 Task: Open Card Project Procurement Management in Board Customer Relationship Building to Workspace HRIS Management and add a team member Softage.1@softage.net, a label Orange, a checklist Logistics, an attachment from Trello, a color Orange and finally, add a card description 'Conduct customer research for new customer journey mapping and optimization' and a comment 'Given the potential impact of this task on our company reputation, let us ensure that we approach it with a sense of professionalism and respect.'. Add a start date 'Jan 01, 1900' with a due date 'Jan 08, 1900'
Action: Mouse moved to (834, 435)
Screenshot: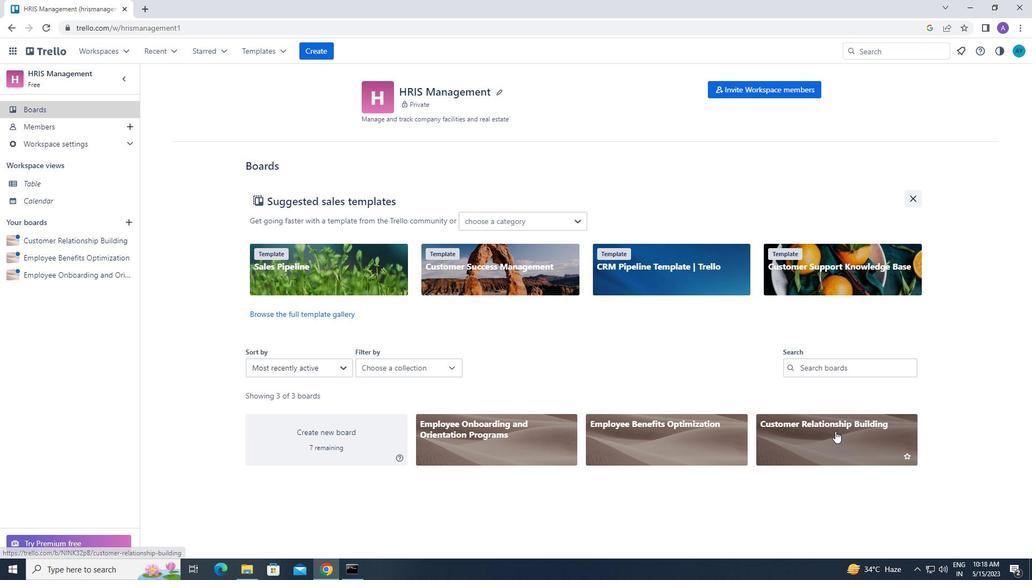 
Action: Mouse pressed left at (834, 435)
Screenshot: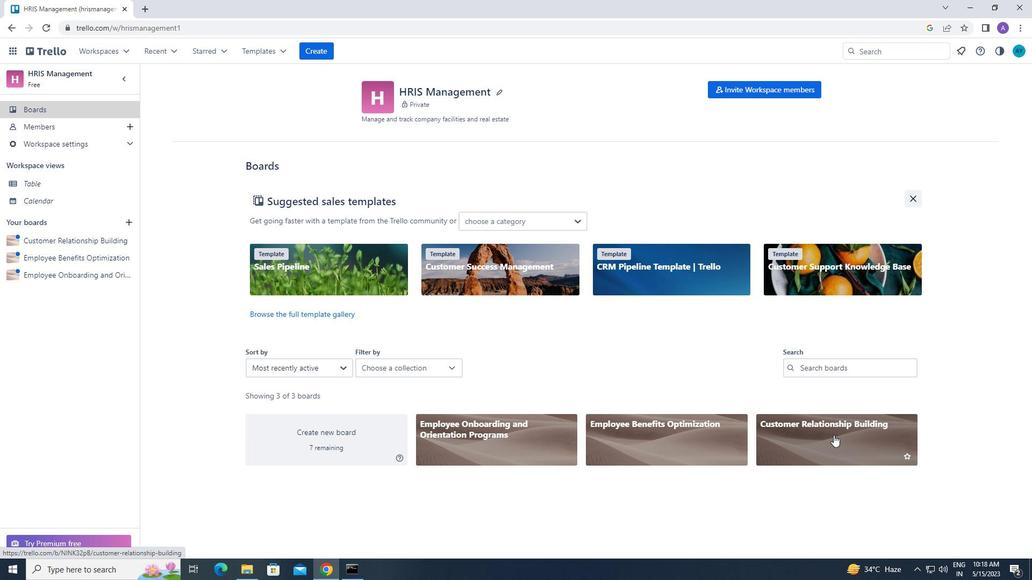 
Action: Mouse moved to (214, 132)
Screenshot: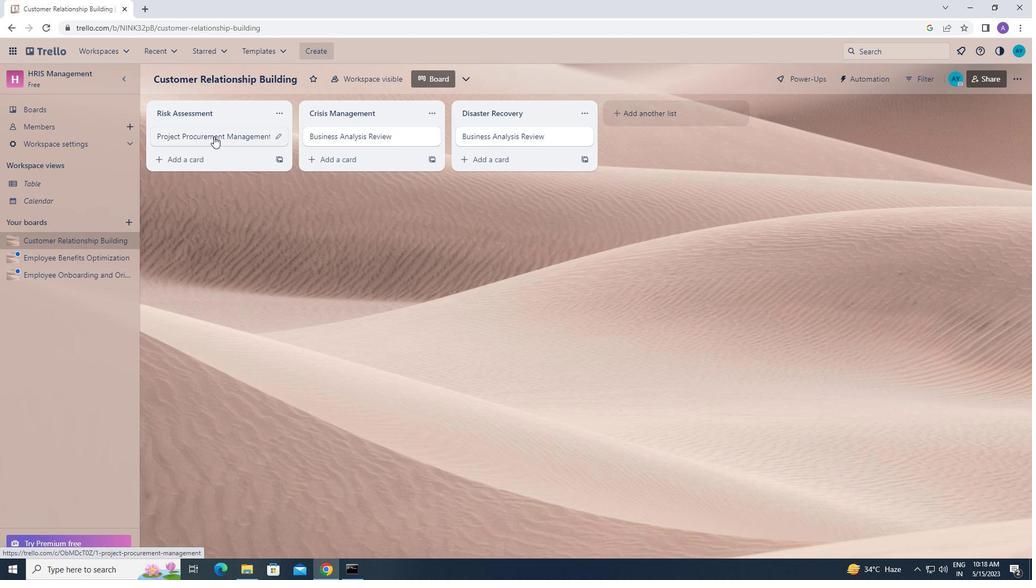 
Action: Mouse pressed left at (214, 132)
Screenshot: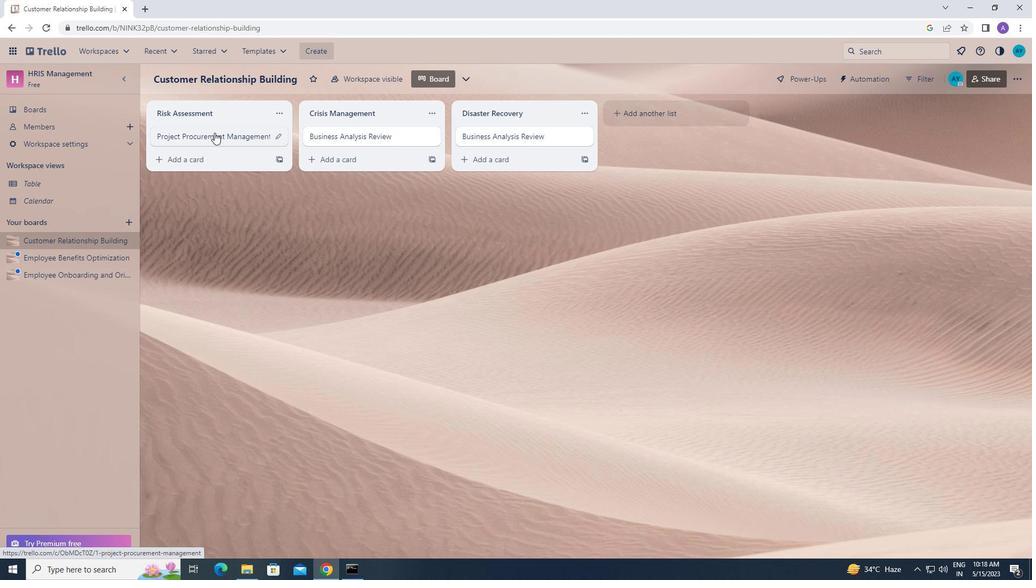 
Action: Mouse moved to (642, 134)
Screenshot: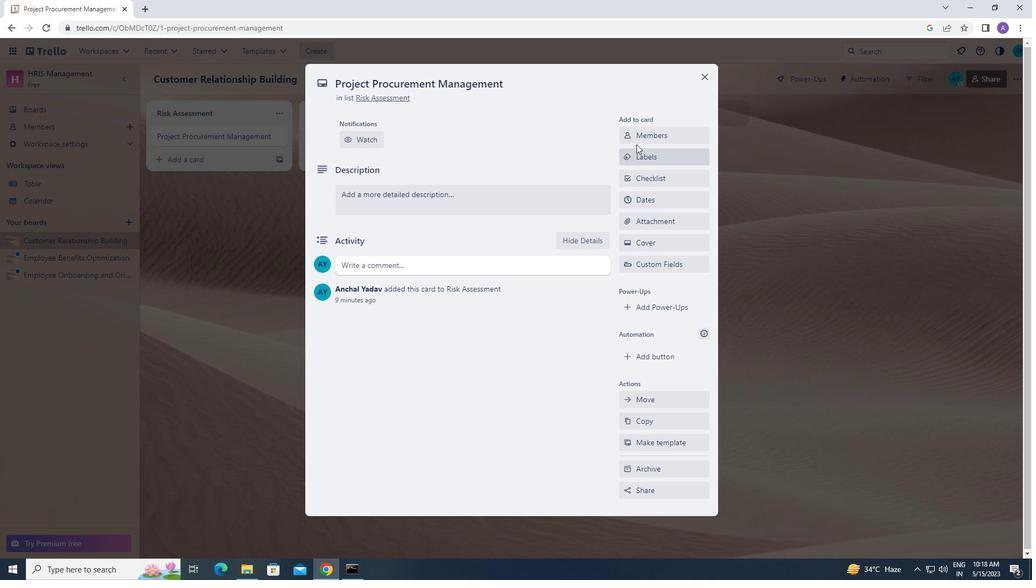 
Action: Mouse pressed left at (642, 134)
Screenshot: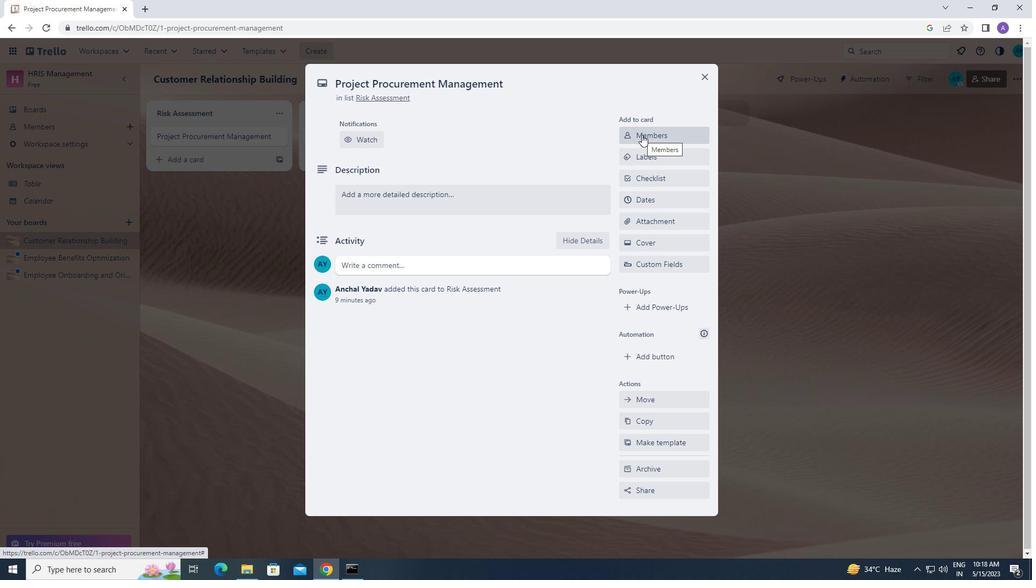 
Action: Mouse moved to (652, 188)
Screenshot: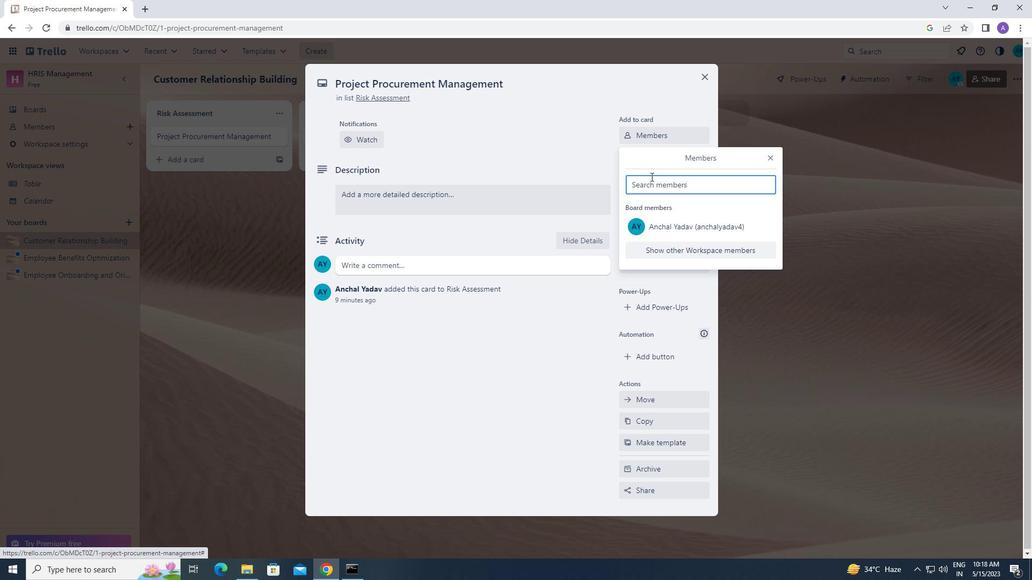 
Action: Mouse pressed left at (652, 188)
Screenshot: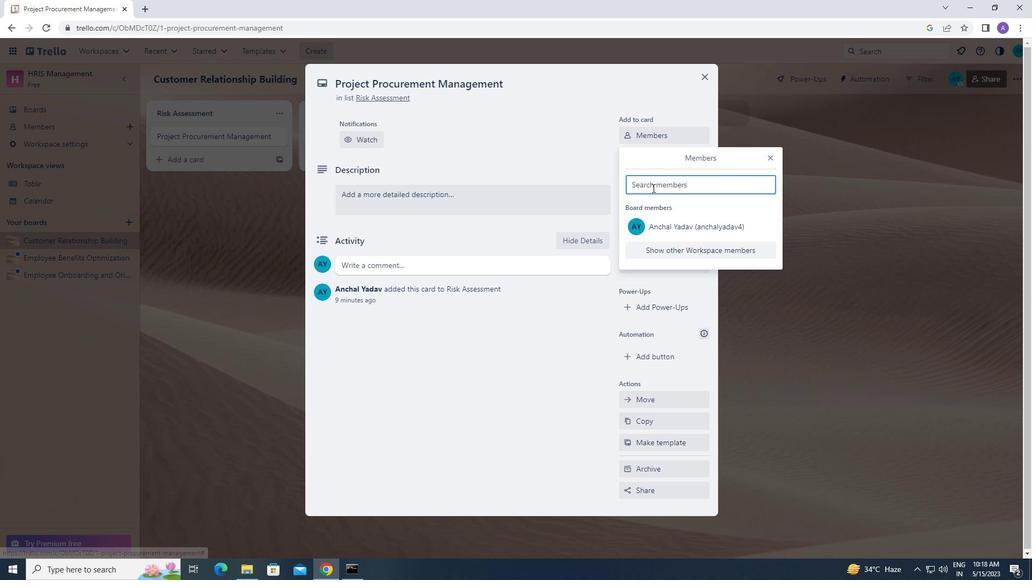 
Action: Key pressed s<Key.caps_lock>oftage
Screenshot: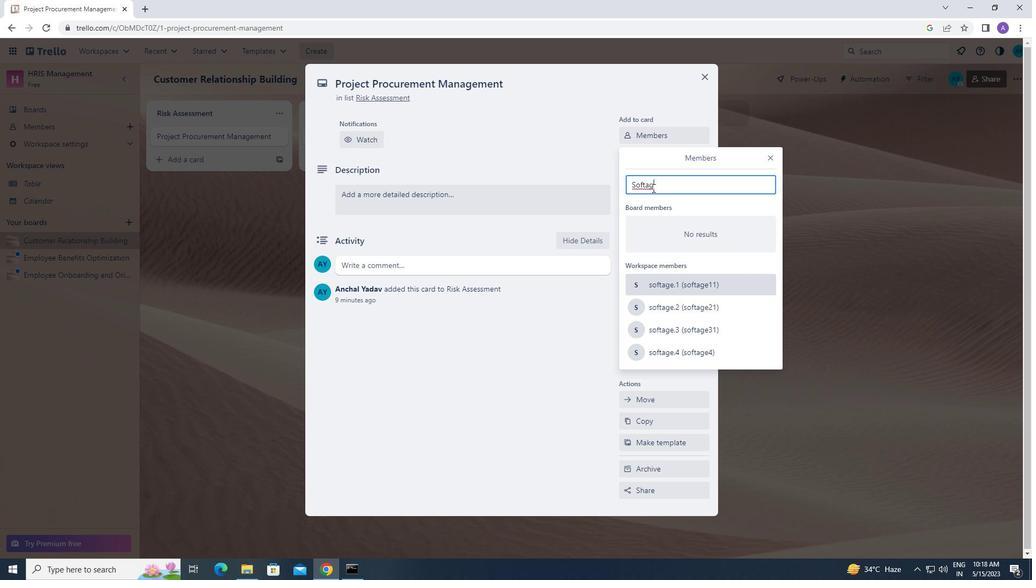 
Action: Mouse moved to (1034, 0)
Screenshot: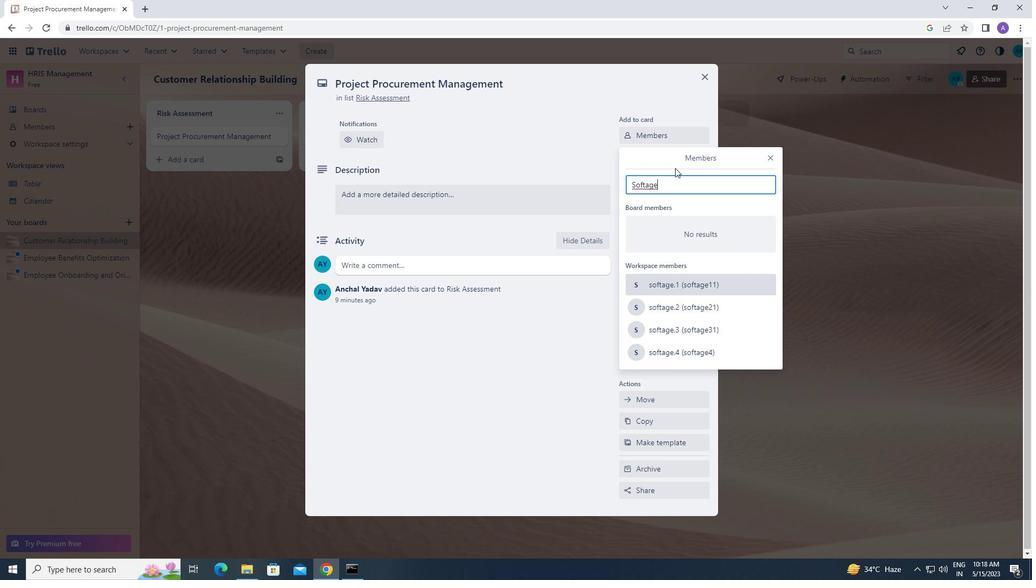 
Action: Key pressed .1<Key.shift_r>@softage.net
Screenshot: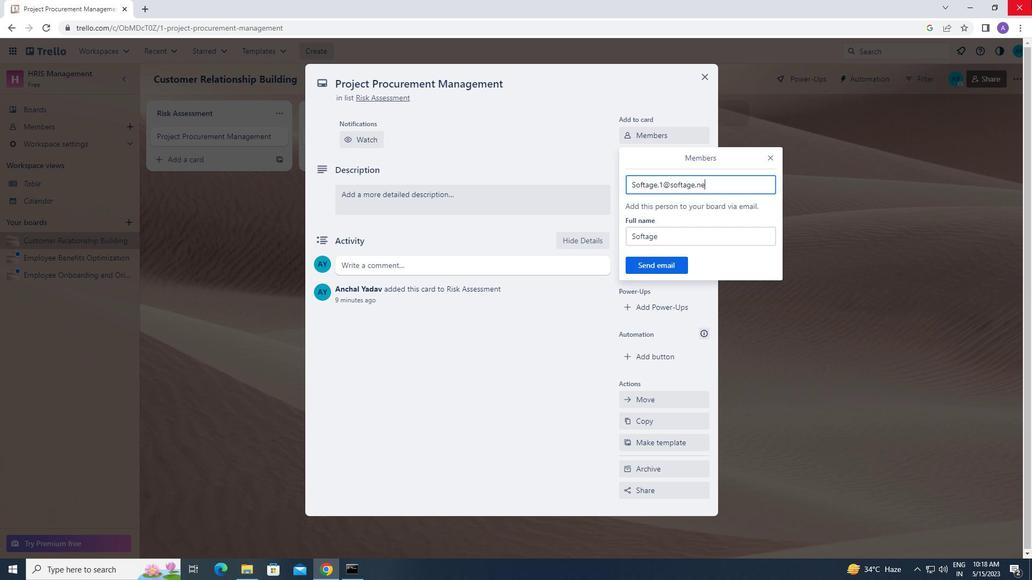 
Action: Mouse moved to (663, 266)
Screenshot: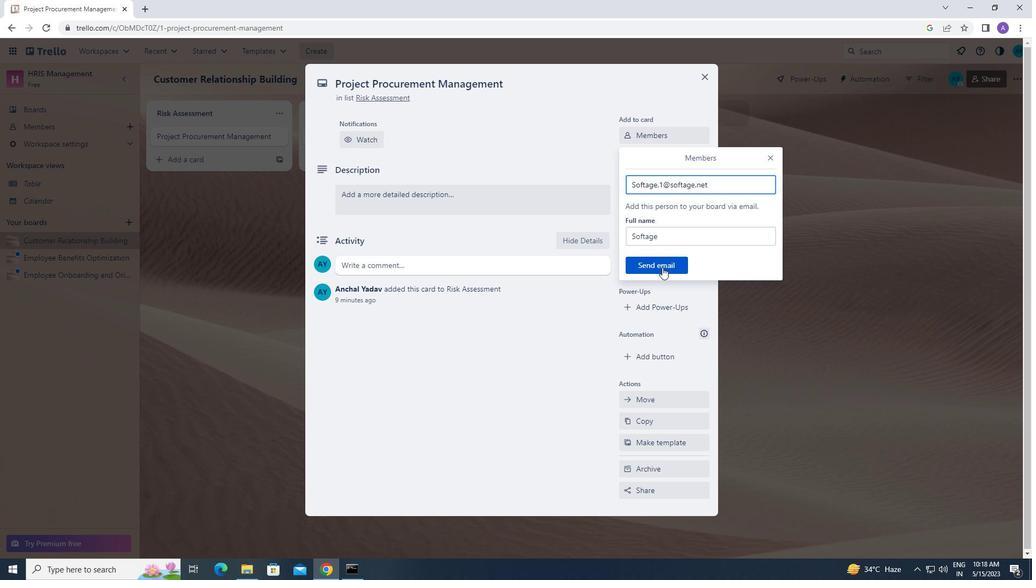 
Action: Mouse pressed left at (663, 266)
Screenshot: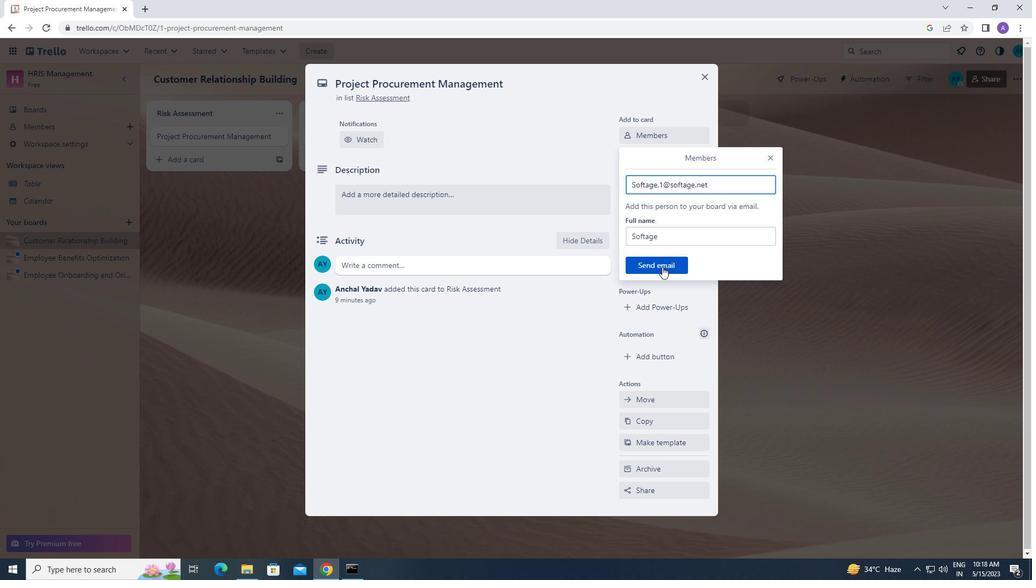 
Action: Mouse moved to (649, 195)
Screenshot: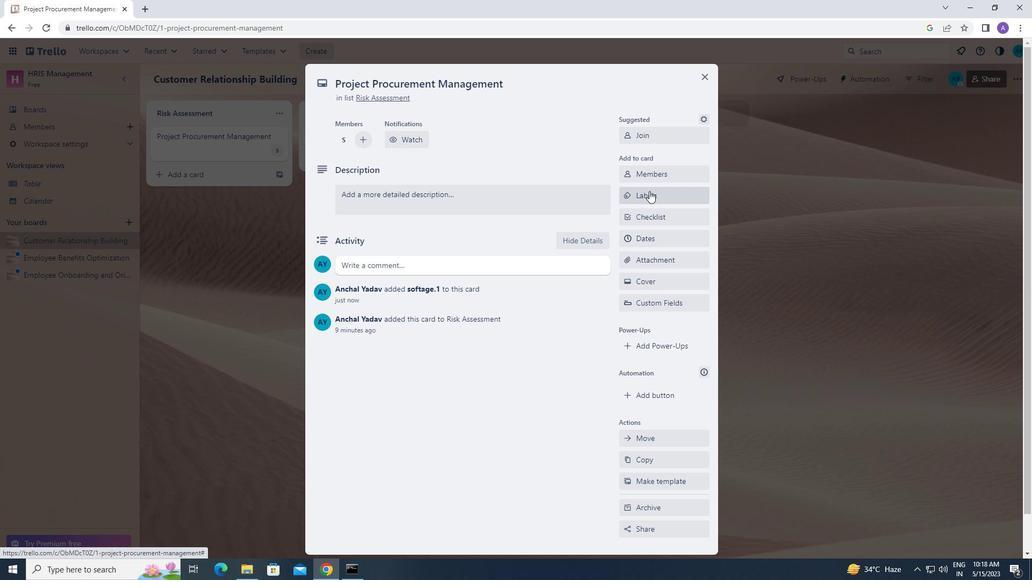 
Action: Mouse pressed left at (649, 195)
Screenshot: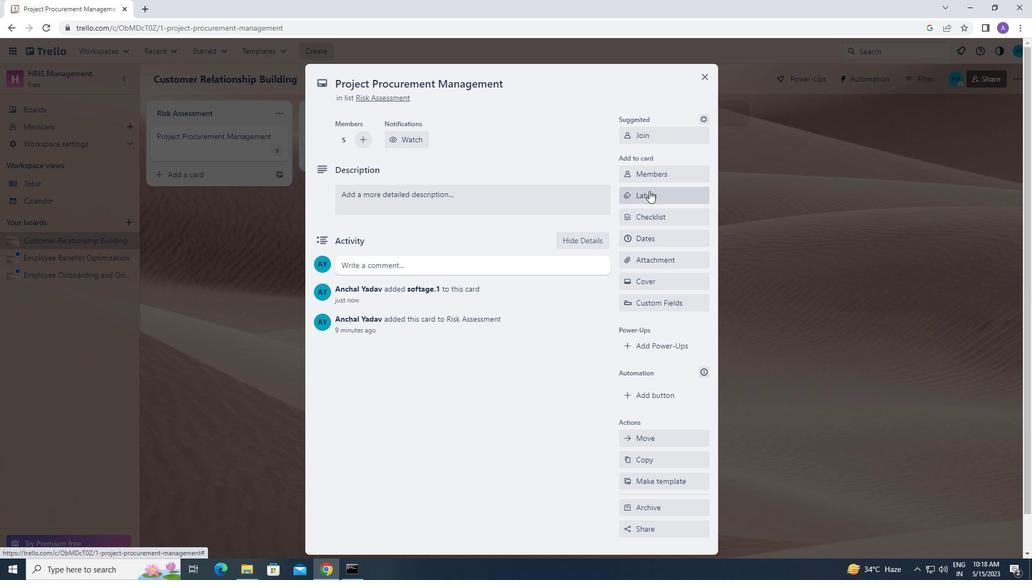 
Action: Mouse moved to (679, 406)
Screenshot: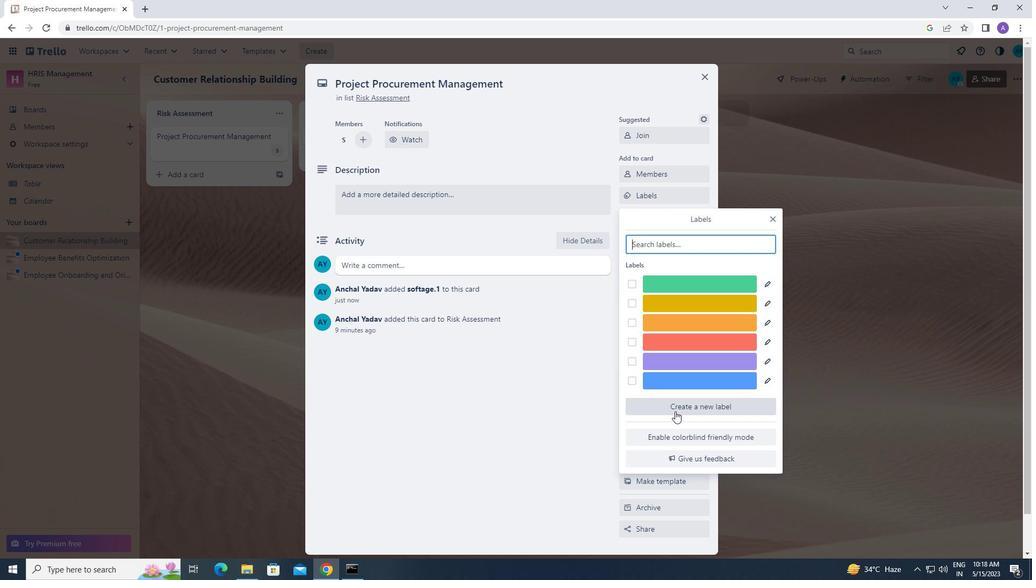 
Action: Mouse pressed left at (679, 406)
Screenshot: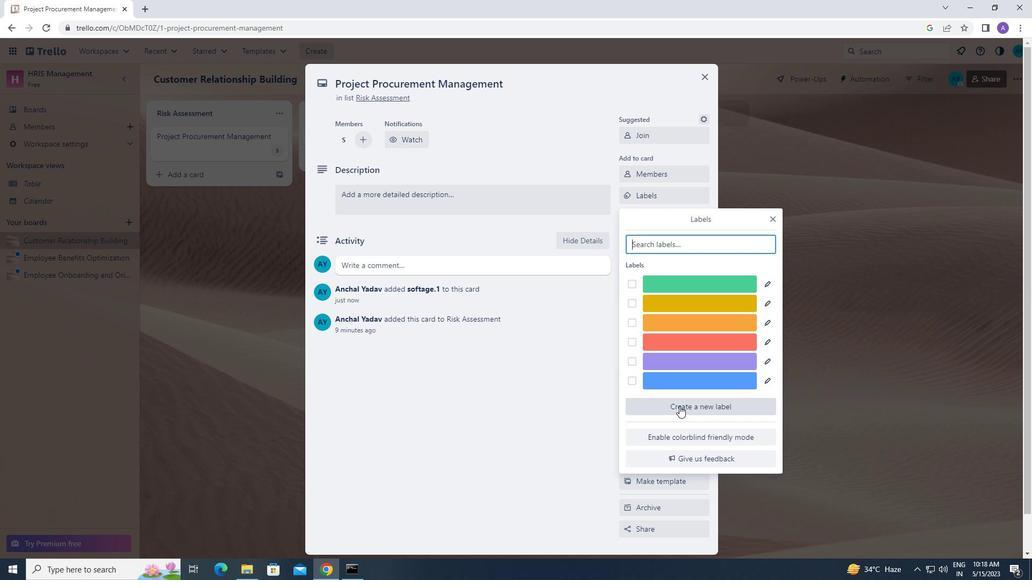 
Action: Mouse moved to (702, 374)
Screenshot: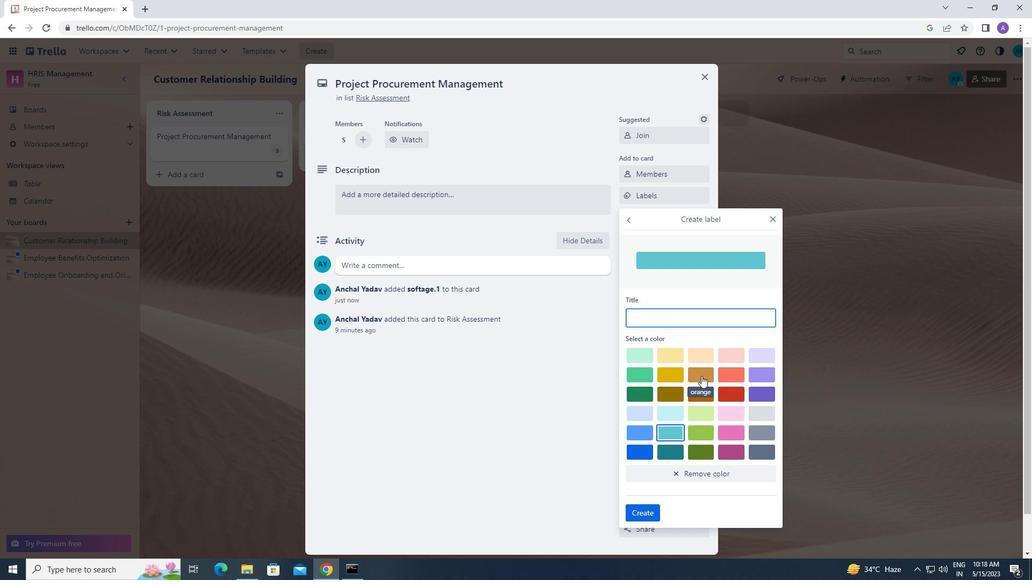 
Action: Mouse pressed left at (702, 374)
Screenshot: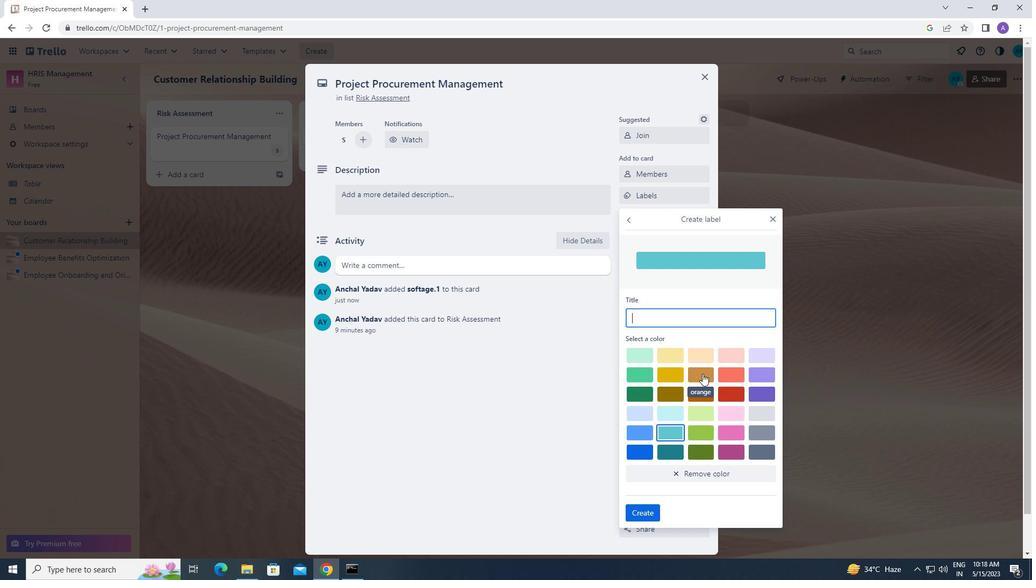 
Action: Mouse moved to (644, 504)
Screenshot: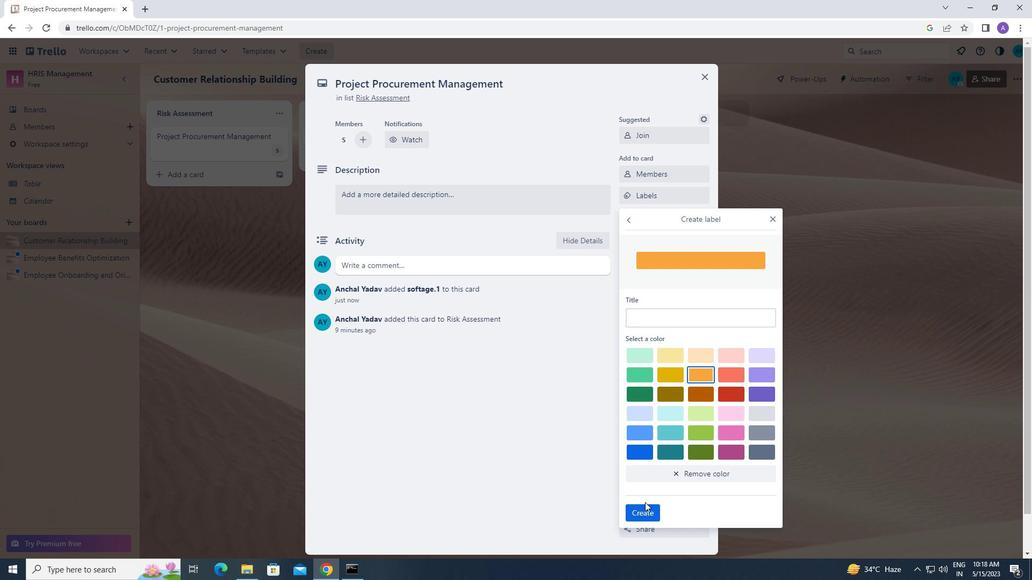
Action: Mouse pressed left at (644, 504)
Screenshot: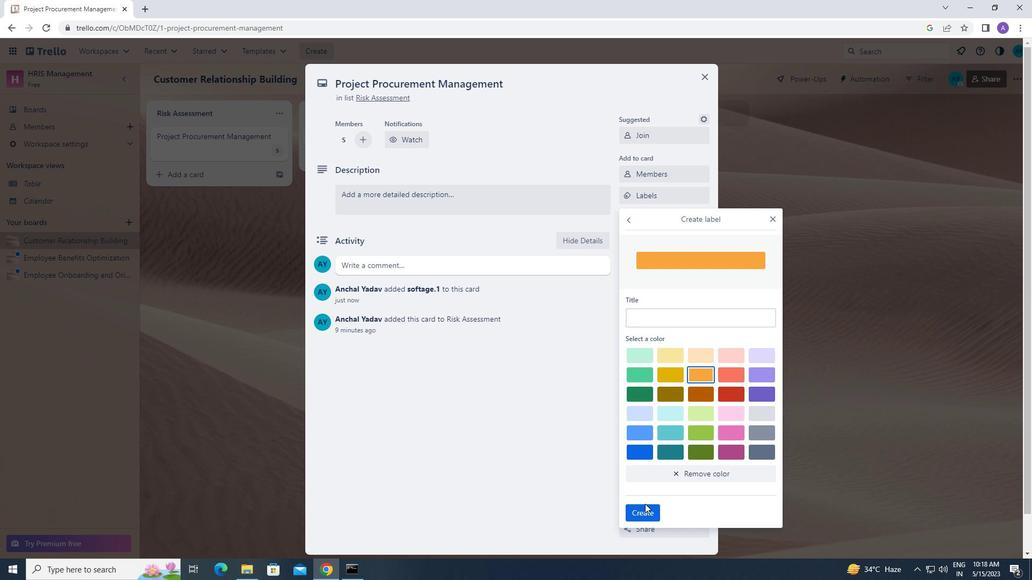 
Action: Mouse moved to (770, 214)
Screenshot: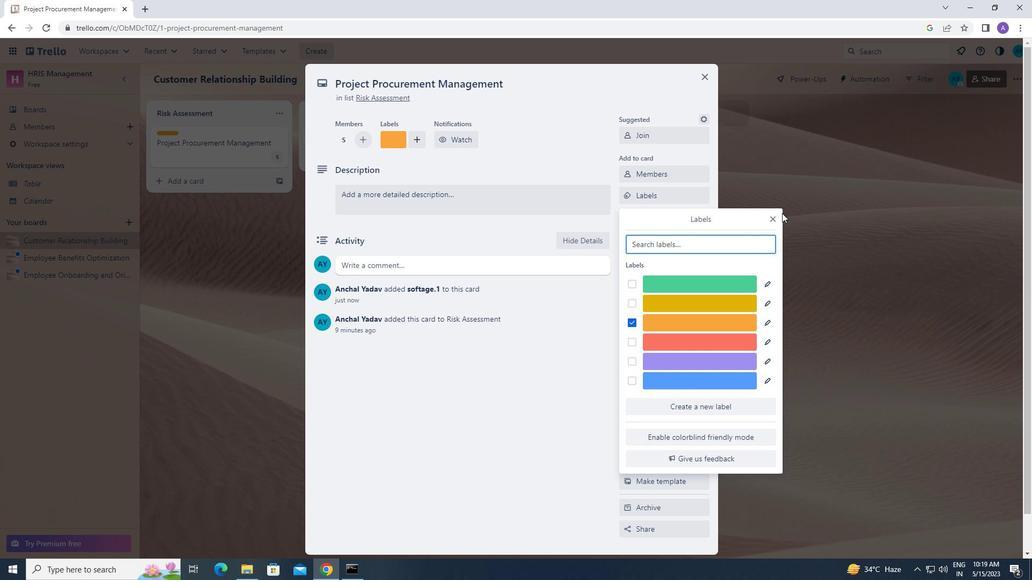 
Action: Mouse pressed left at (770, 214)
Screenshot: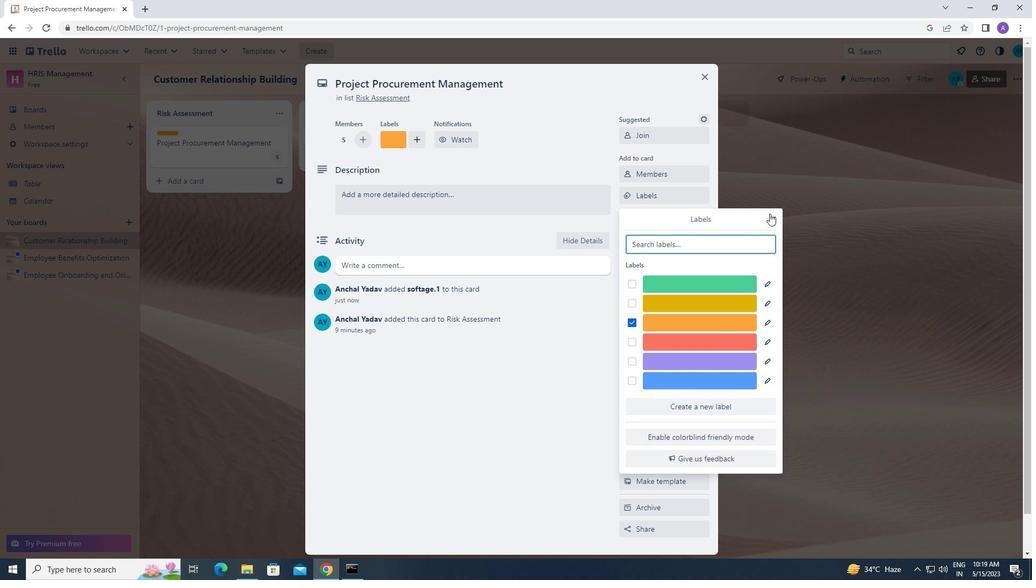 
Action: Mouse moved to (661, 213)
Screenshot: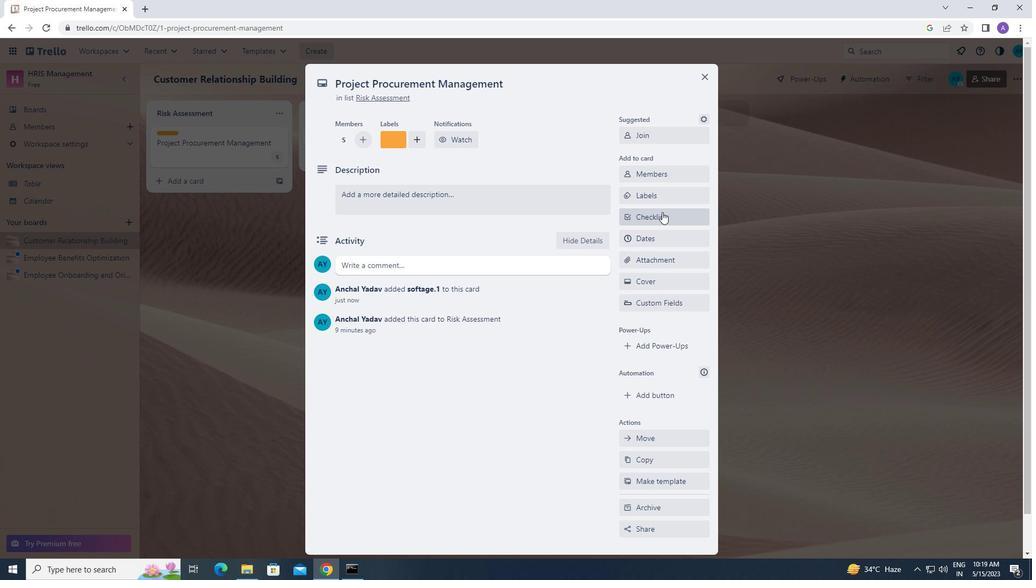 
Action: Mouse pressed left at (661, 213)
Screenshot: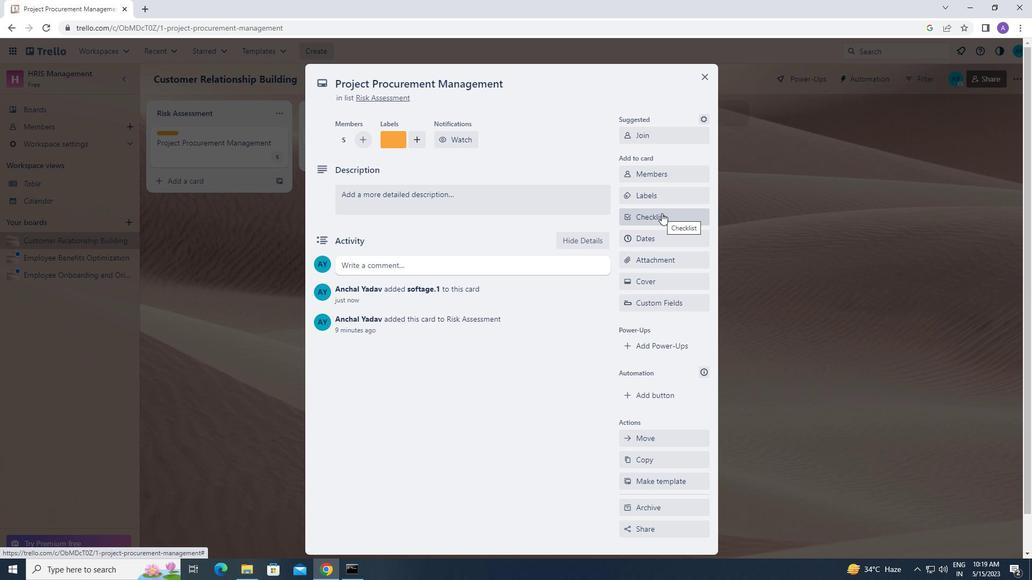 
Action: Mouse moved to (681, 276)
Screenshot: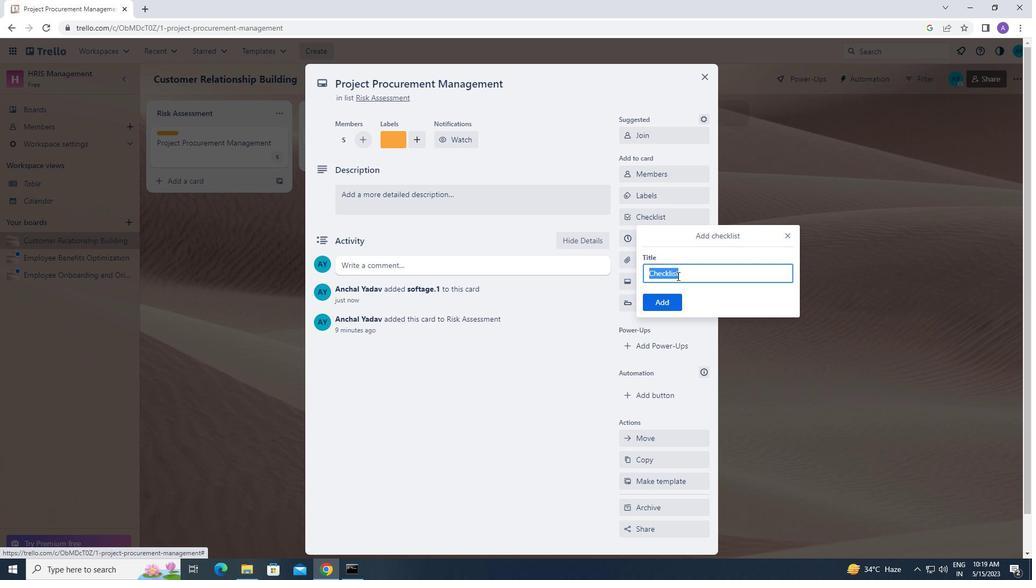 
Action: Key pressed <Key.caps_lock>l<Key.caps_lock>ogistics
Screenshot: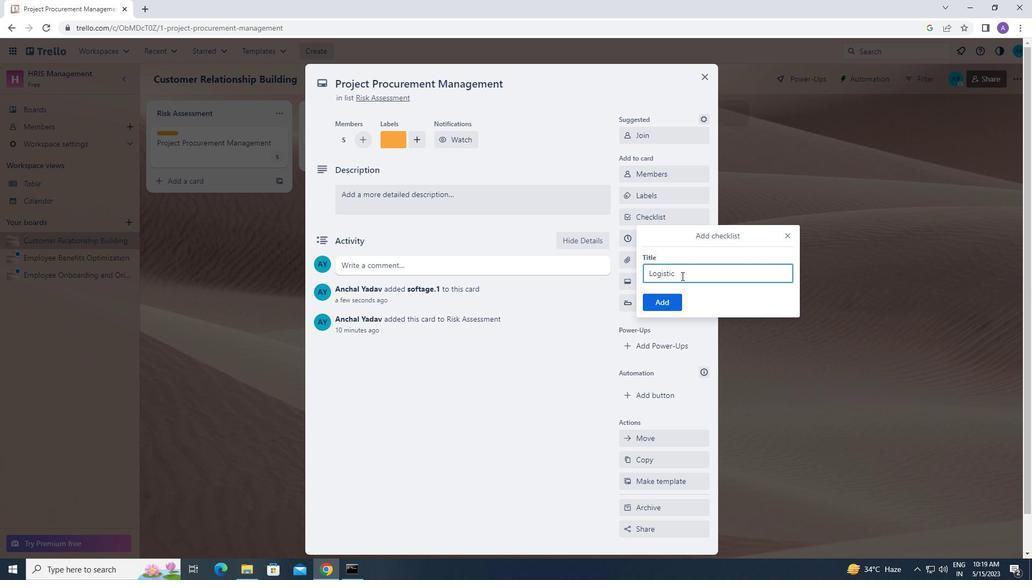 
Action: Mouse moved to (674, 301)
Screenshot: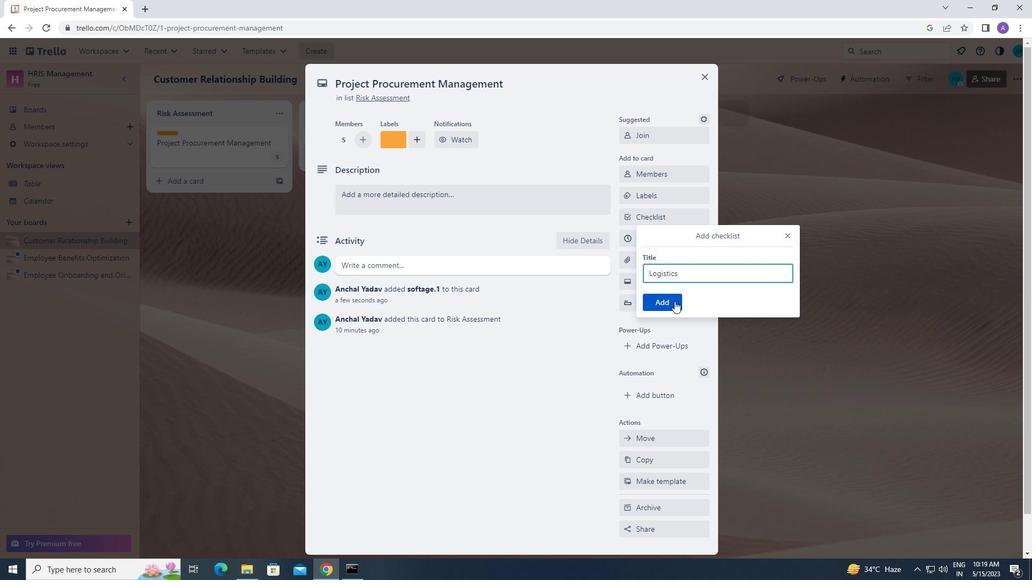 
Action: Mouse pressed left at (674, 301)
Screenshot: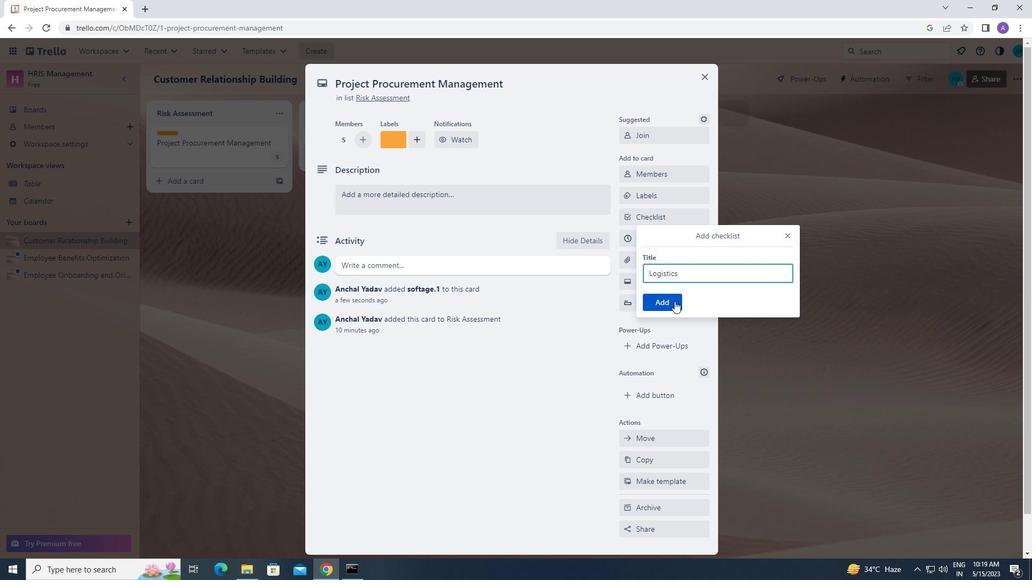 
Action: Mouse moved to (661, 259)
Screenshot: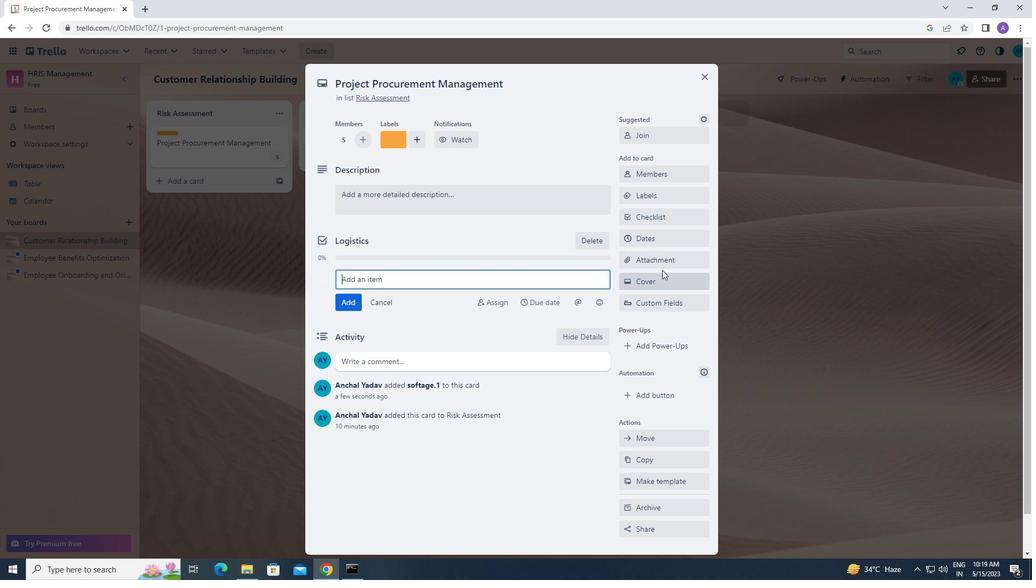 
Action: Mouse pressed left at (661, 259)
Screenshot: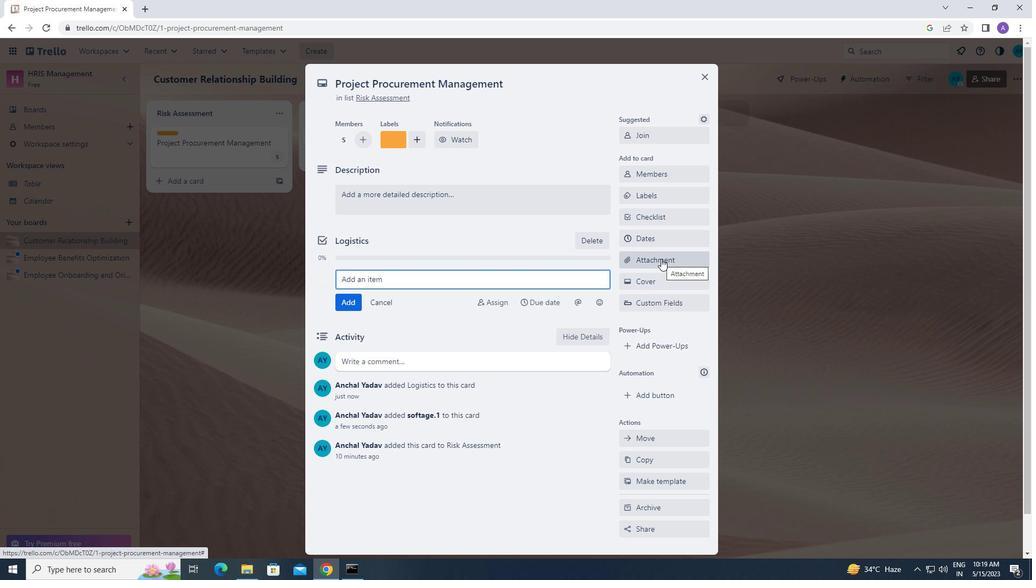 
Action: Mouse moved to (653, 324)
Screenshot: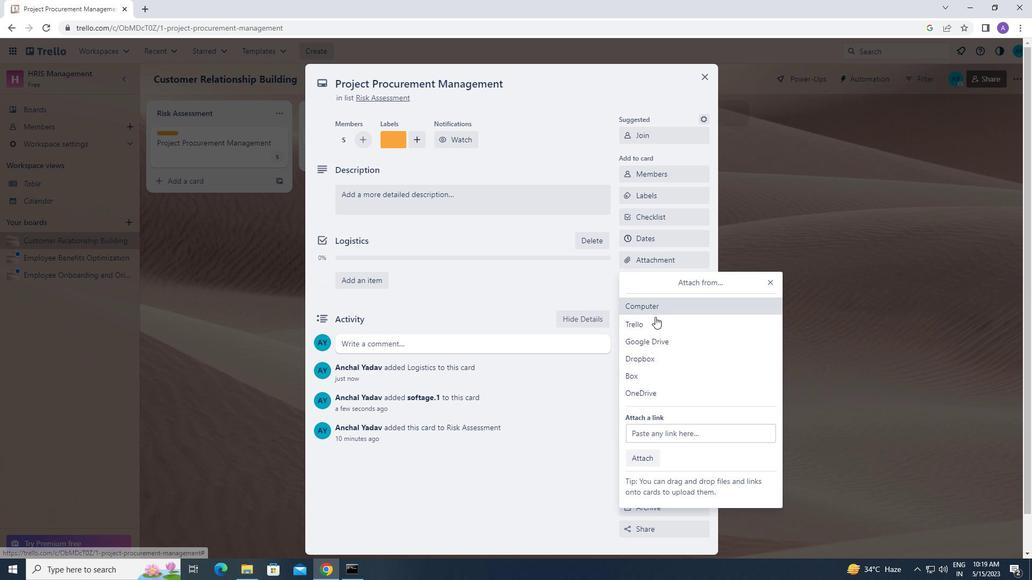 
Action: Mouse pressed left at (653, 324)
Screenshot: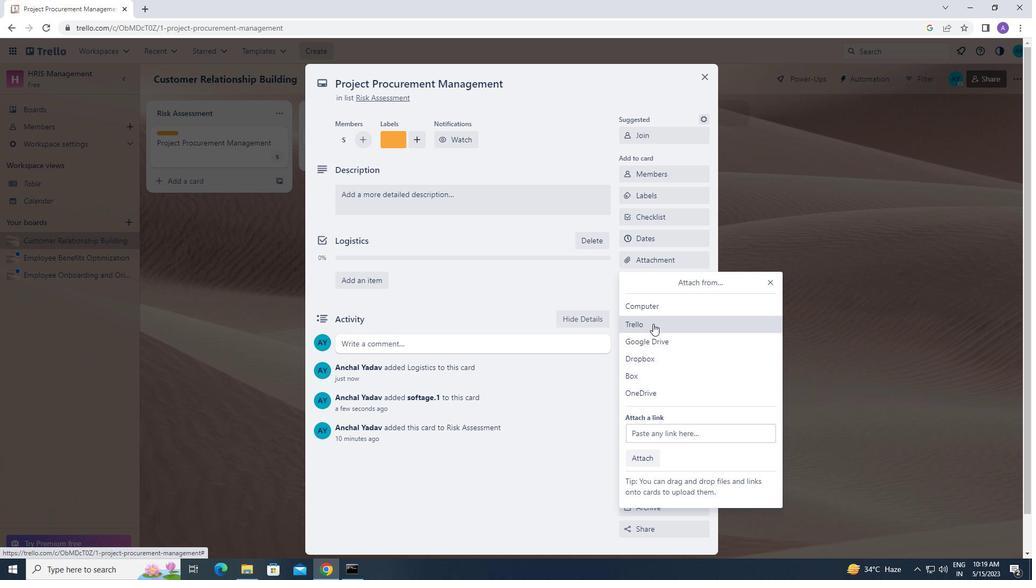 
Action: Mouse moved to (644, 239)
Screenshot: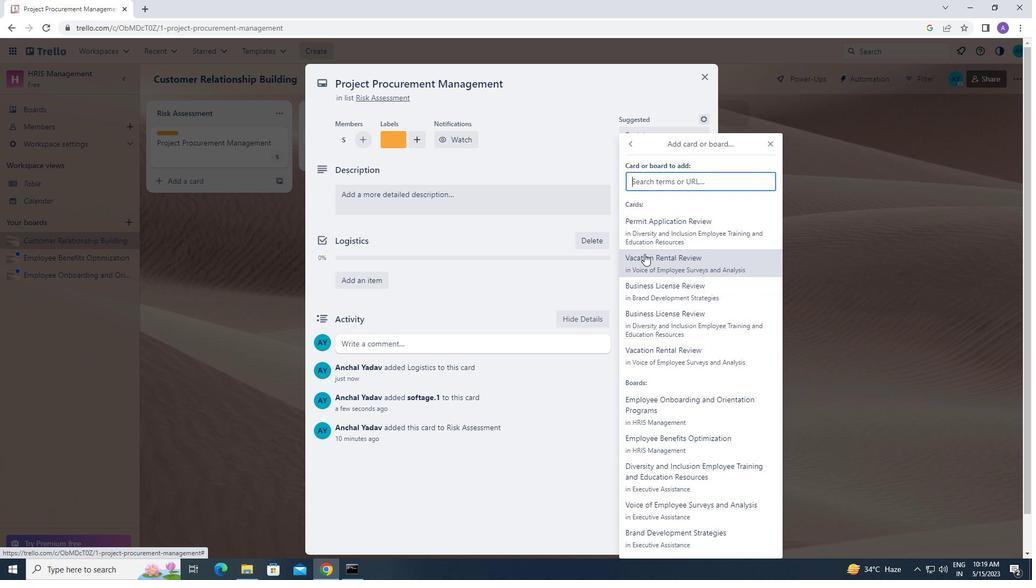 
Action: Mouse pressed left at (644, 239)
Screenshot: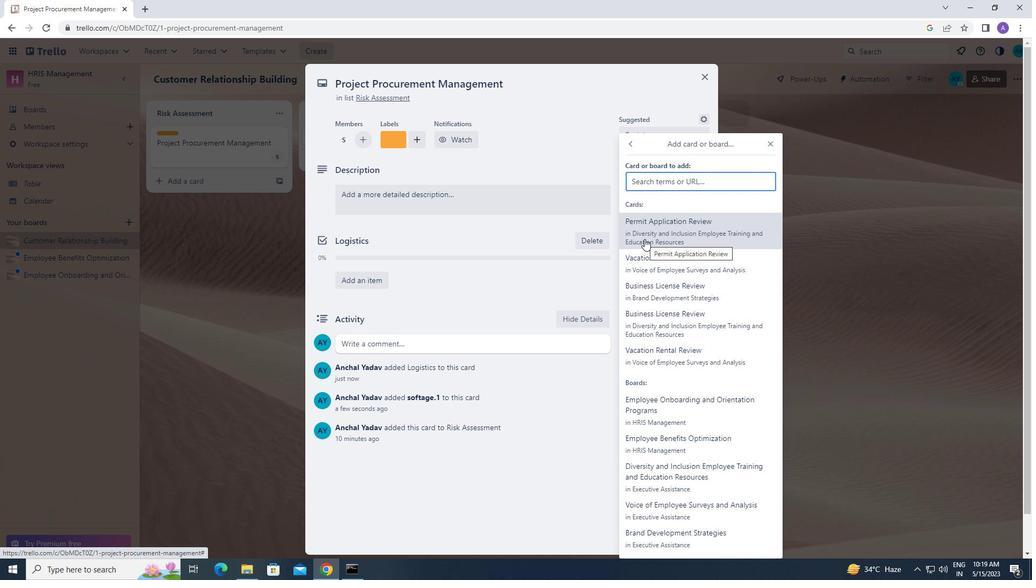 
Action: Mouse moved to (654, 283)
Screenshot: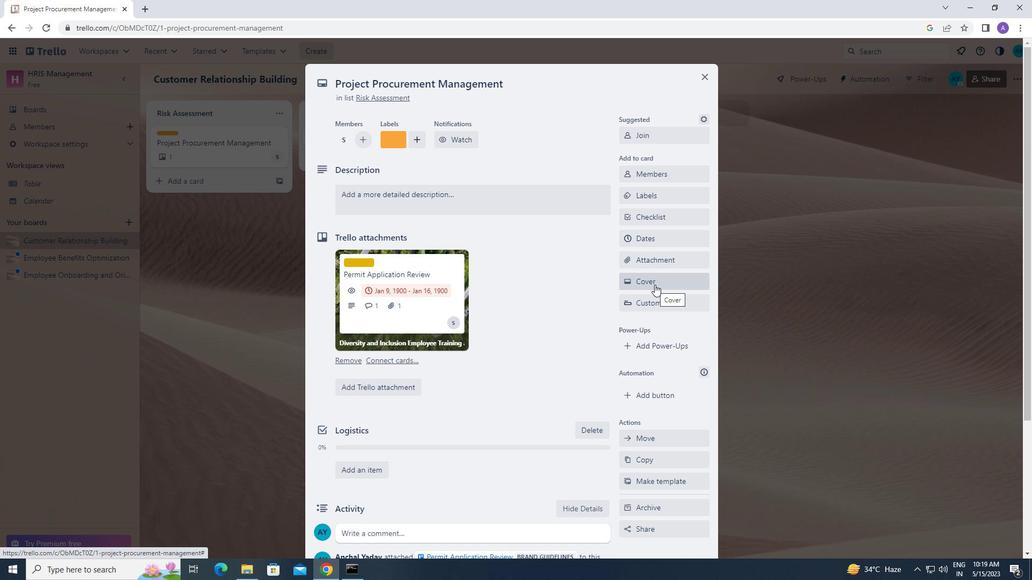 
Action: Mouse pressed left at (654, 283)
Screenshot: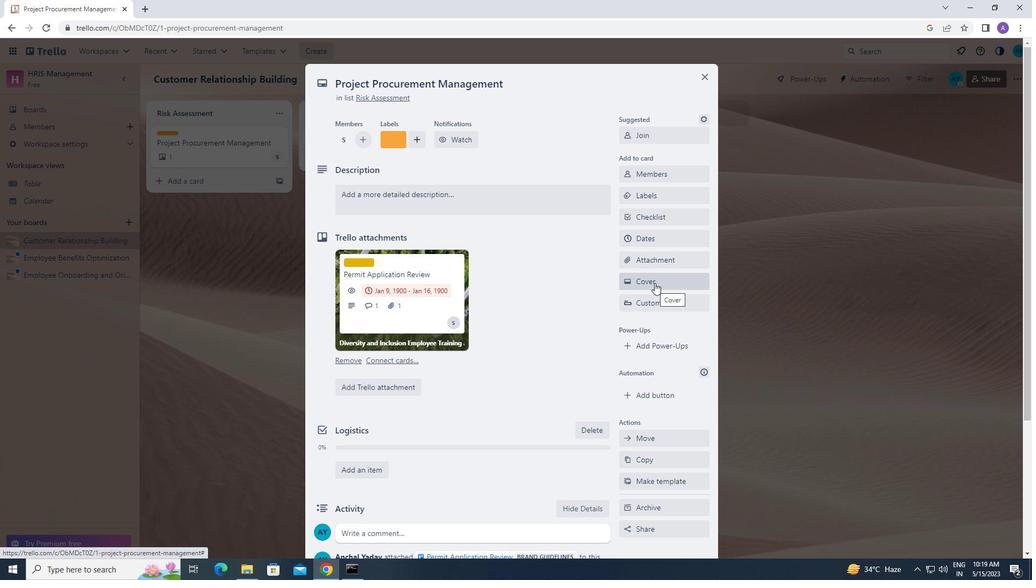 
Action: Mouse moved to (701, 345)
Screenshot: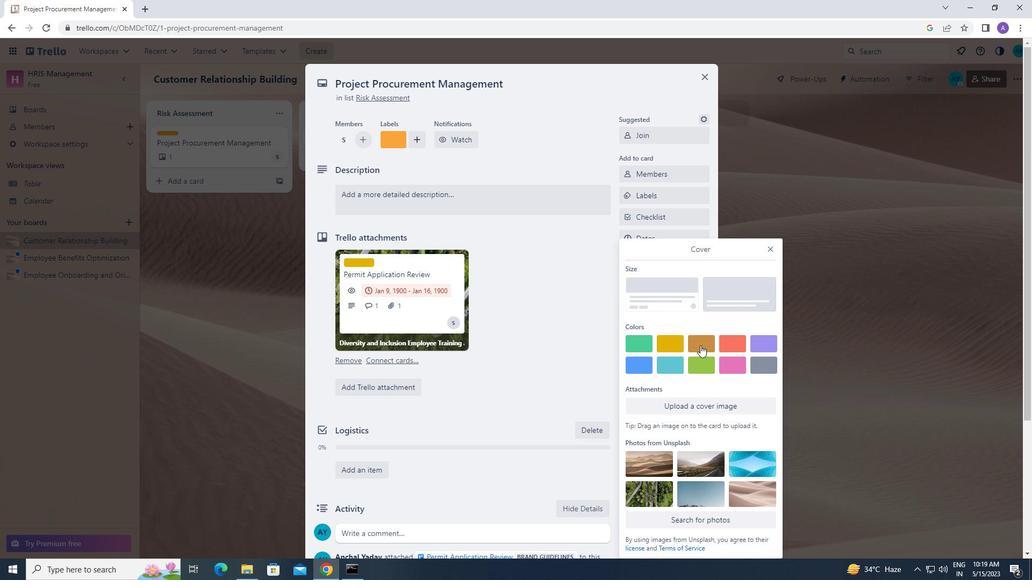 
Action: Mouse pressed left at (701, 345)
Screenshot: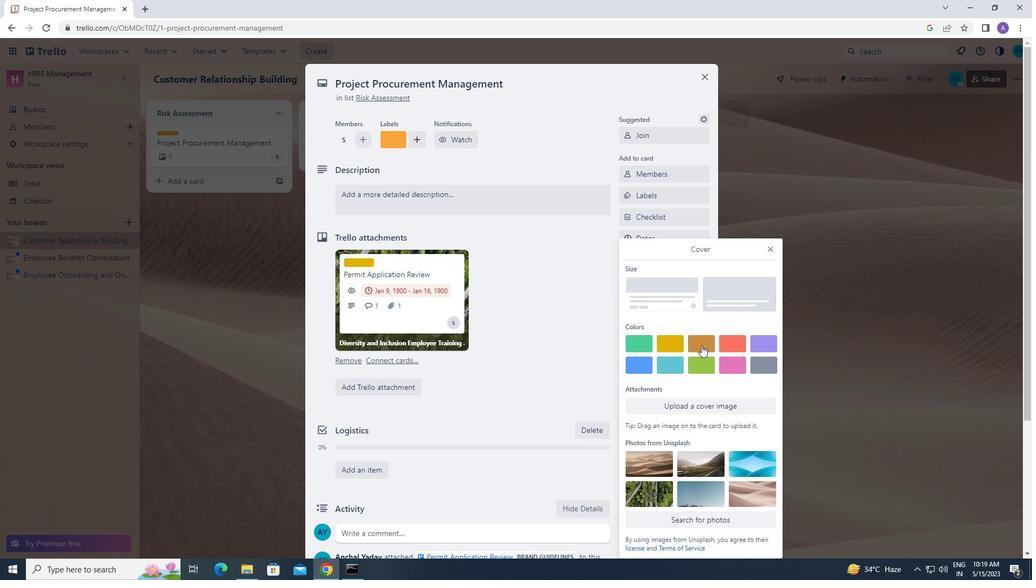 
Action: Mouse moved to (770, 226)
Screenshot: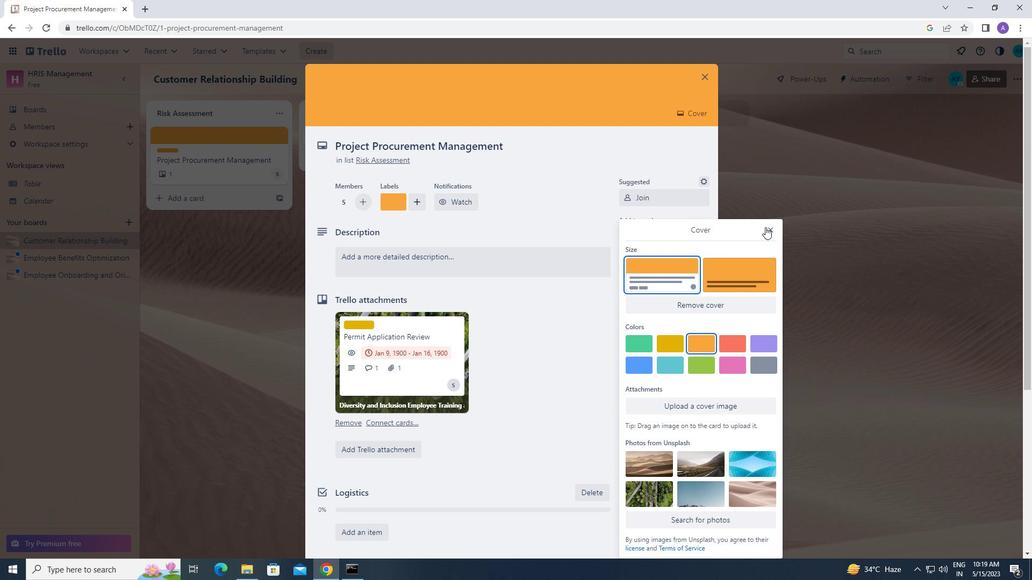 
Action: Mouse pressed left at (770, 226)
Screenshot: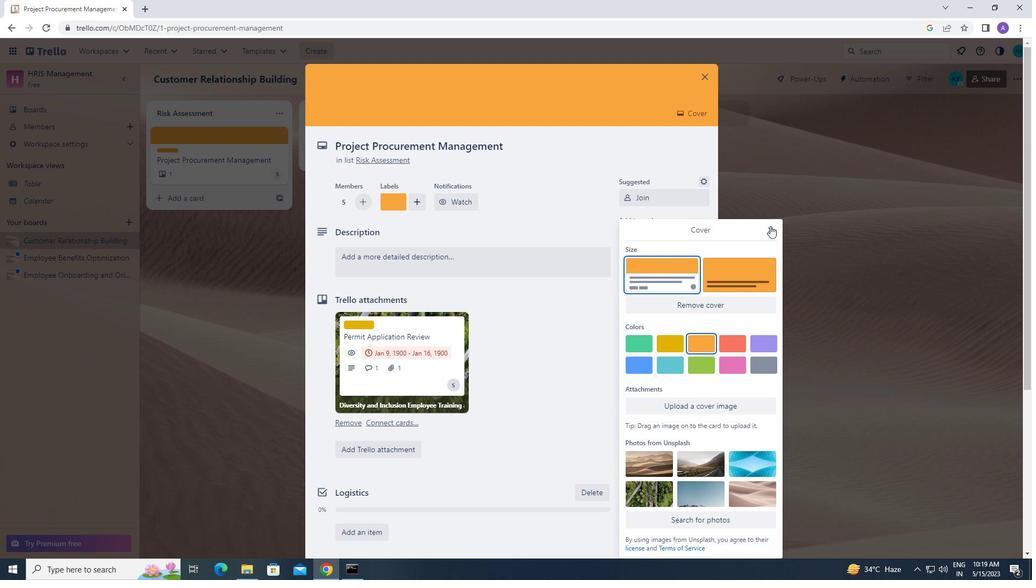 
Action: Mouse moved to (435, 258)
Screenshot: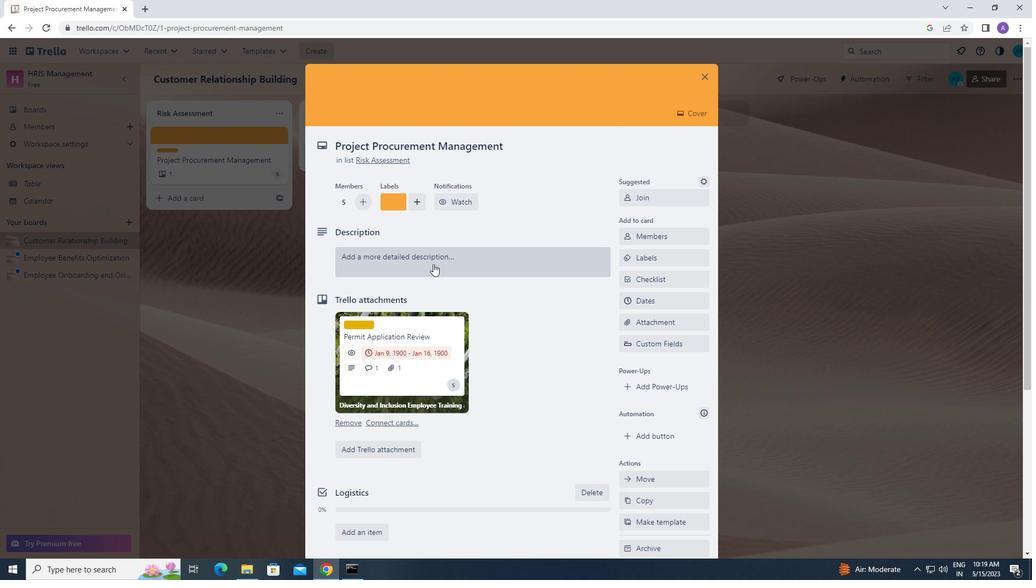 
Action: Mouse pressed left at (435, 258)
Screenshot: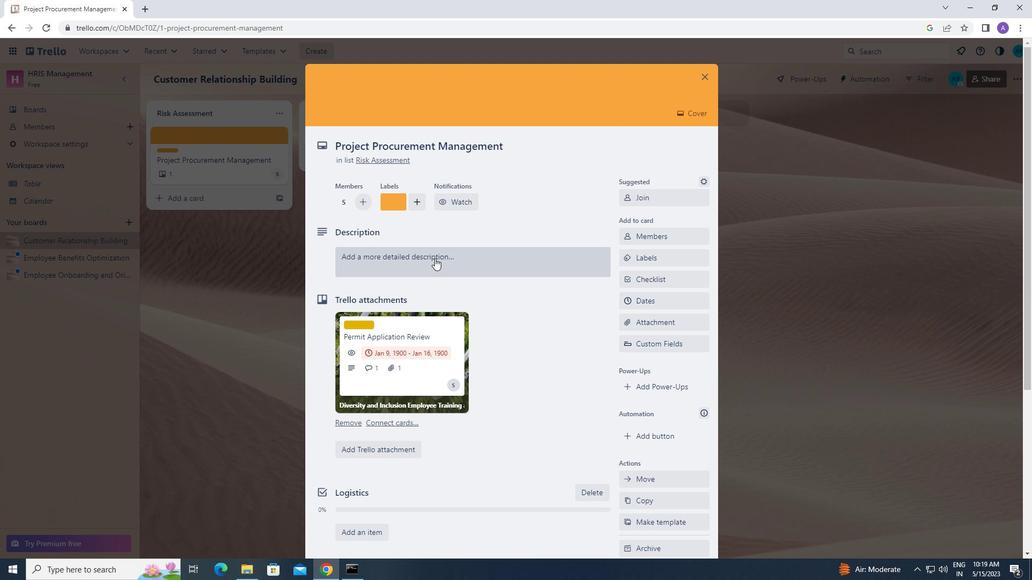 
Action: Mouse moved to (385, 294)
Screenshot: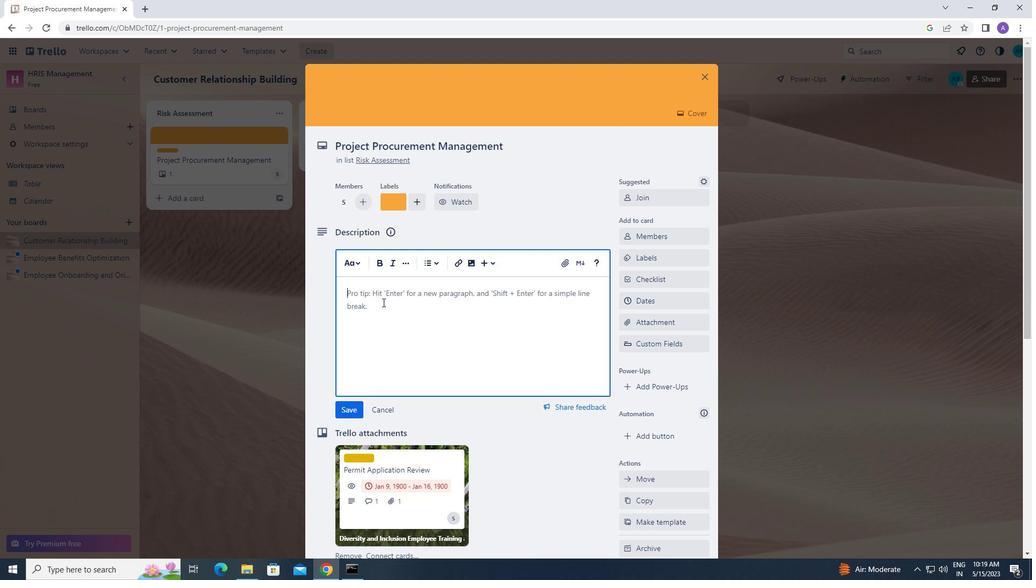 
Action: Key pressed <Key.caps_lock>c<Key.caps_lock>onduct<Key.space>
Screenshot: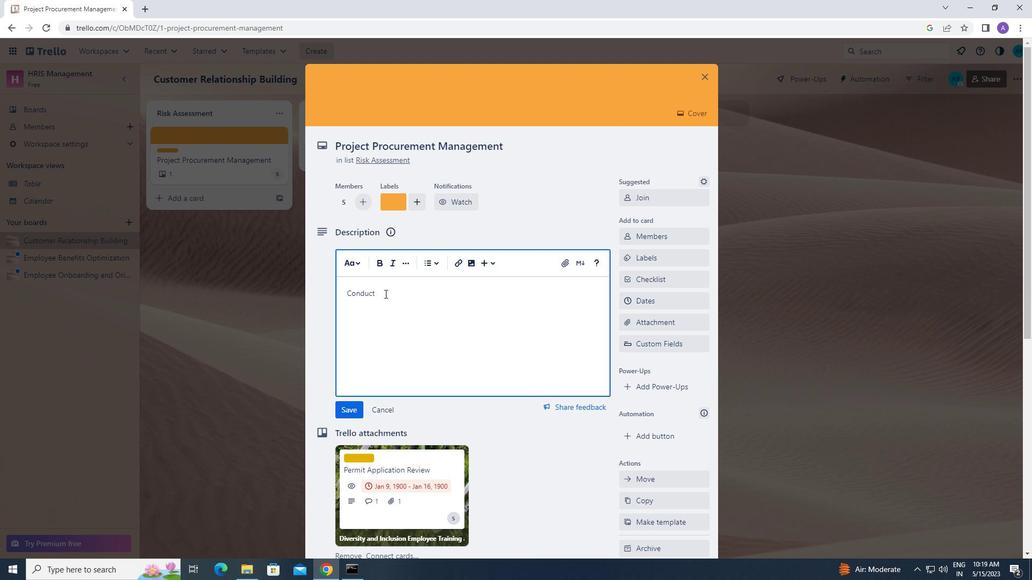 
Action: Mouse moved to (739, 0)
Screenshot: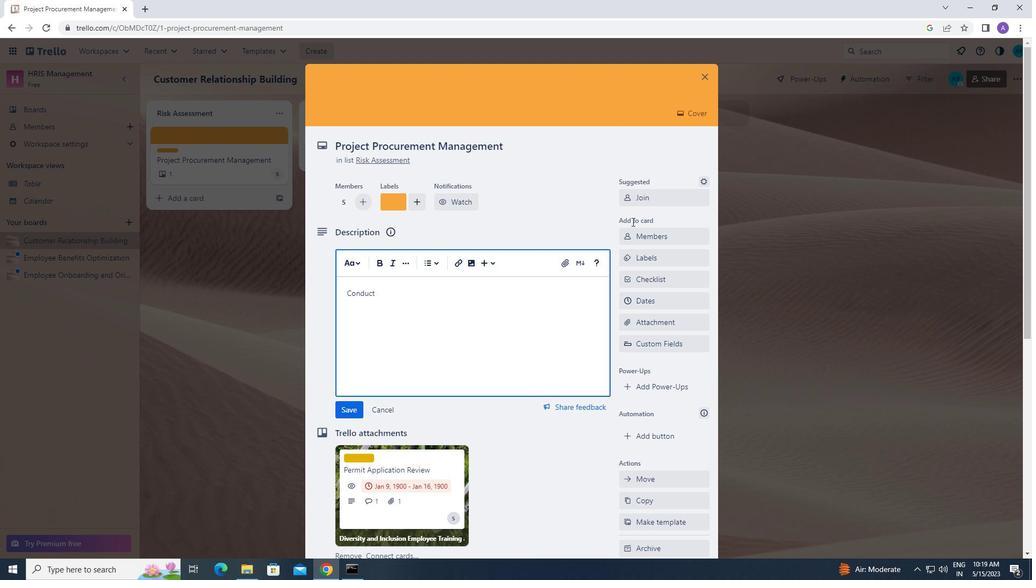 
Action: Key pressed c
Screenshot: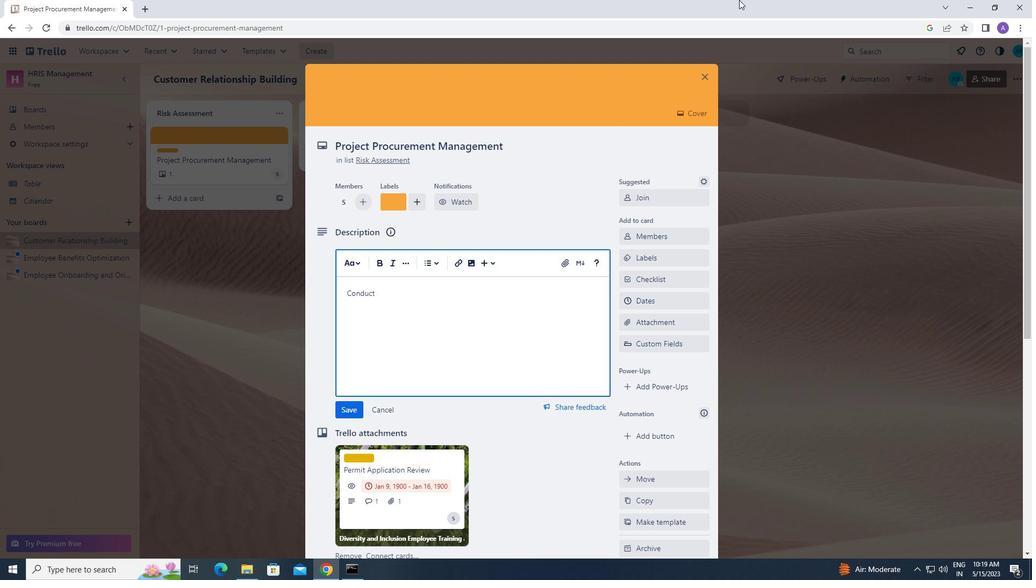 
Action: Mouse moved to (739, 0)
Screenshot: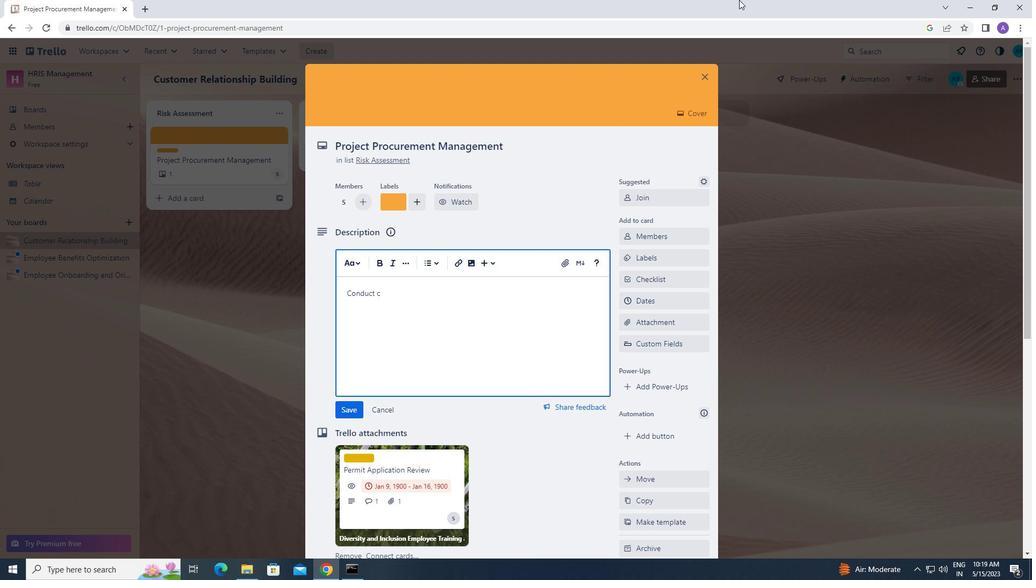 
Action: Key pressed ustomer<Key.space>research<Key.space>for<Key.space>new<Key.space>customer<Key.space>journey<Key.space>mapping<Key.space>and<Key.space>optimization
Screenshot: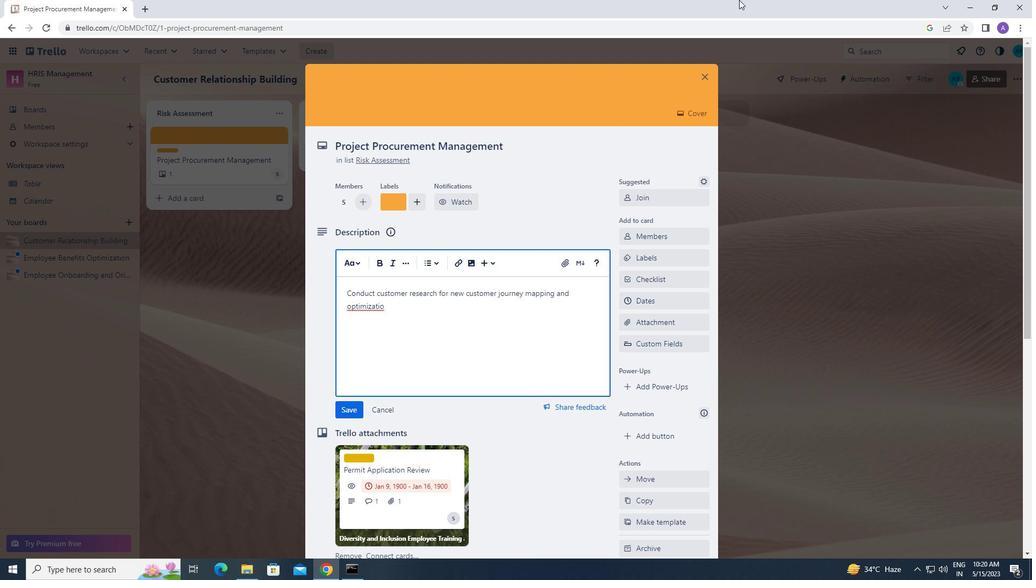 
Action: Mouse moved to (358, 404)
Screenshot: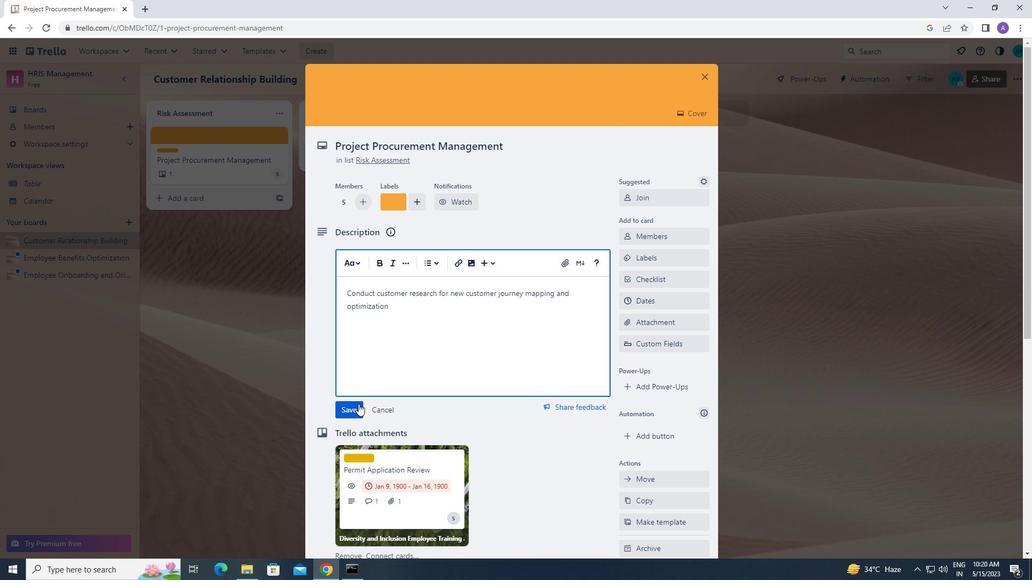 
Action: Mouse pressed left at (358, 404)
Screenshot: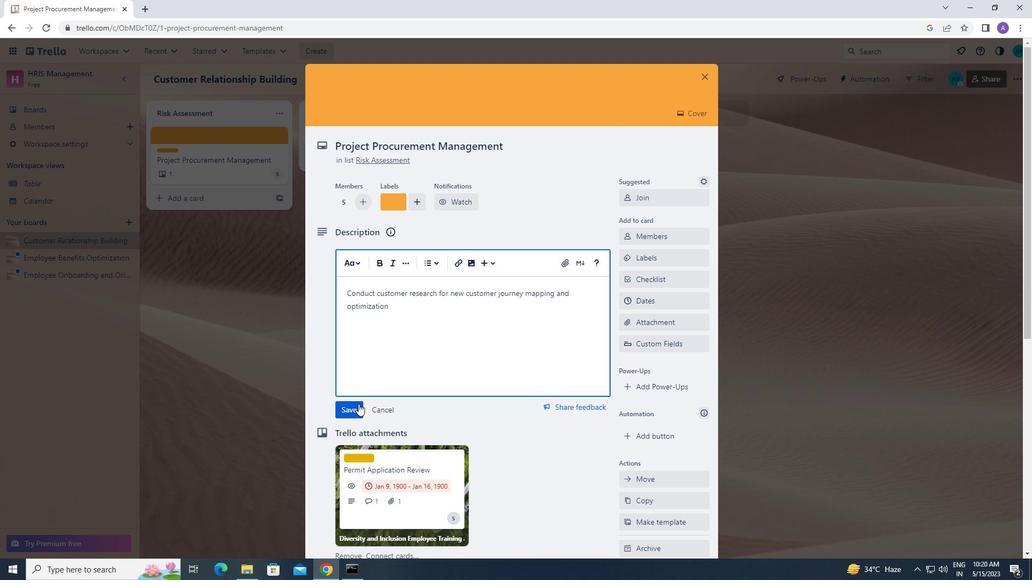 
Action: Mouse scrolled (358, 403) with delta (0, 0)
Screenshot: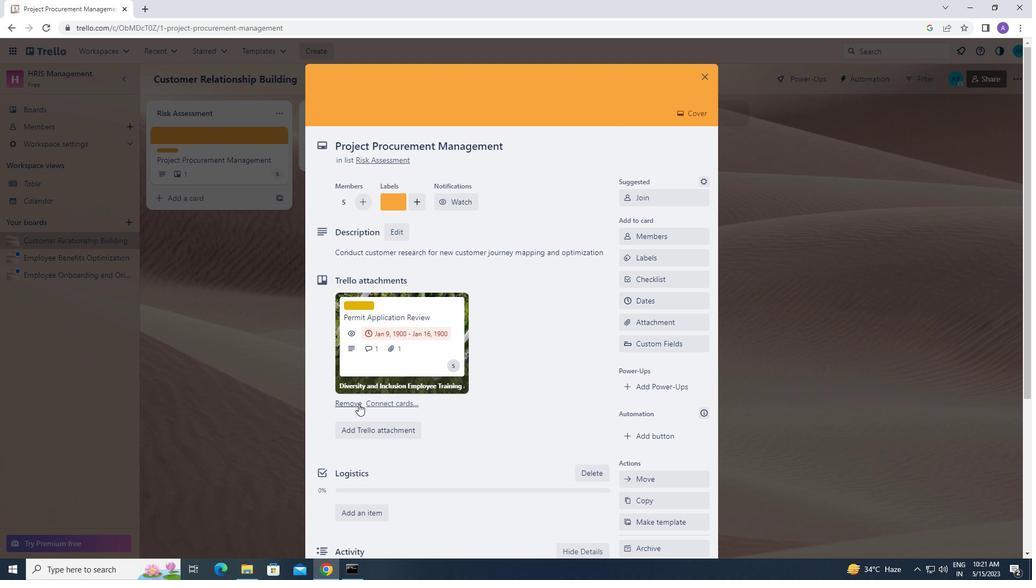 
Action: Mouse scrolled (358, 403) with delta (0, 0)
Screenshot: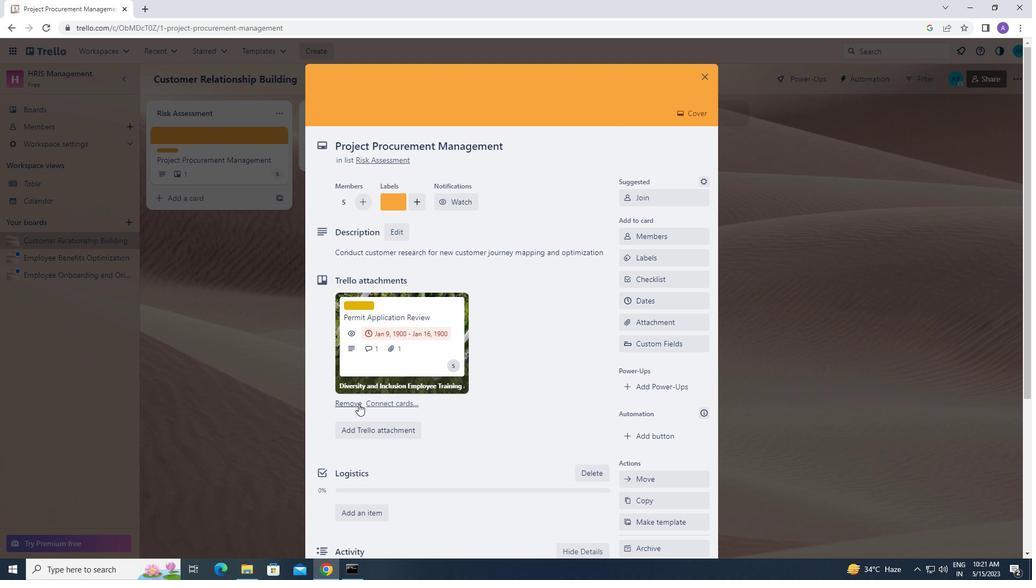 
Action: Mouse scrolled (358, 403) with delta (0, 0)
Screenshot: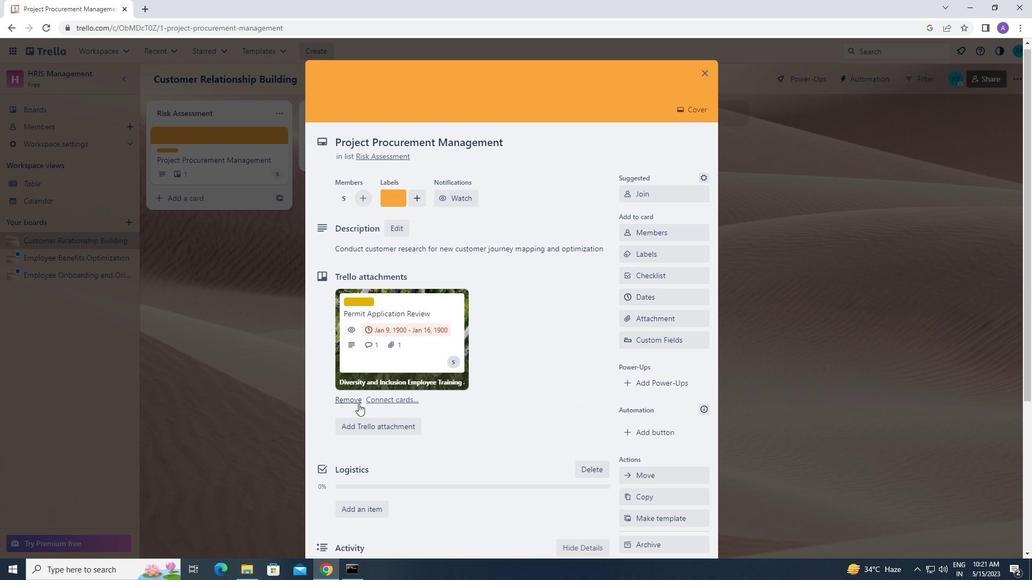 
Action: Mouse scrolled (358, 403) with delta (0, 0)
Screenshot: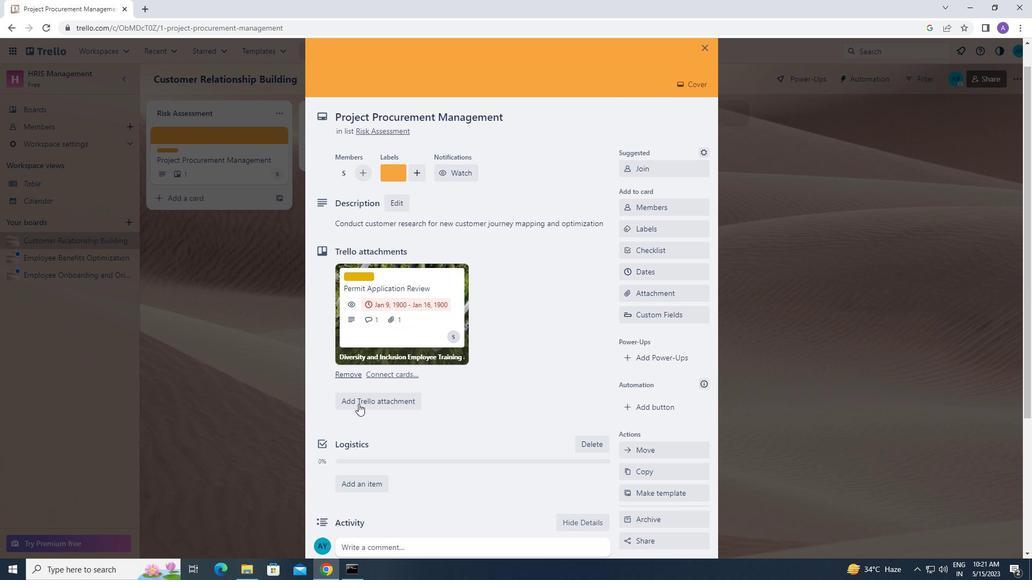 
Action: Mouse moved to (378, 360)
Screenshot: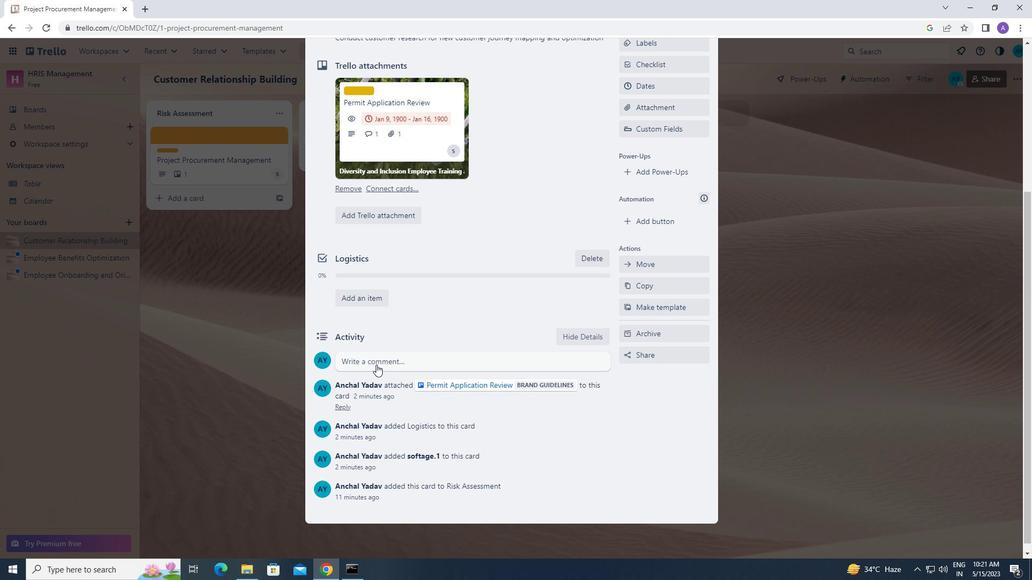 
Action: Mouse pressed left at (378, 360)
Screenshot: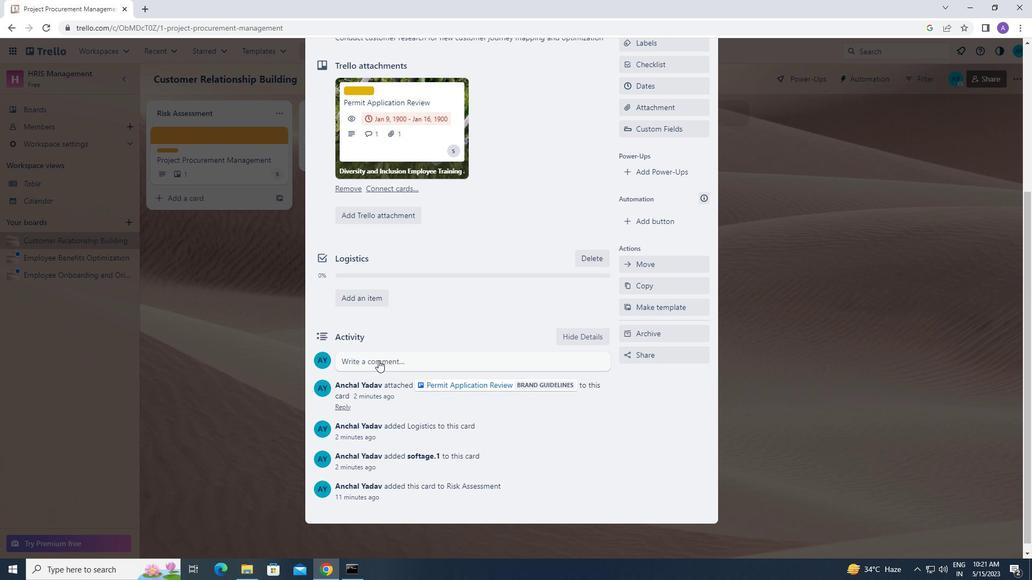 
Action: Mouse moved to (369, 397)
Screenshot: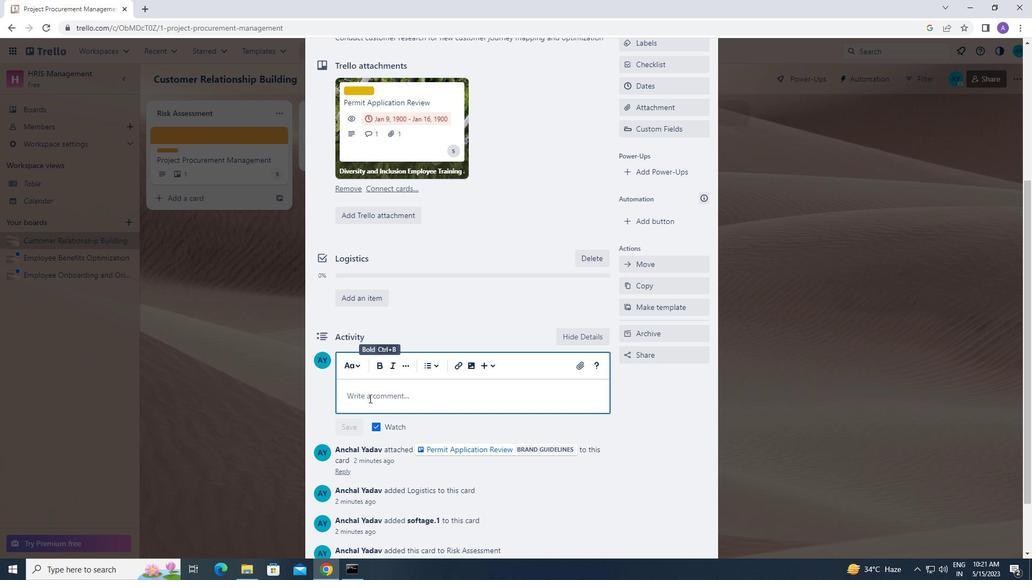 
Action: Mouse pressed left at (369, 397)
Screenshot: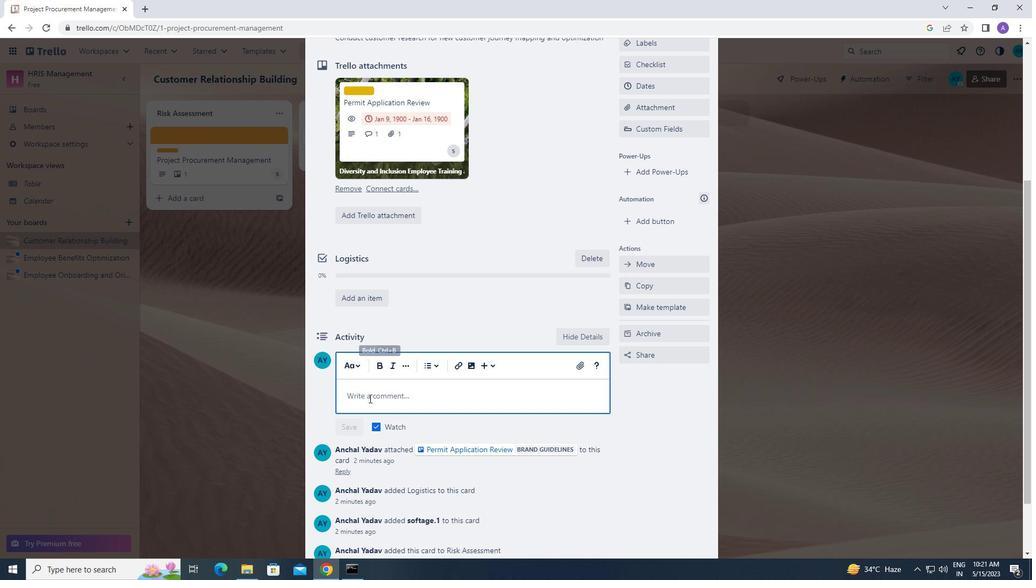 
Action: Key pressed <Key.caps_lock>g<Key.caps_lock>iven<Key.space>
Screenshot: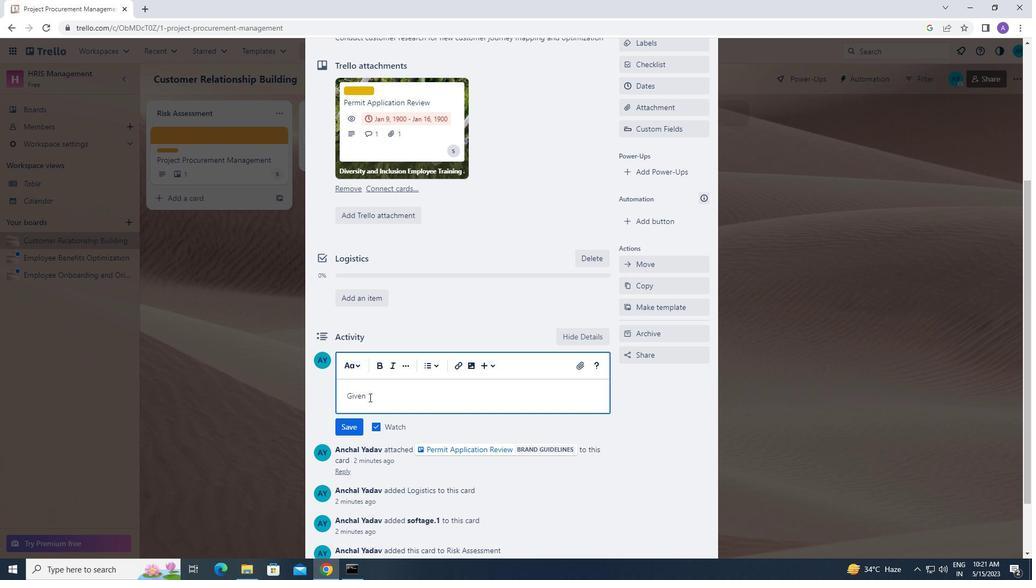 
Action: Mouse moved to (628, 152)
Screenshot: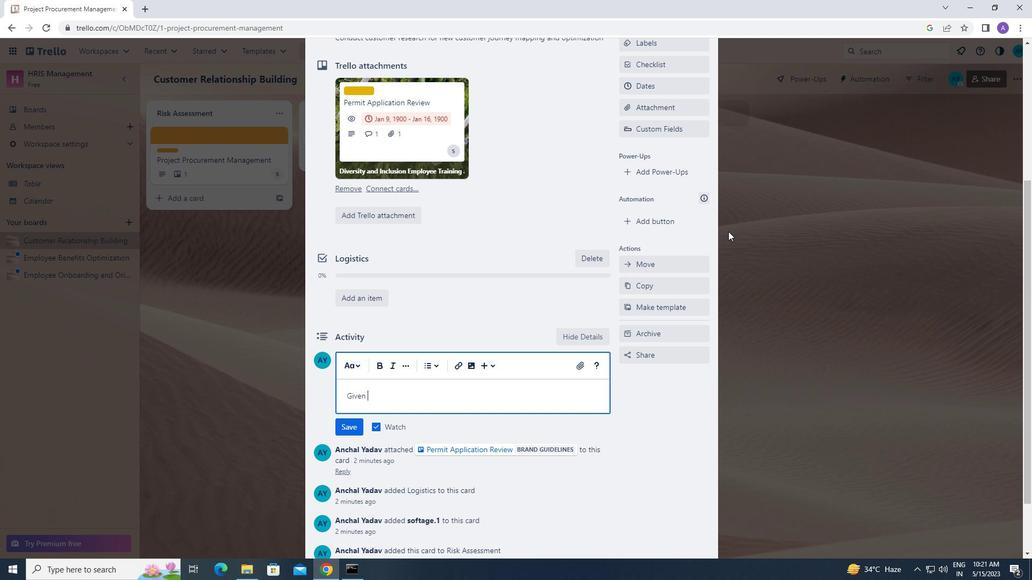 
Action: Key pressed the<Key.space>potential<Key.space>impact<Key.space>of<Key.space>this<Key.space>task<Key.space>on<Key.space>our<Key.space>companh<Key.backspace>y<Key.space>reputation,<Key.space>let<Key.space>us<Key.space>ensur<Key.space>t<Key.backspace><Key.backspace>e<Key.space>that<Key.space>we<Key.space>approach<Key.space>it<Key.space>with<Key.space>a<Key.space>sense<Key.space>of<Key.space>professionalism<Key.space>
Screenshot: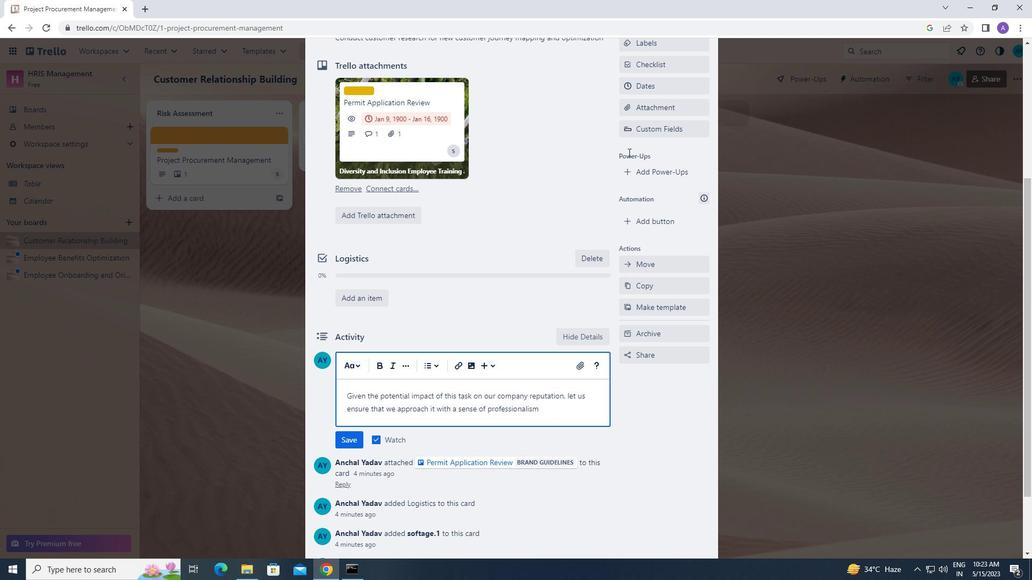 
Action: Mouse moved to (619, 16)
Screenshot: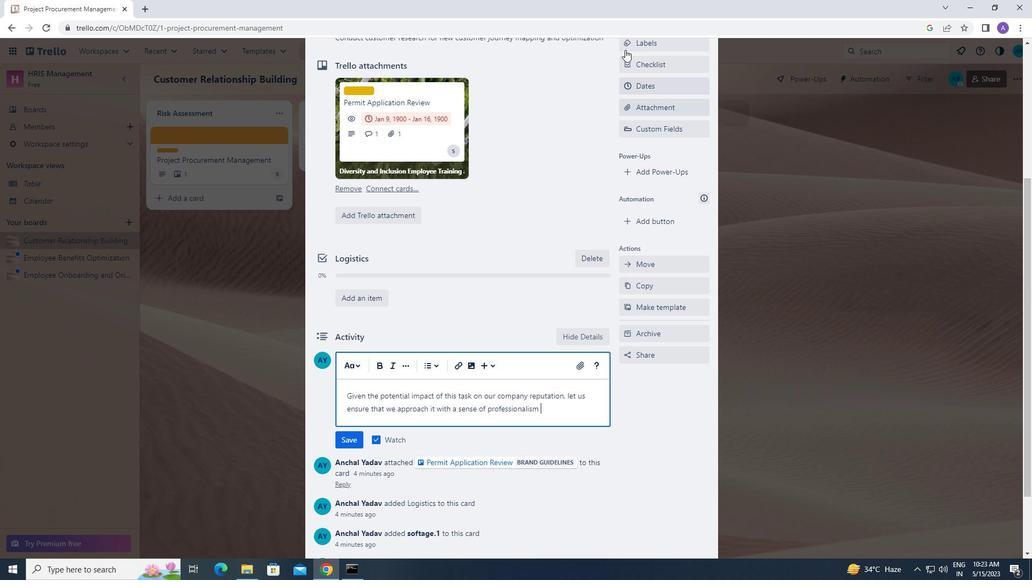 
Action: Key pressed and<Key.space>respect
Screenshot: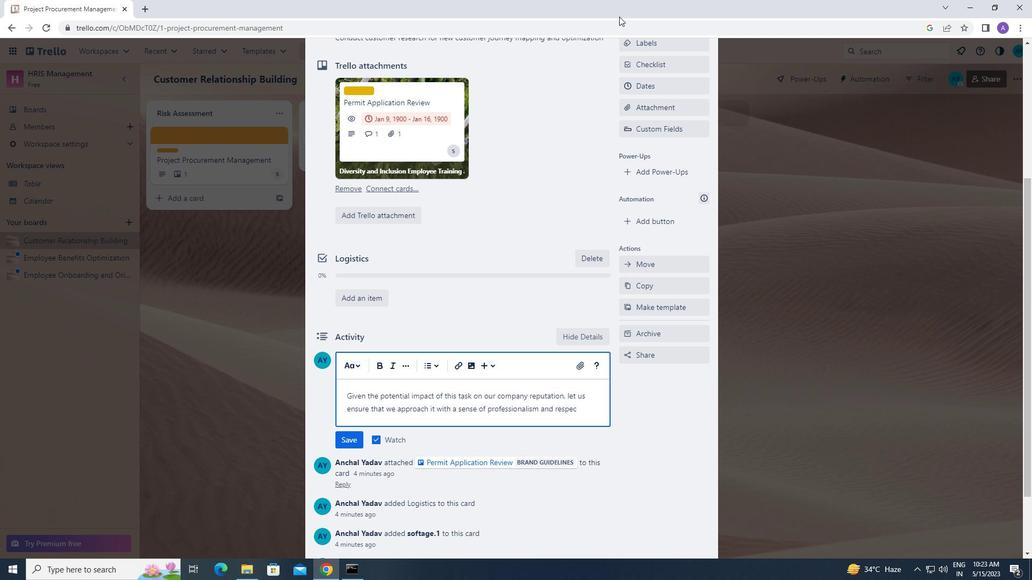 
Action: Mouse moved to (345, 436)
Screenshot: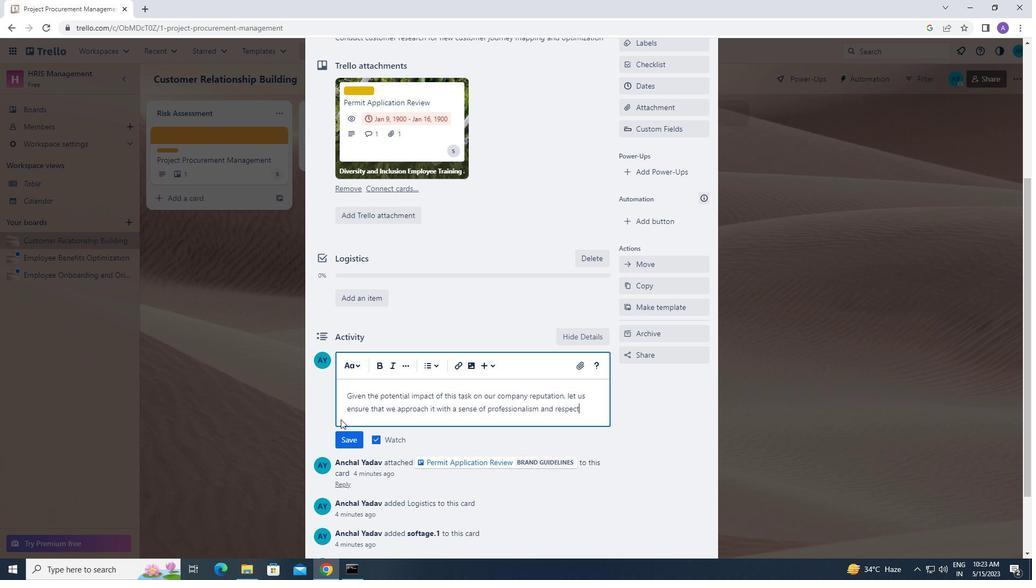 
Action: Mouse pressed left at (345, 436)
Screenshot: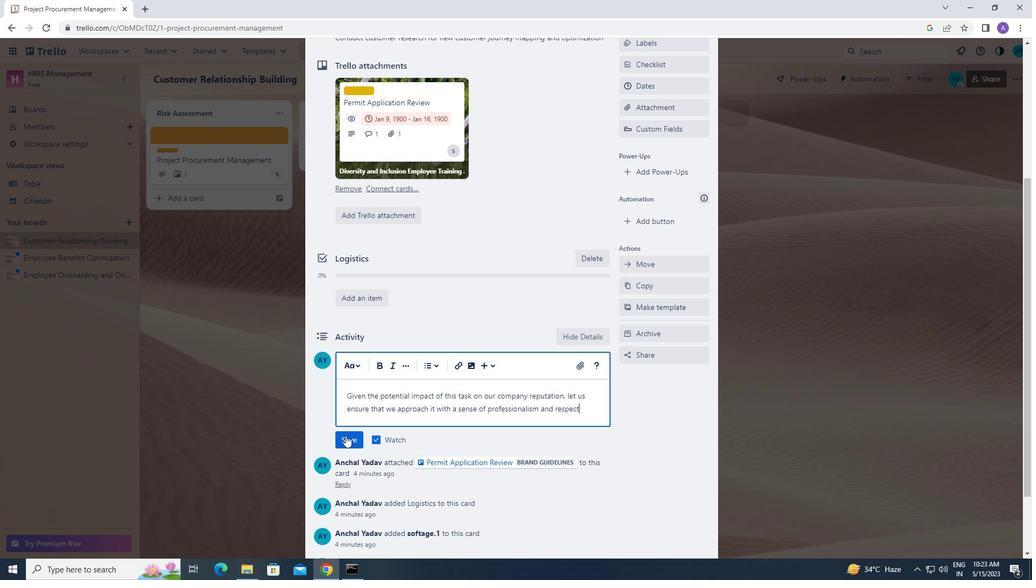 
Action: Mouse moved to (652, 82)
Screenshot: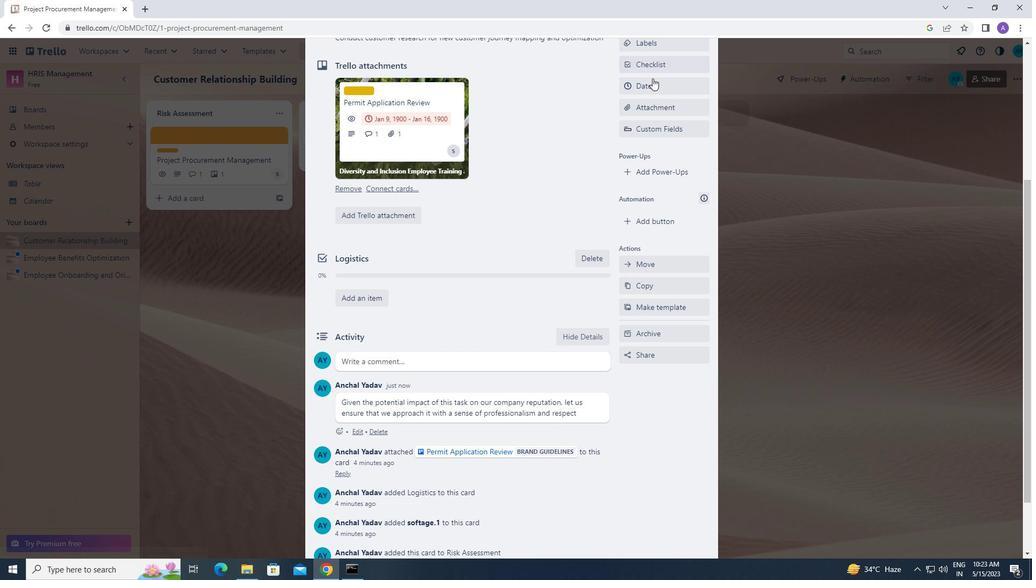 
Action: Mouse pressed left at (652, 82)
Screenshot: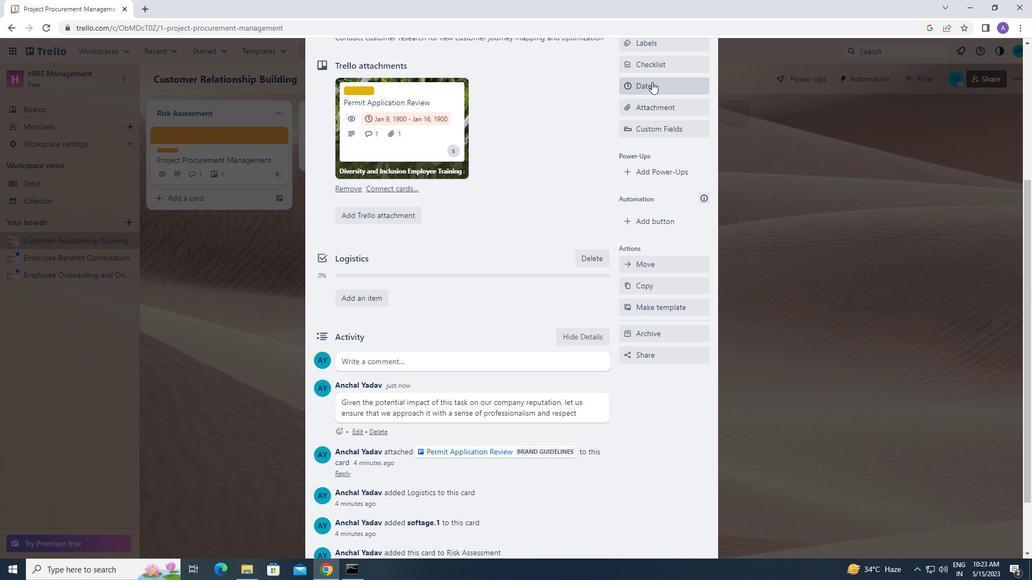 
Action: Mouse moved to (628, 306)
Screenshot: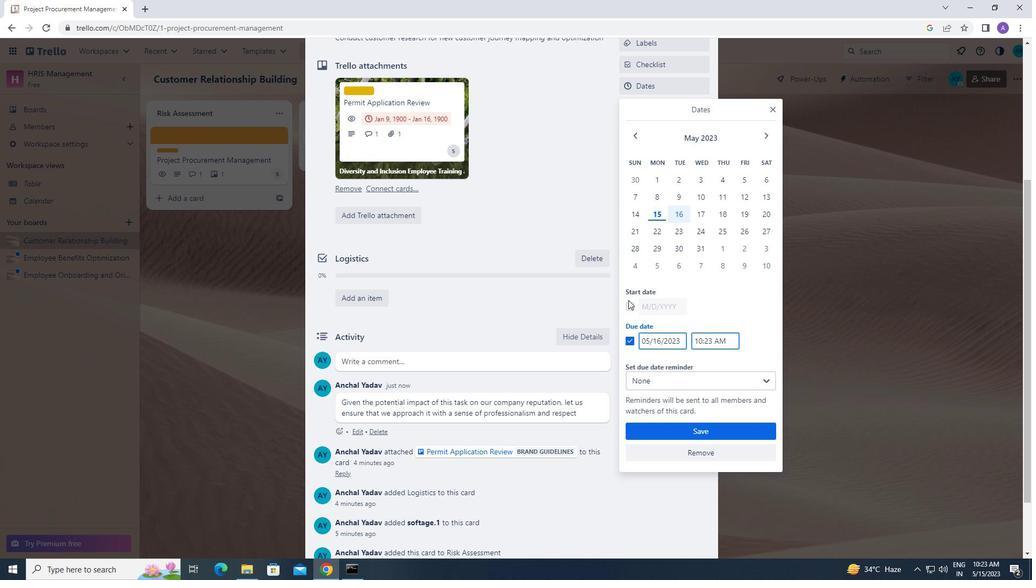 
Action: Mouse pressed left at (628, 306)
Screenshot: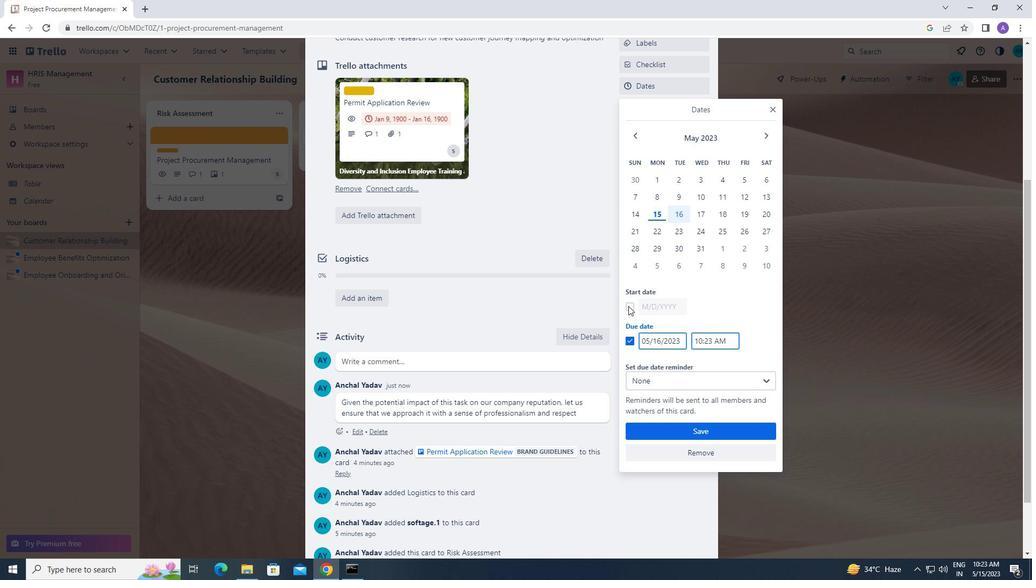 
Action: Mouse moved to (649, 307)
Screenshot: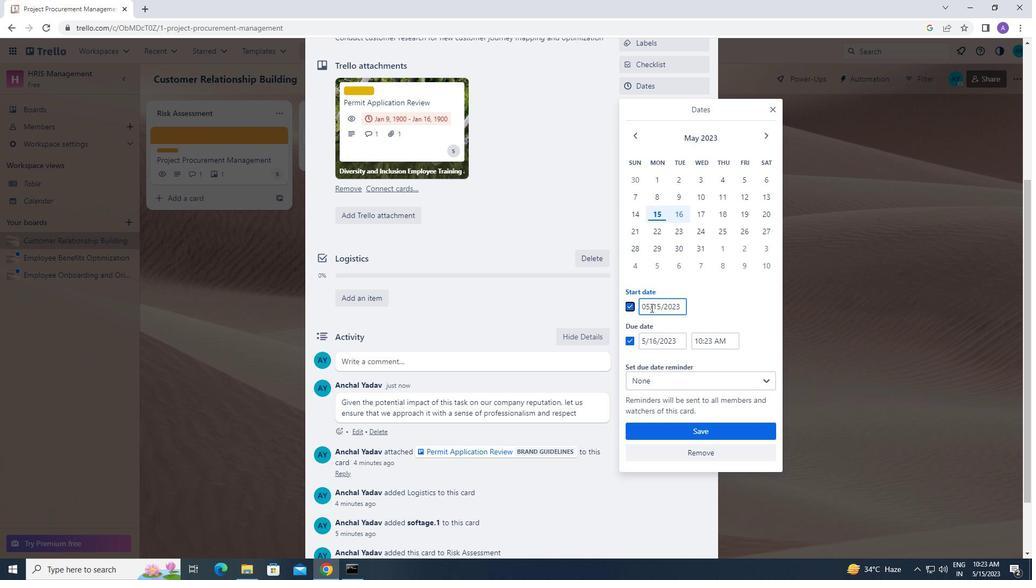 
Action: Mouse pressed left at (649, 307)
Screenshot: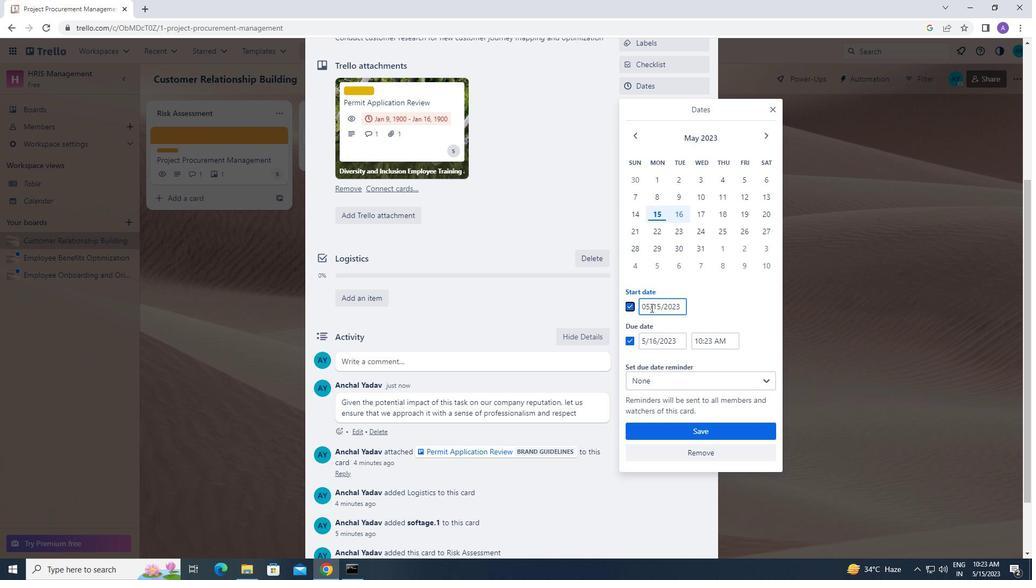 
Action: Mouse moved to (640, 308)
Screenshot: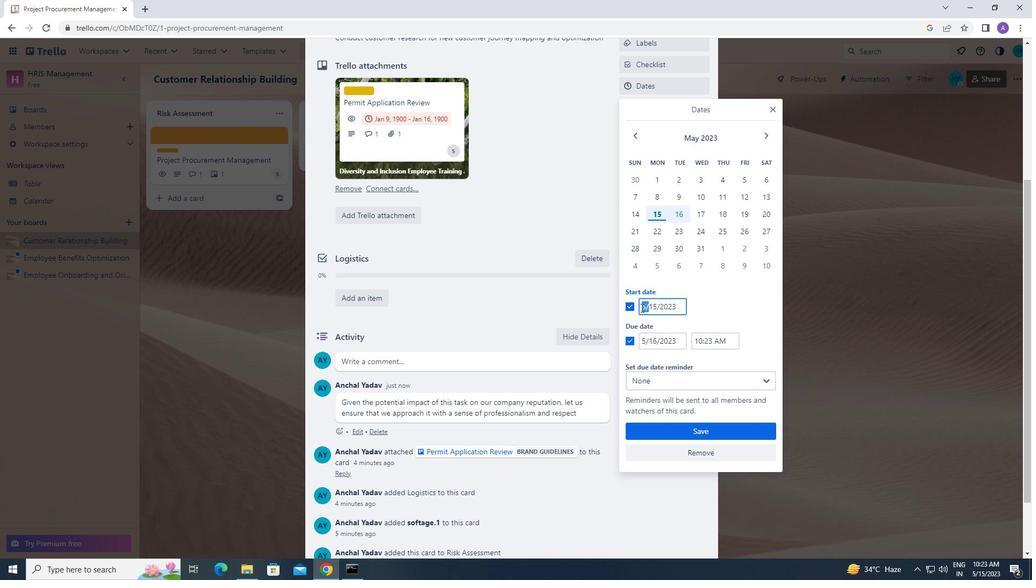 
Action: Mouse pressed left at (640, 308)
Screenshot: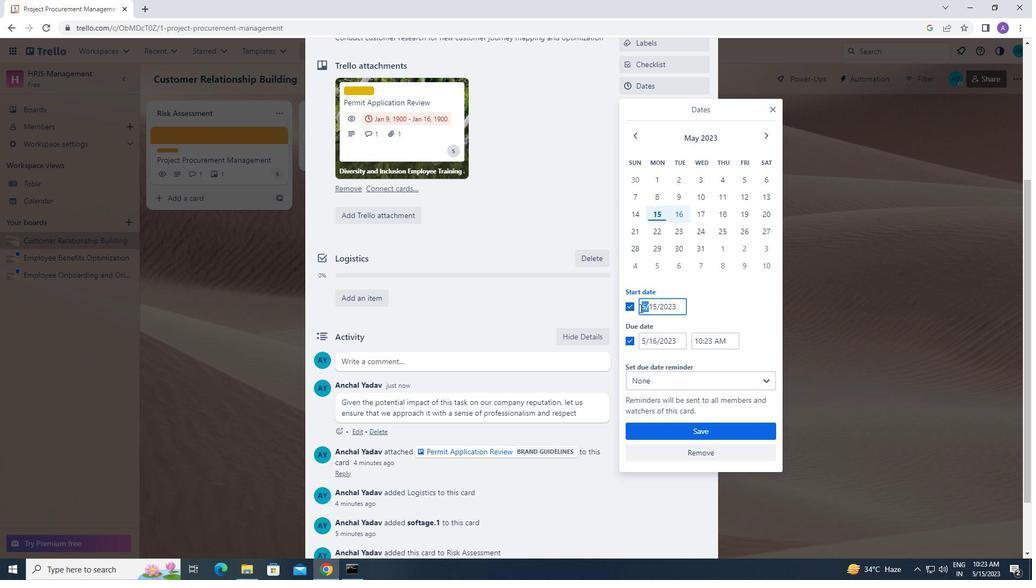 
Action: Mouse moved to (646, 304)
Screenshot: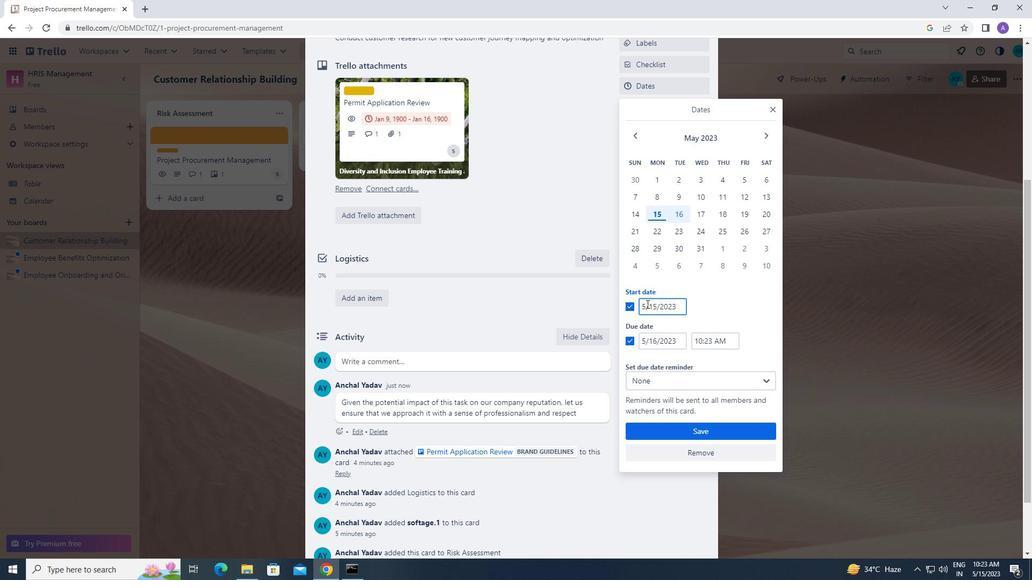 
Action: Mouse pressed left at (646, 304)
Screenshot: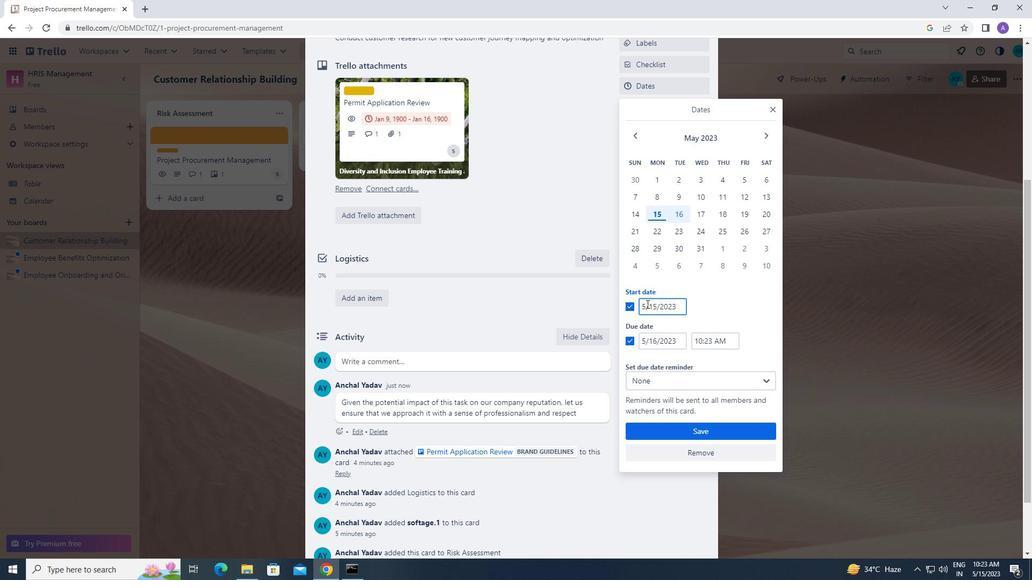 
Action: Key pressed <Key.backspace>
Screenshot: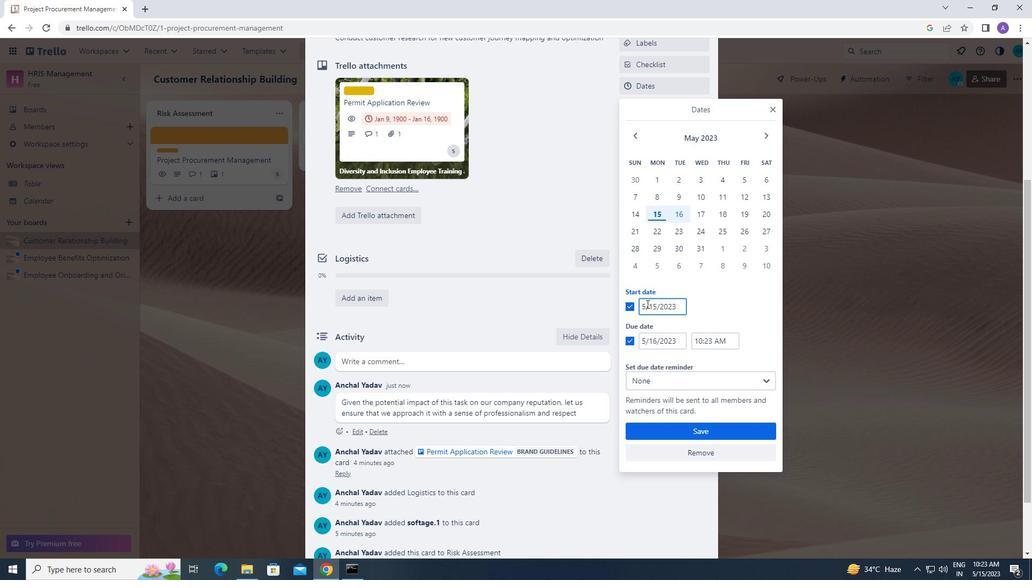
Action: Mouse moved to (646, 303)
Screenshot: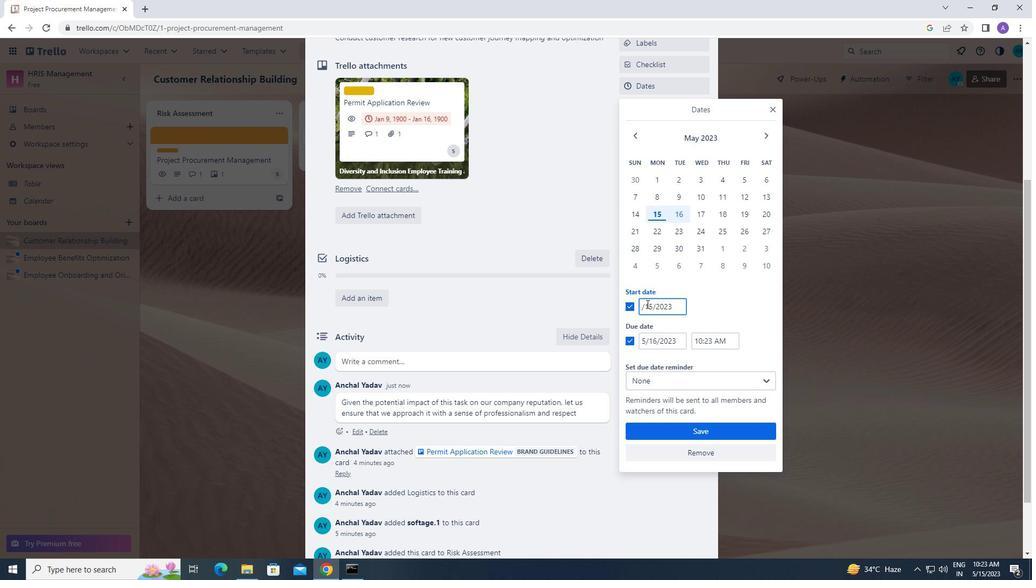 
Action: Key pressed 01
Screenshot: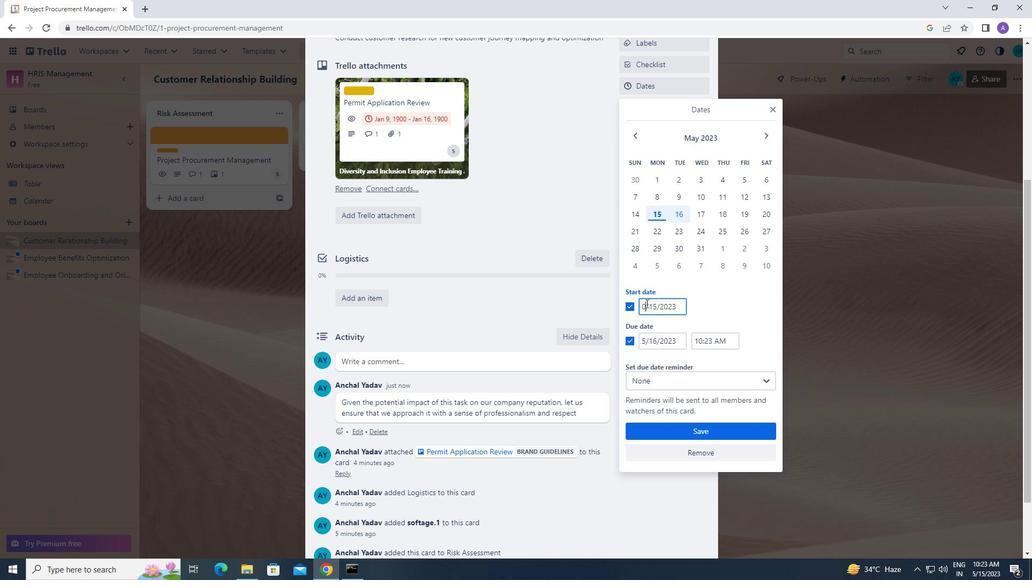 
Action: Mouse moved to (660, 305)
Screenshot: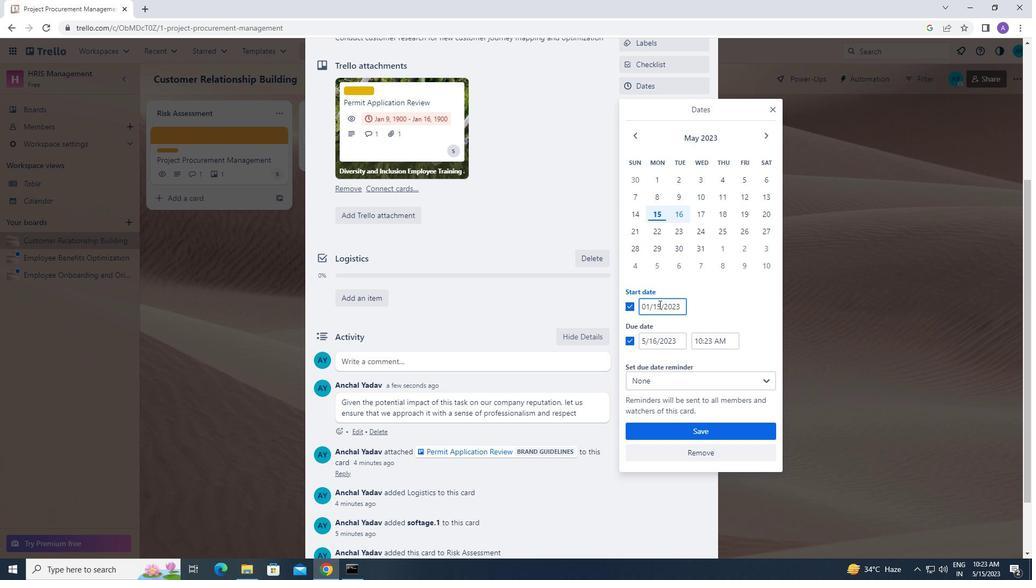 
Action: Mouse pressed left at (660, 305)
Screenshot: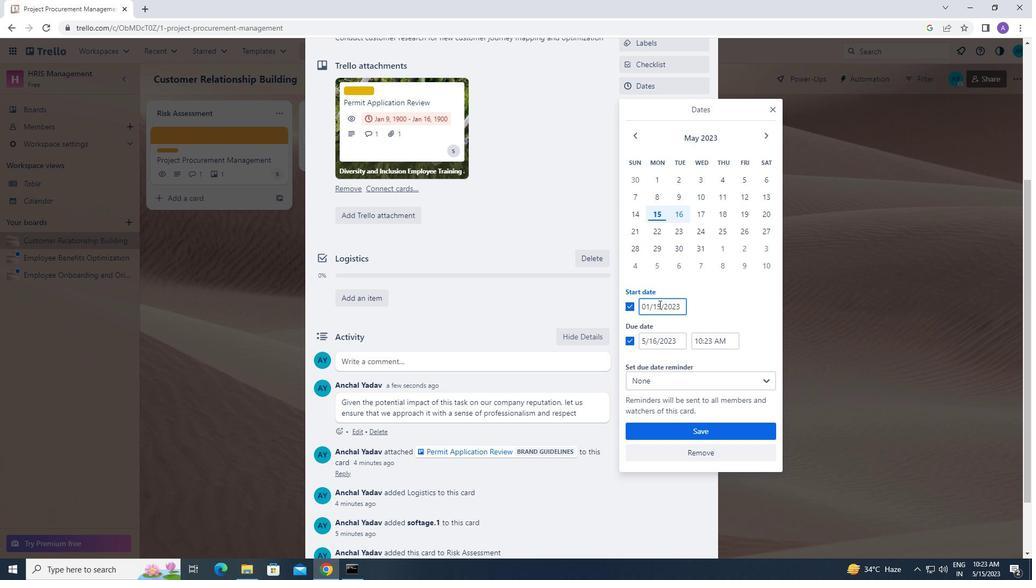 
Action: Key pressed <Key.backspace>
Screenshot: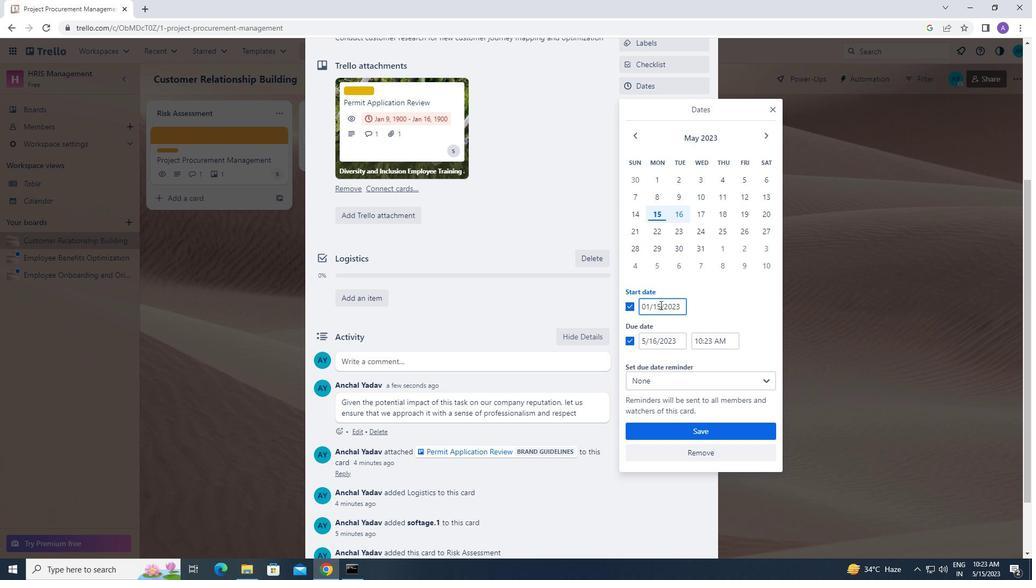 
Action: Mouse moved to (679, 307)
Screenshot: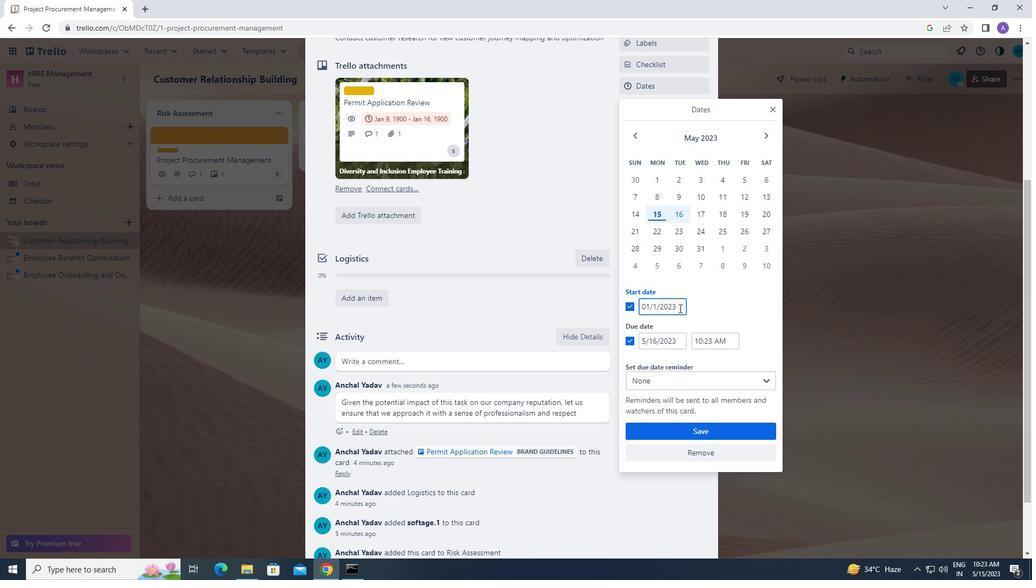 
Action: Mouse pressed left at (679, 307)
Screenshot: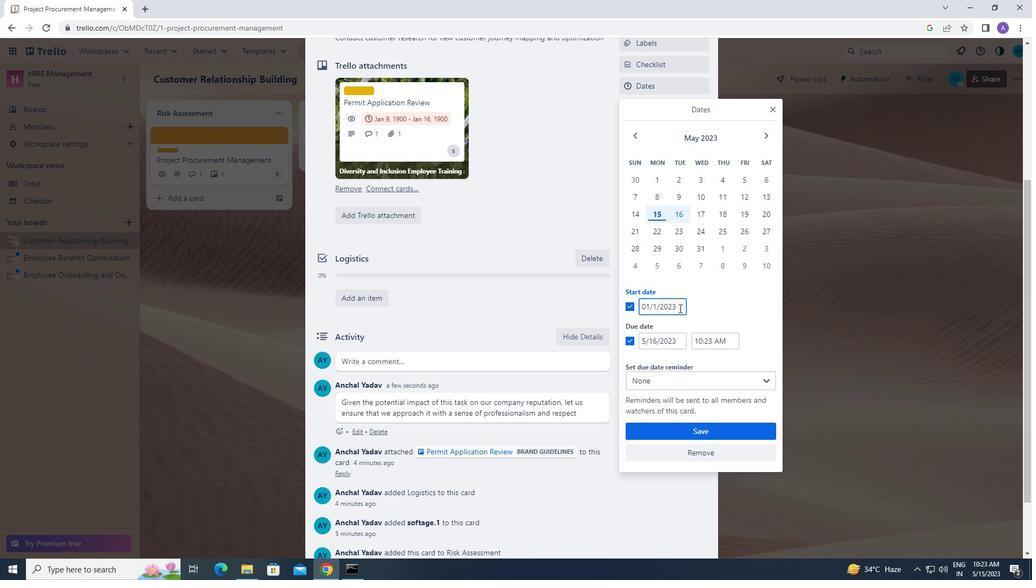 
Action: Mouse moved to (661, 307)
Screenshot: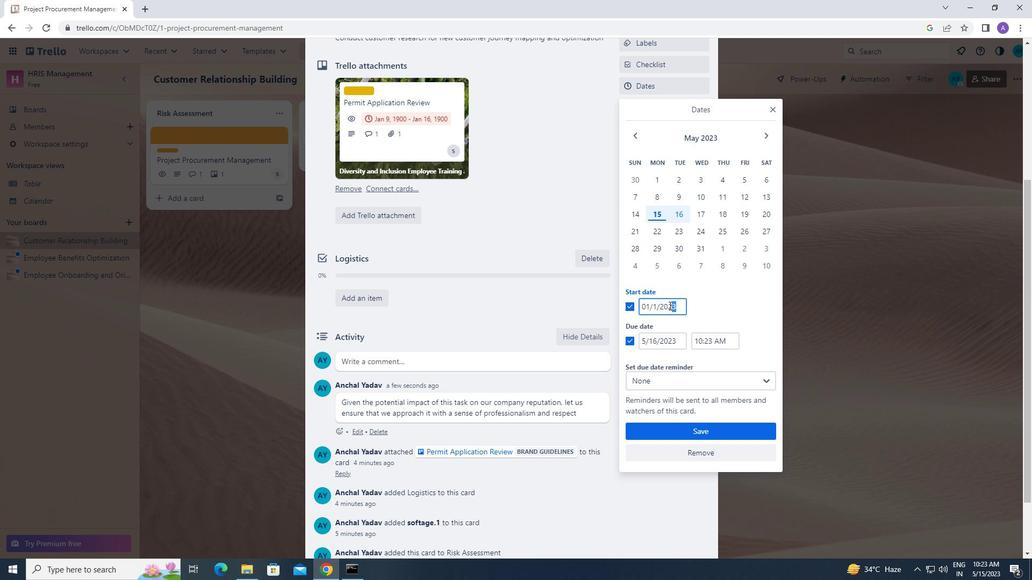 
Action: Key pressed 190
Screenshot: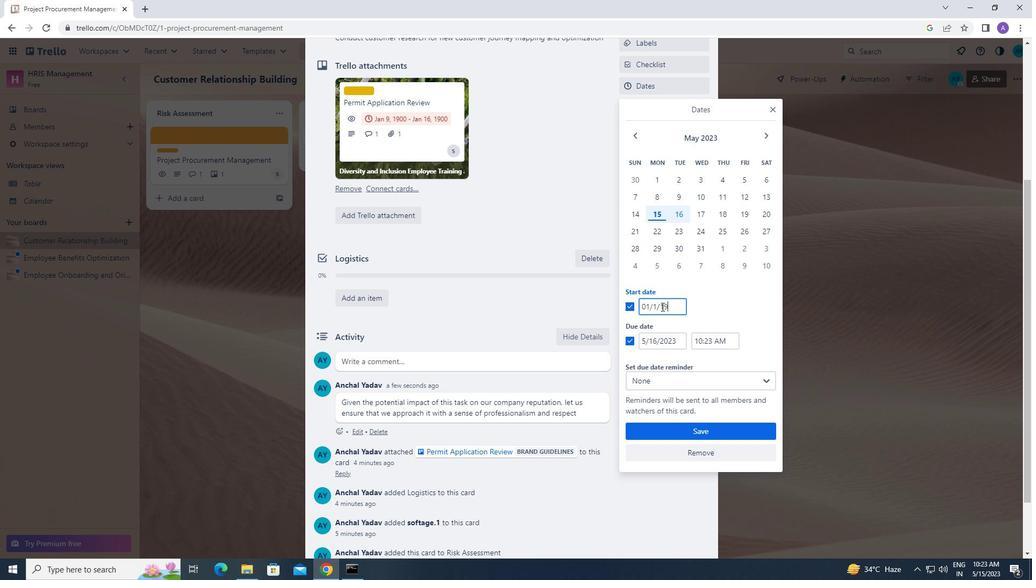 
Action: Mouse moved to (661, 314)
Screenshot: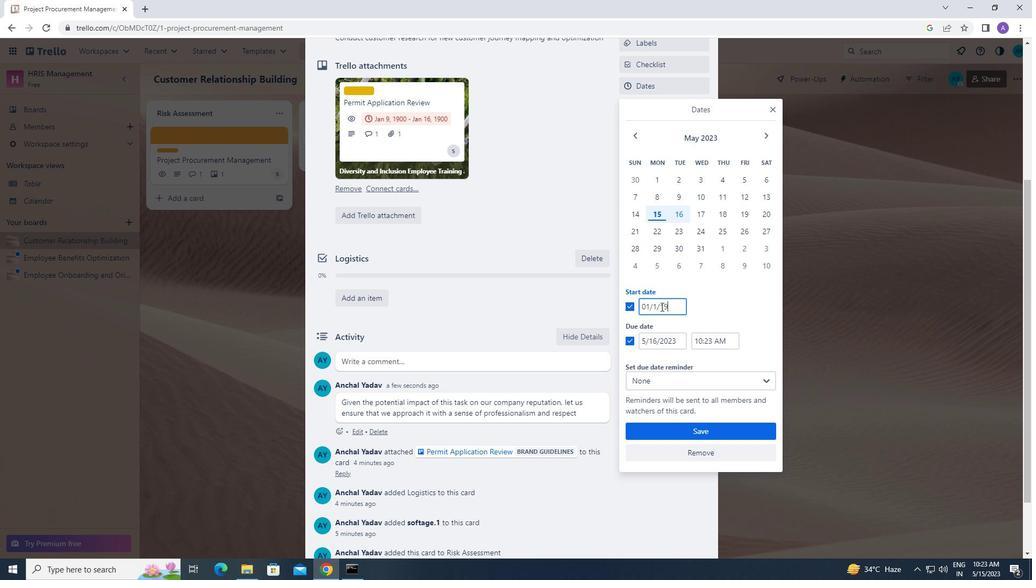 
Action: Key pressed 0
Screenshot: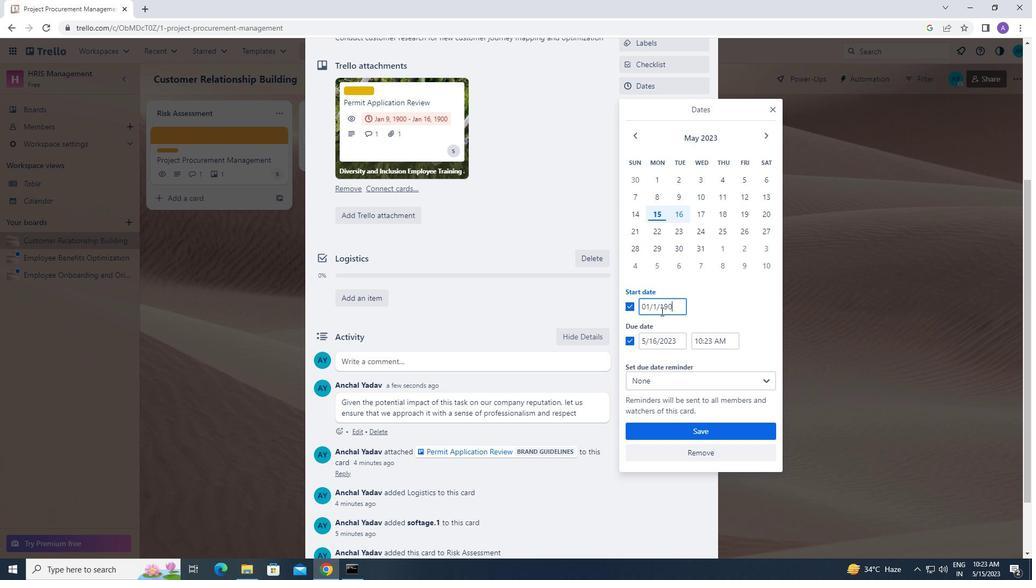 
Action: Mouse moved to (645, 338)
Screenshot: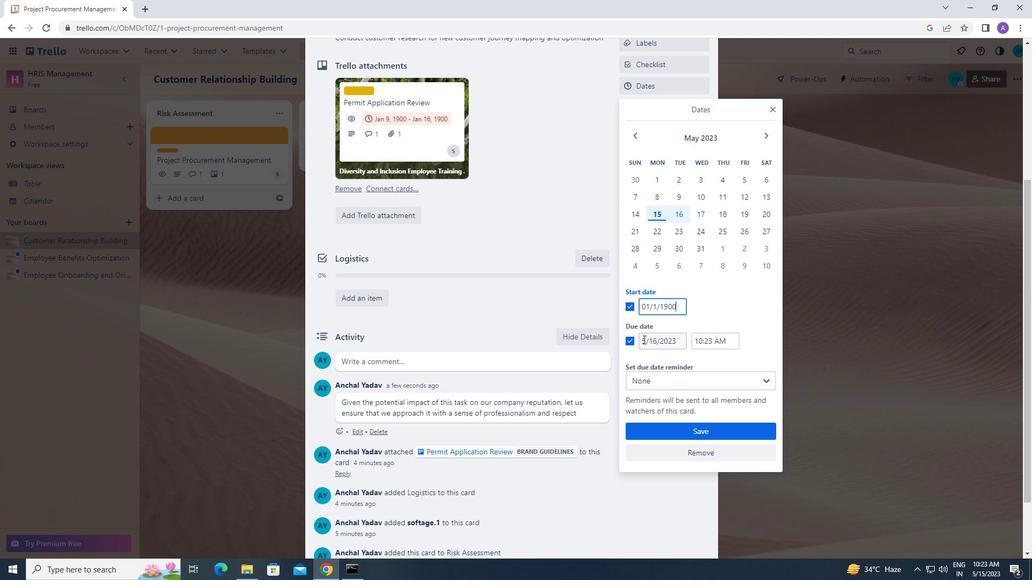
Action: Mouse pressed left at (645, 338)
Screenshot: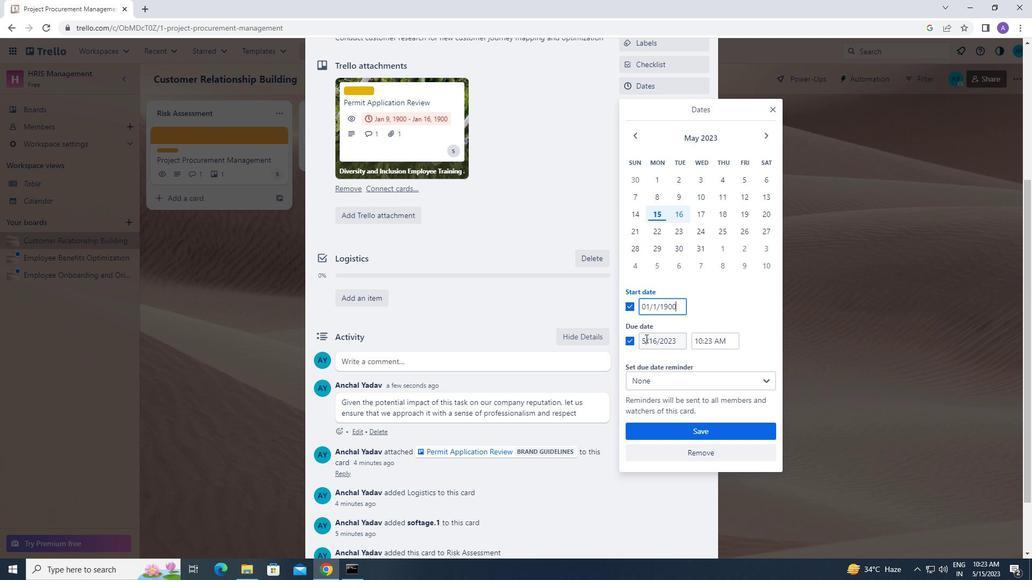 
Action: Mouse moved to (645, 339)
Screenshot: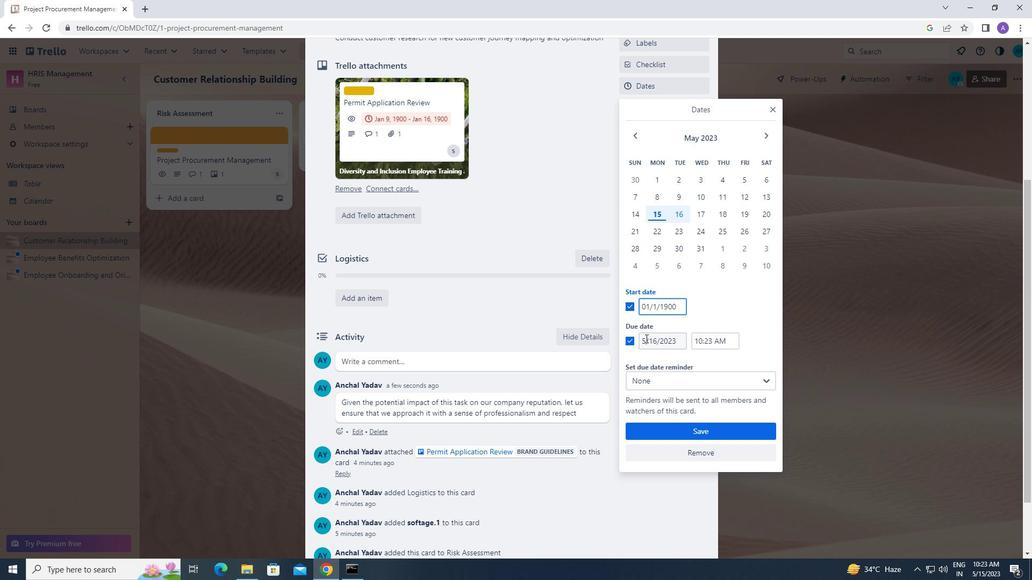 
Action: Mouse pressed left at (645, 339)
Screenshot: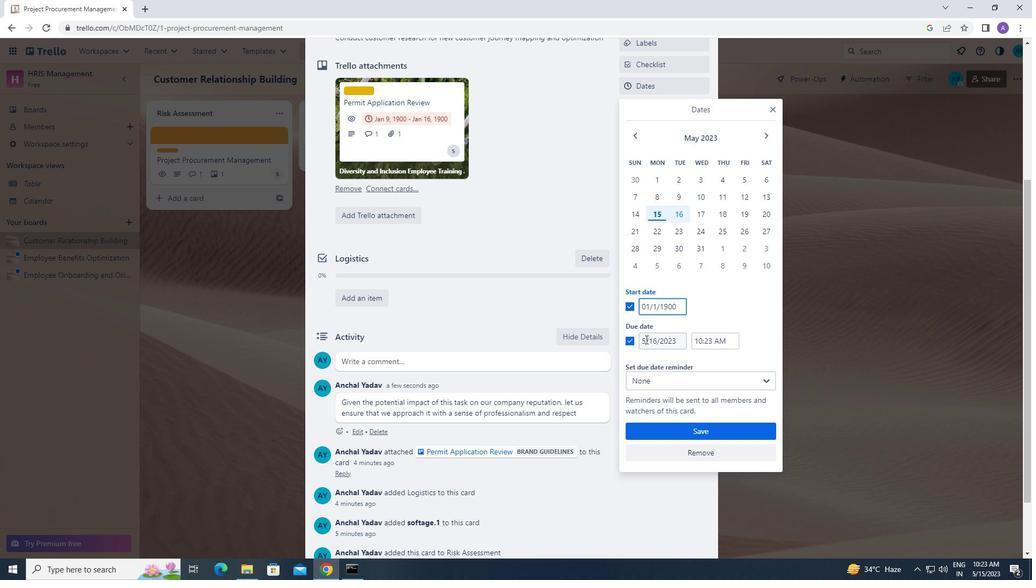 
Action: Mouse moved to (645, 340)
Screenshot: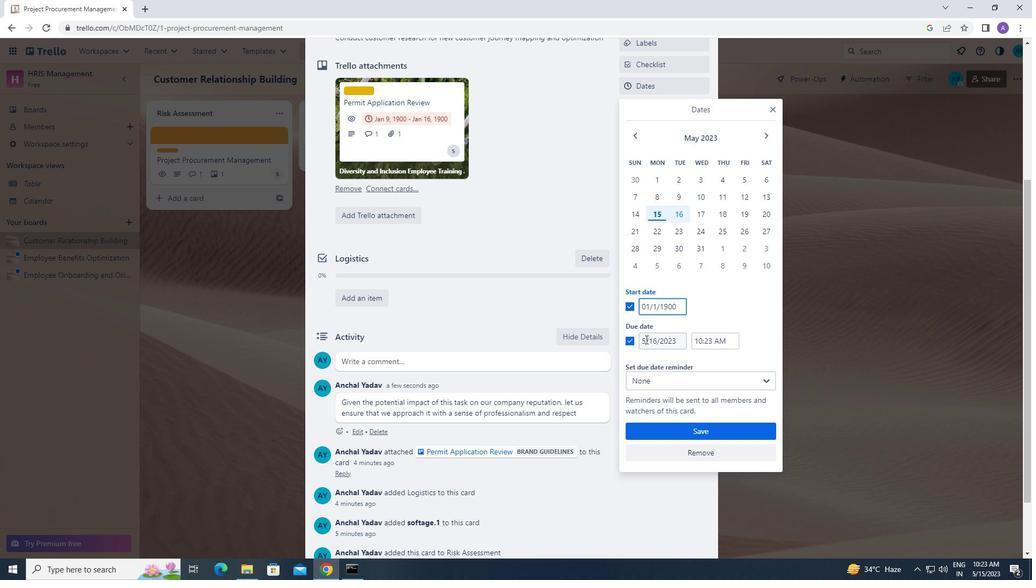 
Action: Mouse pressed left at (645, 340)
Screenshot: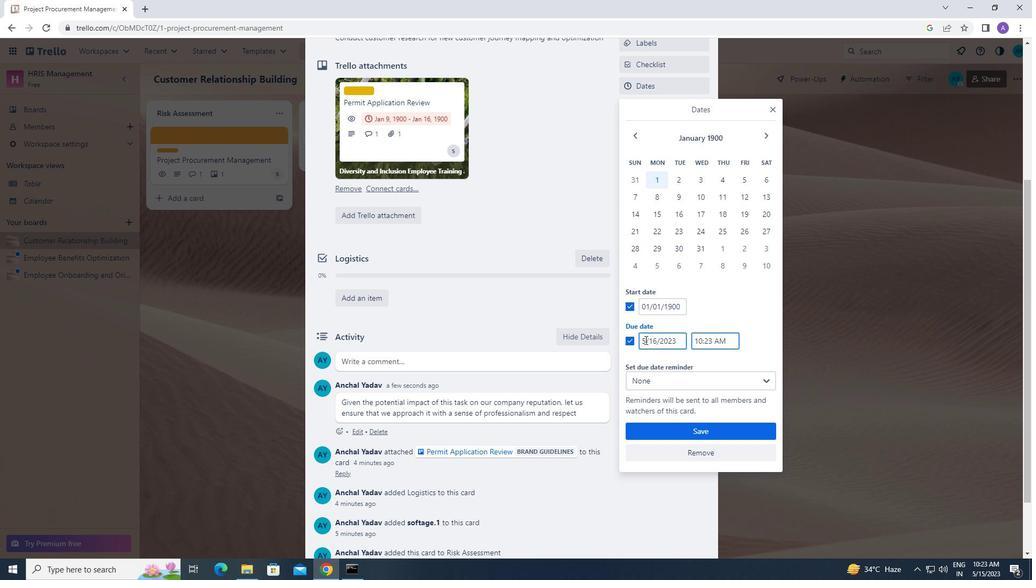 
Action: Key pressed <Key.backspace>0
Screenshot: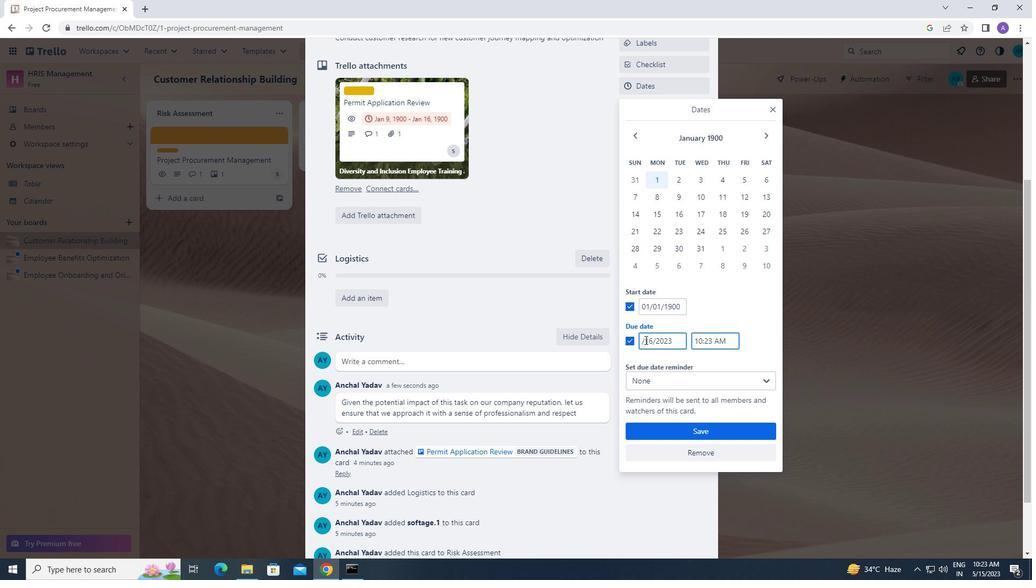 
Action: Mouse moved to (654, 358)
Screenshot: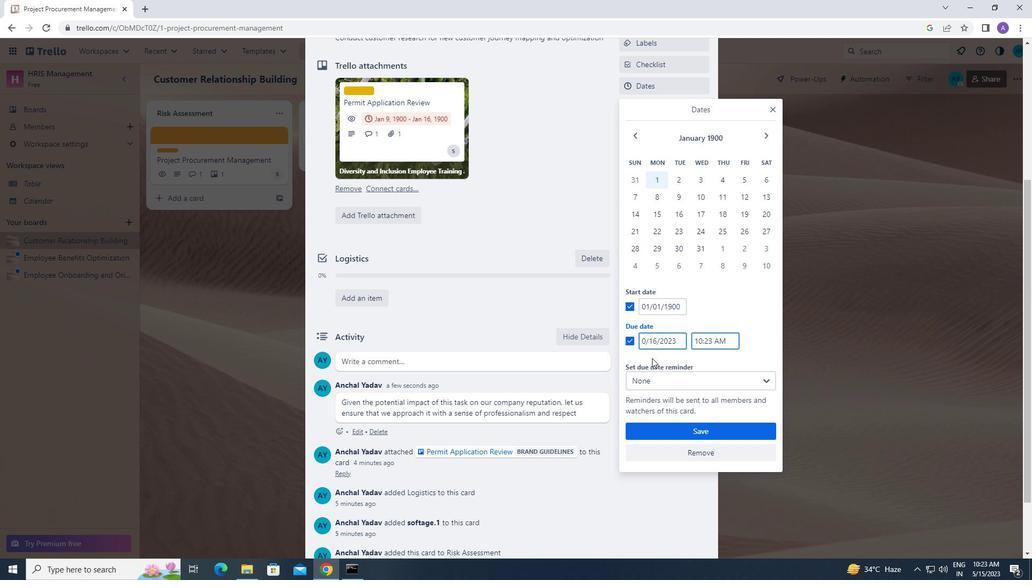 
Action: Key pressed 1
Screenshot: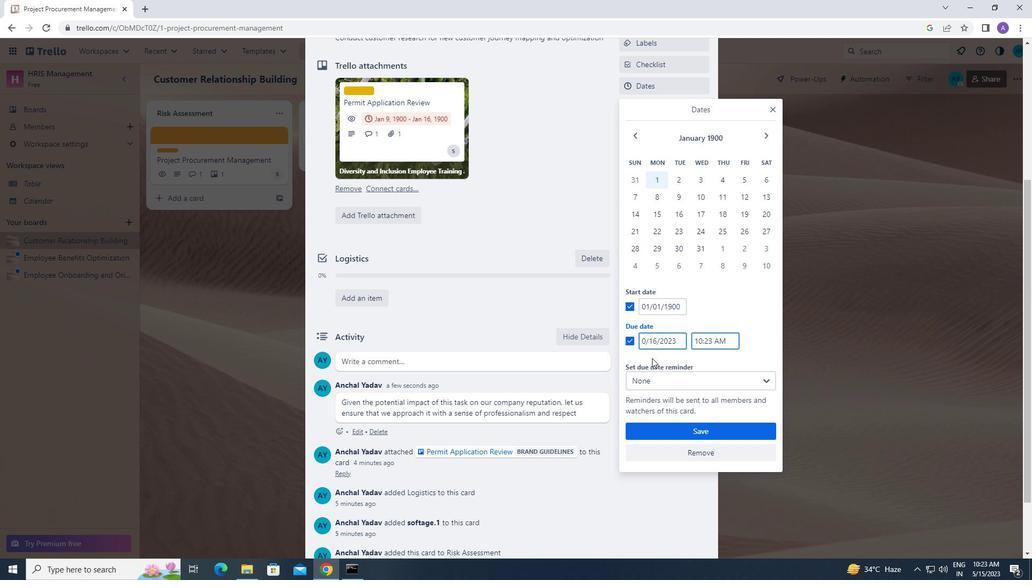 
Action: Mouse moved to (660, 340)
Screenshot: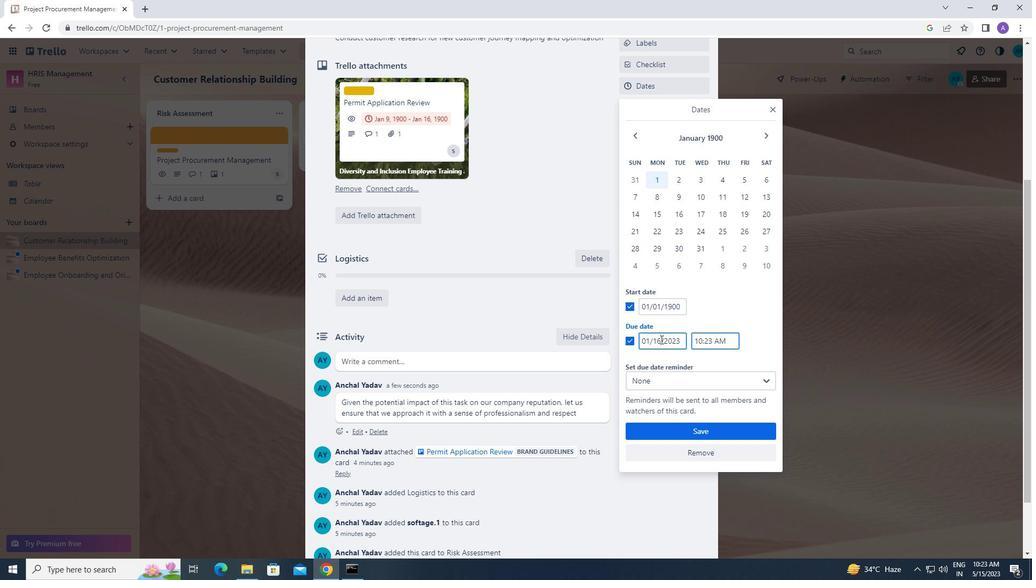 
Action: Mouse pressed left at (660, 340)
Screenshot: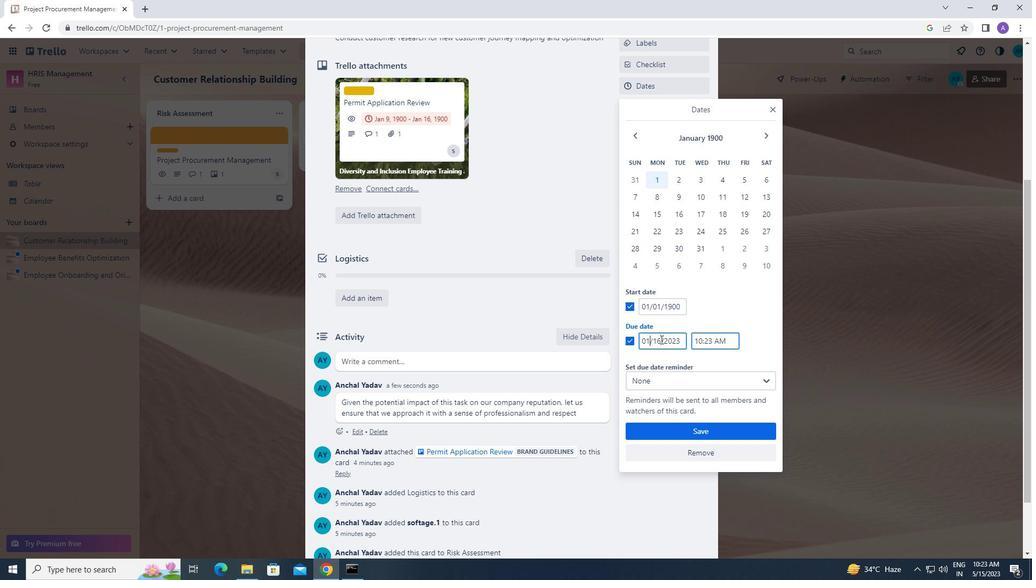
Action: Key pressed <Key.backspace><Key.backspace>08
Screenshot: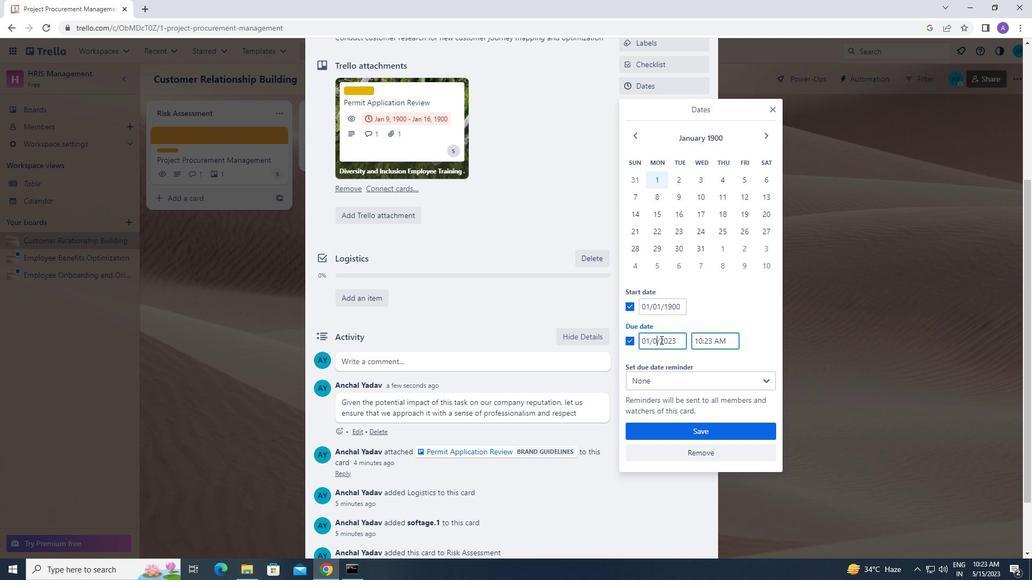 
Action: Mouse moved to (680, 340)
Screenshot: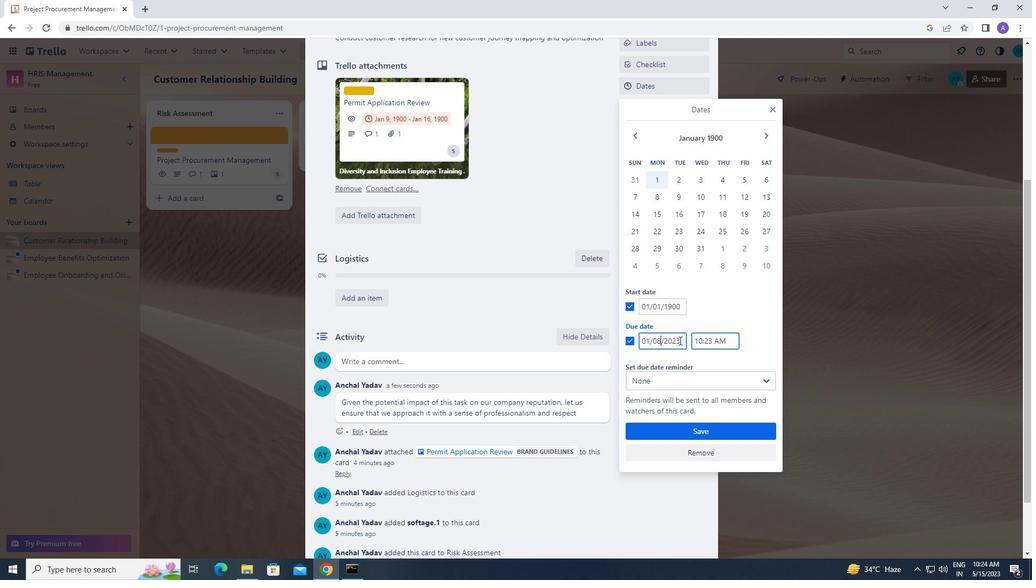 
Action: Mouse pressed left at (680, 340)
Screenshot: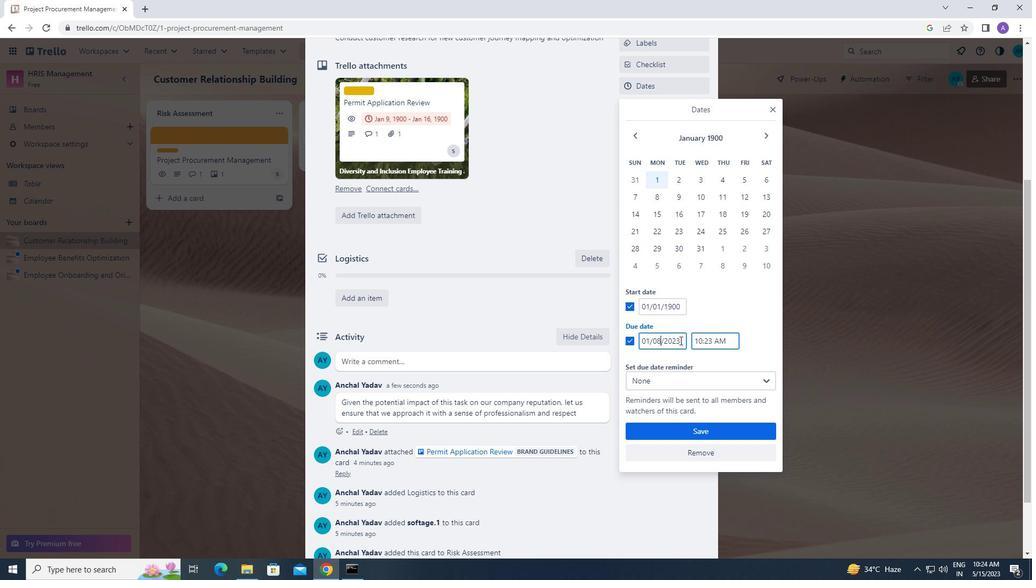 
Action: Mouse moved to (664, 344)
Screenshot: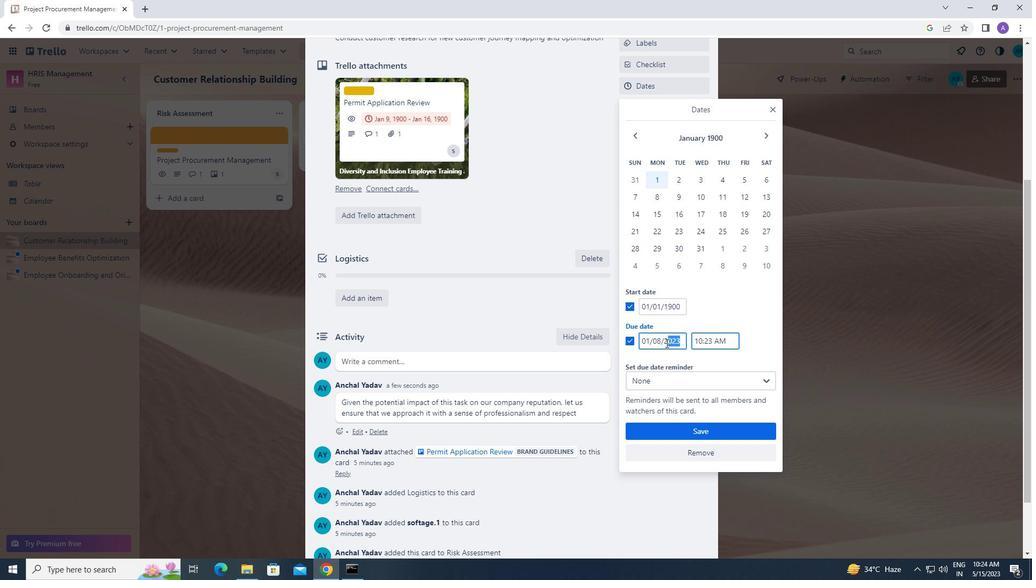 
Action: Key pressed 190
Screenshot: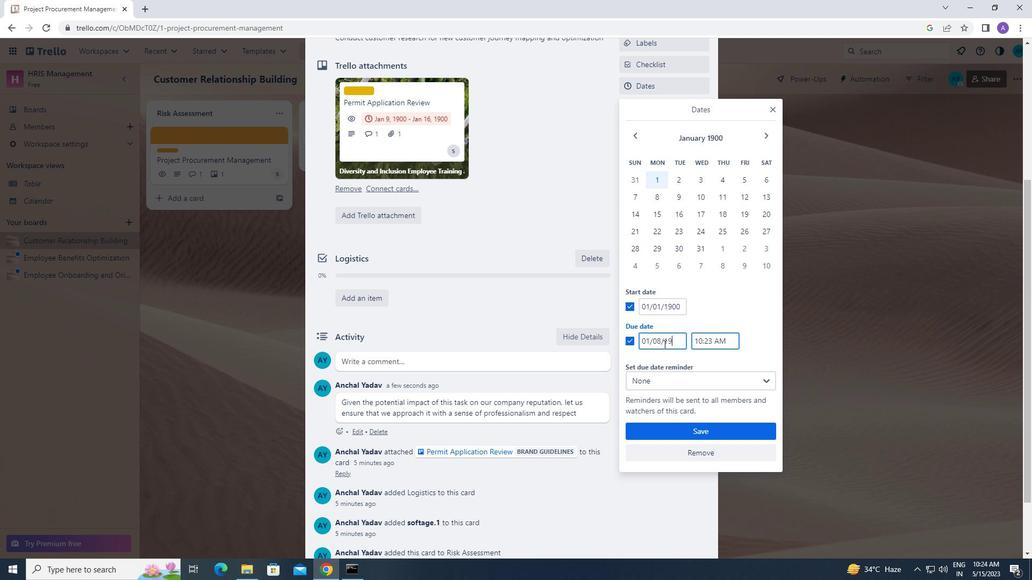 
Action: Mouse moved to (665, 351)
Screenshot: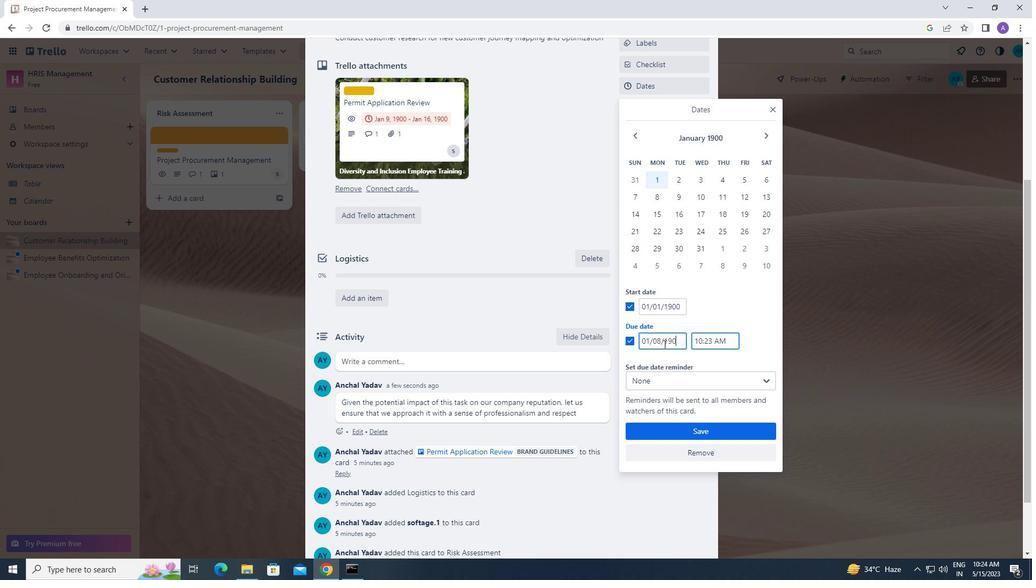 
Action: Key pressed 0
Screenshot: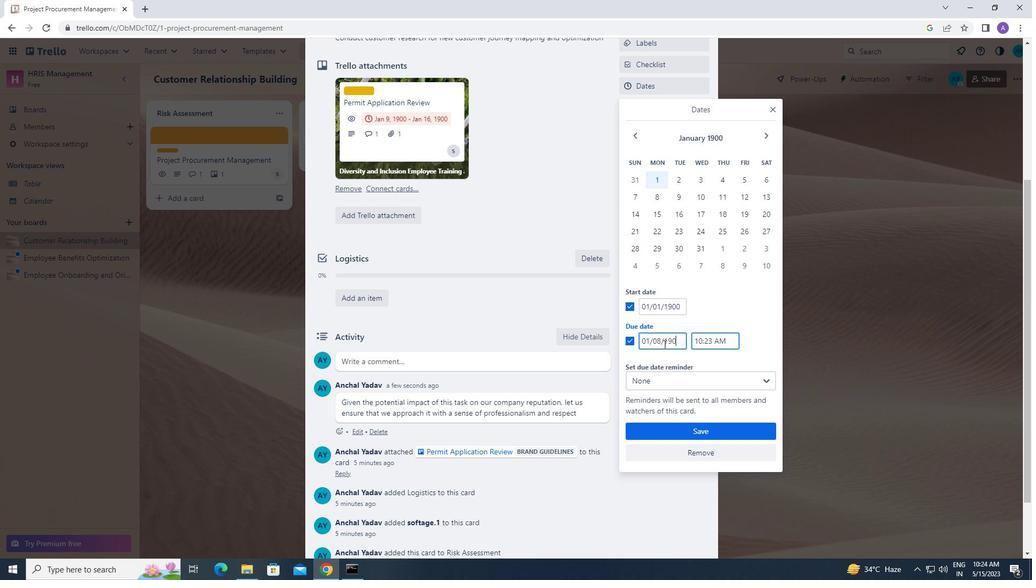 
Action: Mouse moved to (686, 428)
Screenshot: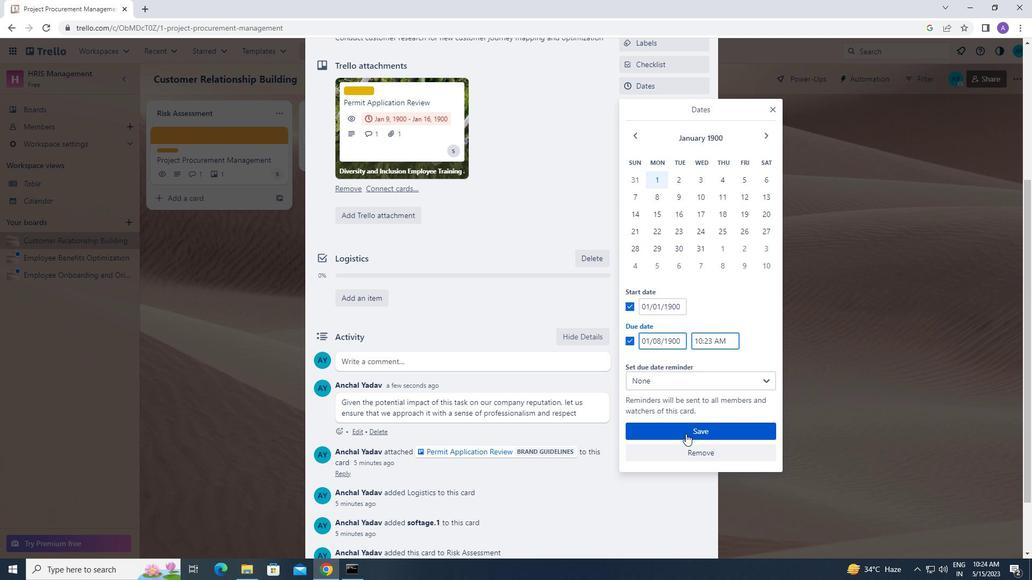 
Action: Mouse pressed left at (686, 428)
Screenshot: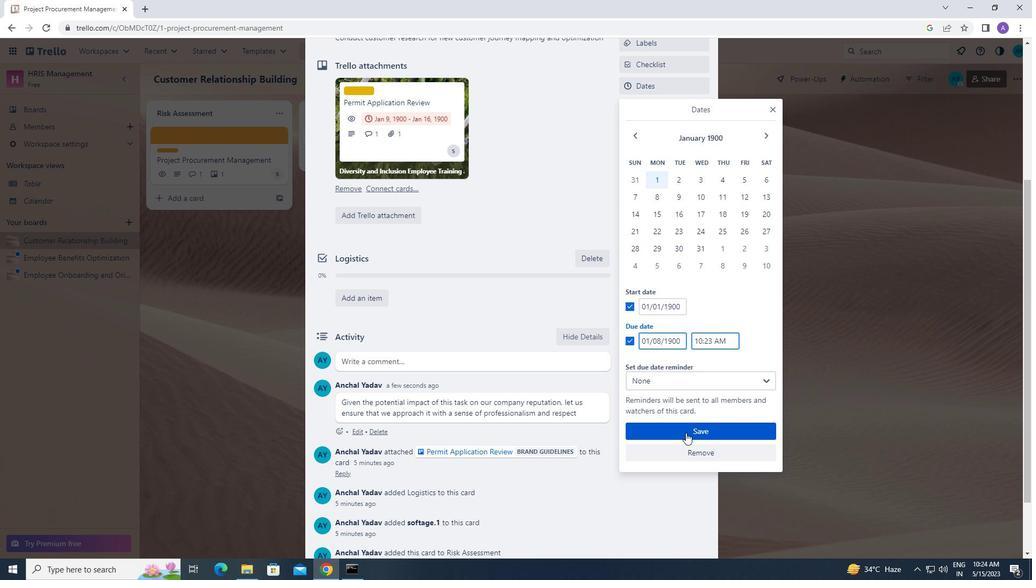 
Action: Mouse moved to (646, 400)
Screenshot: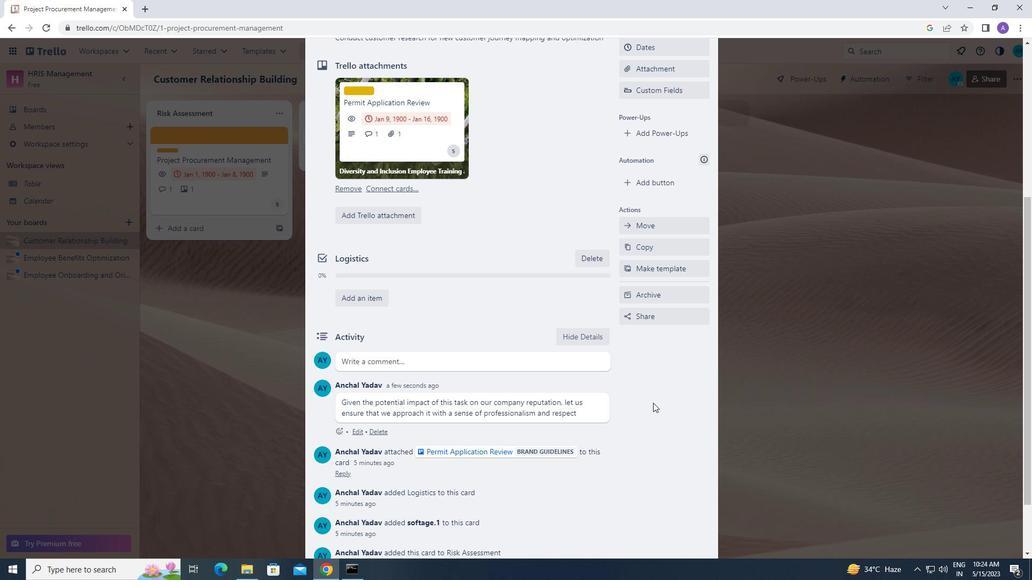 
Action: Mouse scrolled (646, 400) with delta (0, 0)
Screenshot: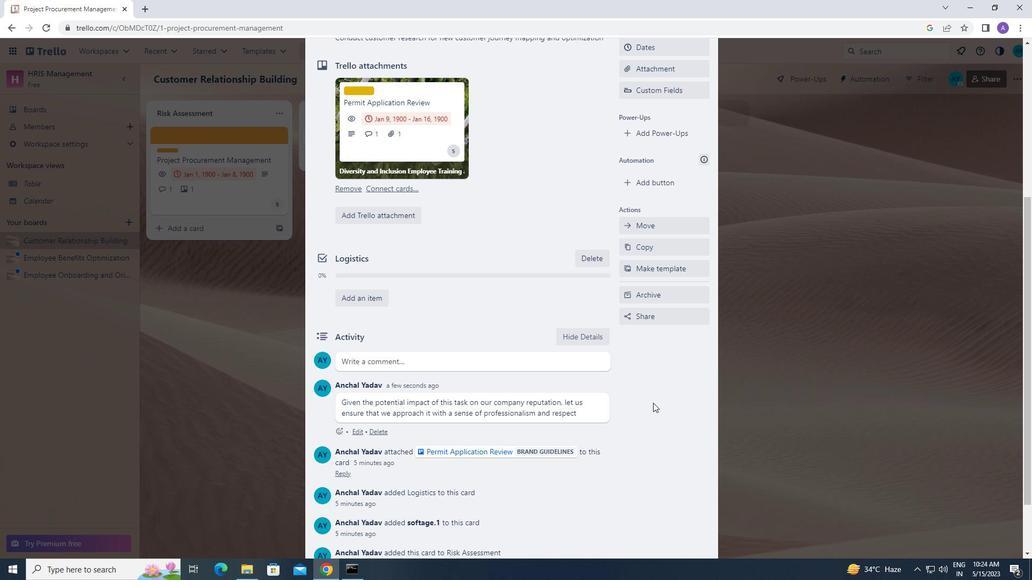 
Action: Mouse moved to (645, 400)
Screenshot: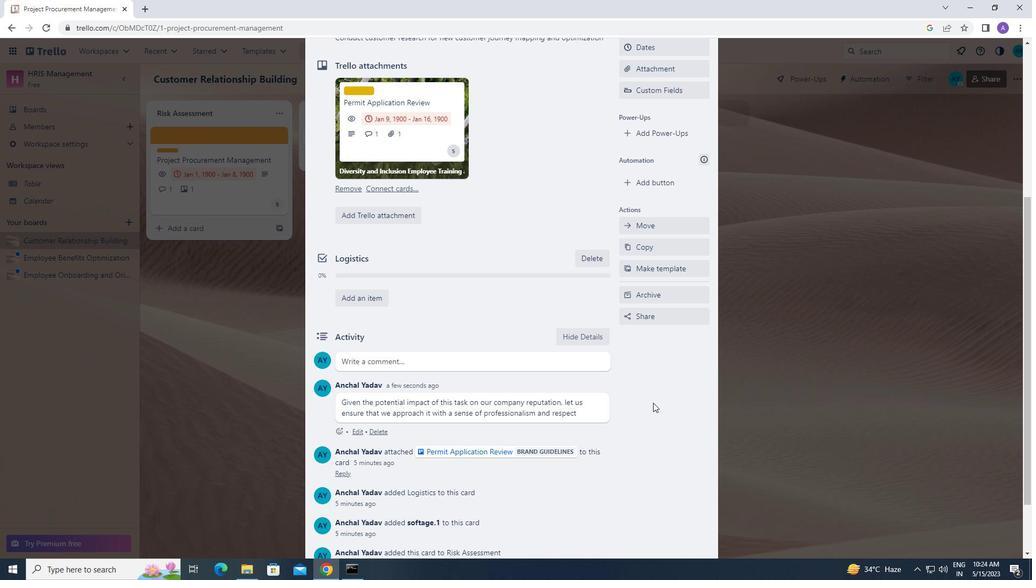 
Action: Mouse scrolled (645, 400) with delta (0, 0)
Screenshot: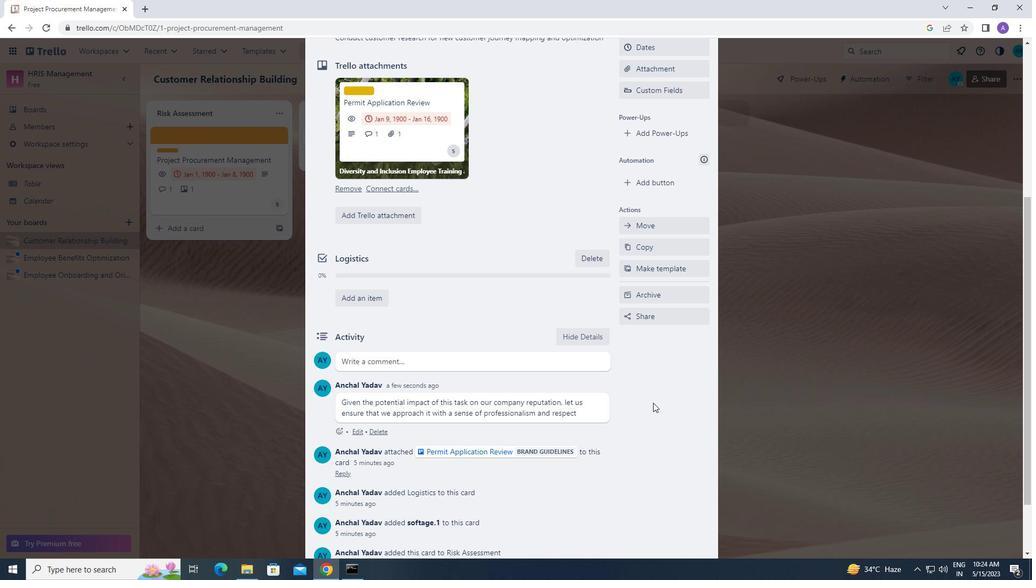
Action: Mouse moved to (637, 393)
Screenshot: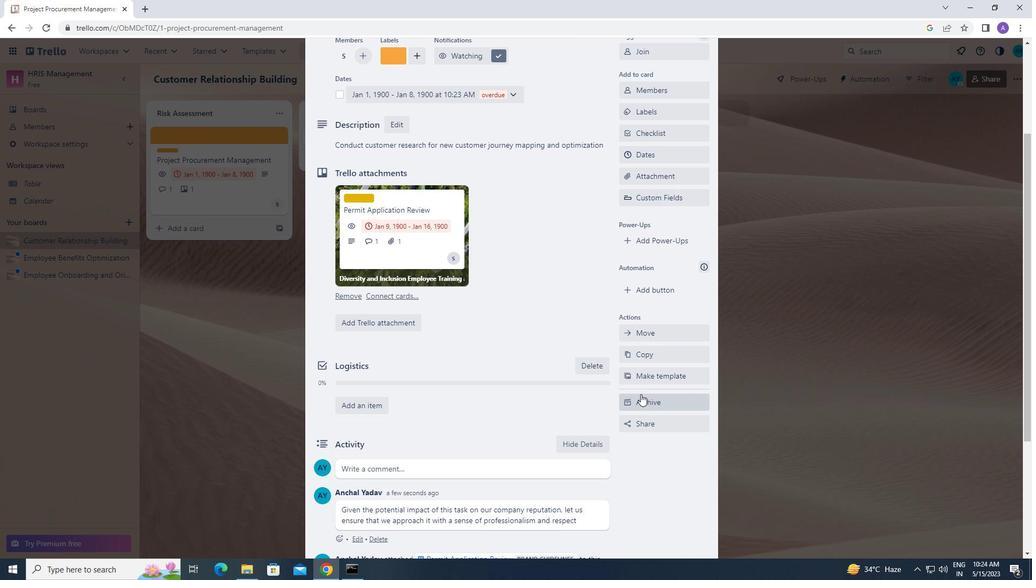 
Action: Mouse scrolled (637, 394) with delta (0, 0)
Screenshot: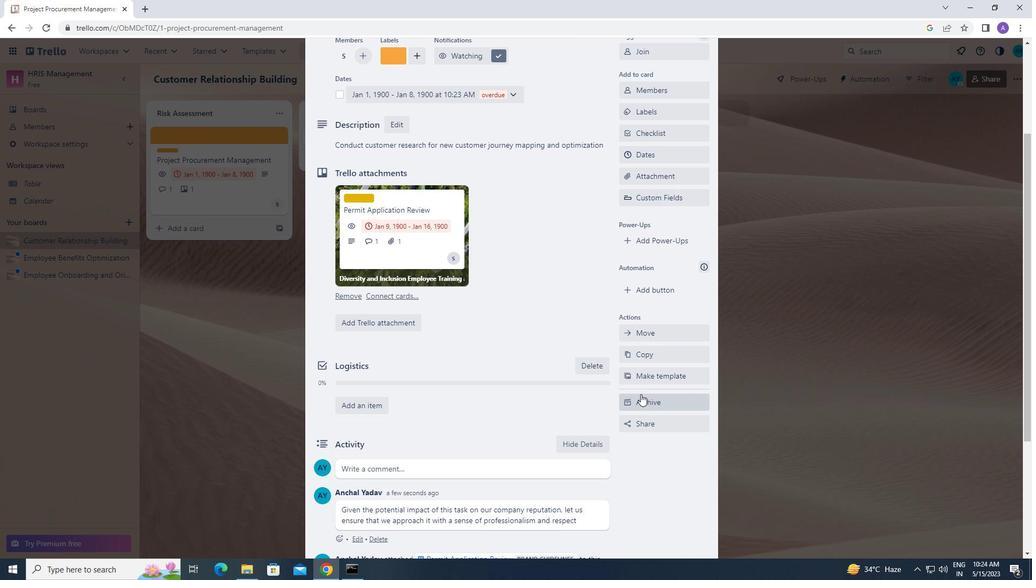 
Action: Mouse moved to (637, 393)
Screenshot: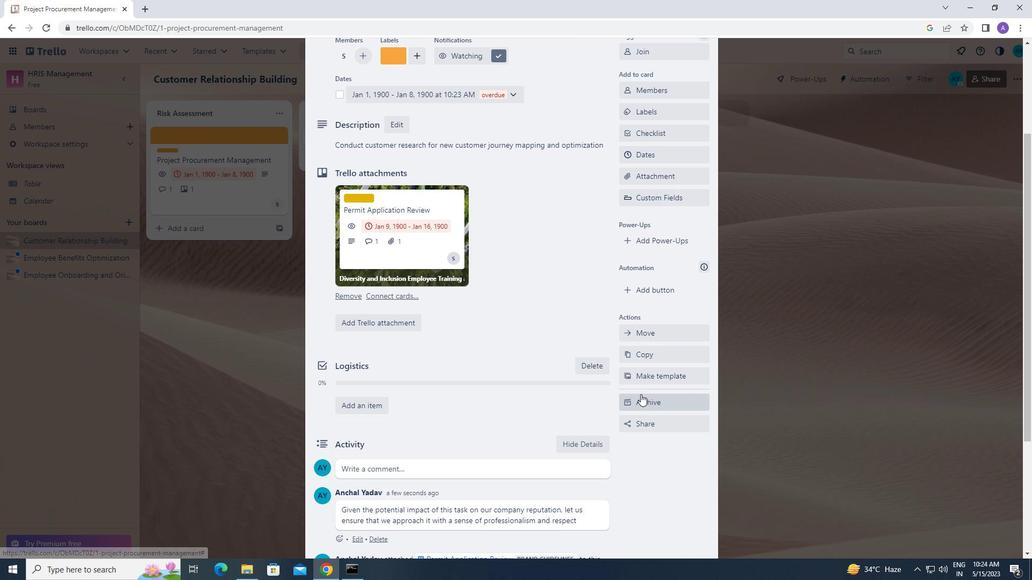 
Action: Mouse scrolled (637, 394) with delta (0, 0)
Screenshot: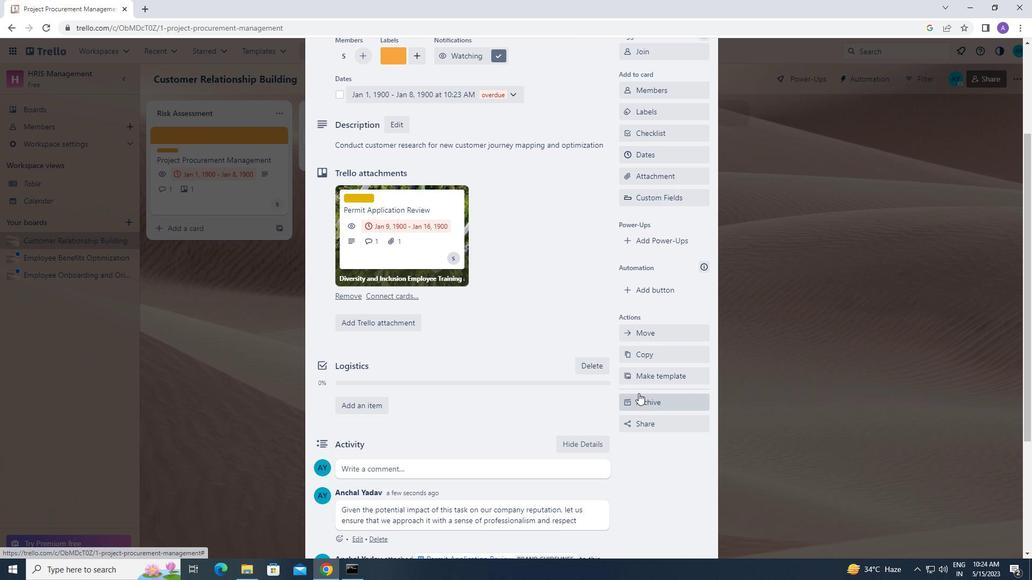 
Action: Mouse moved to (601, 381)
Screenshot: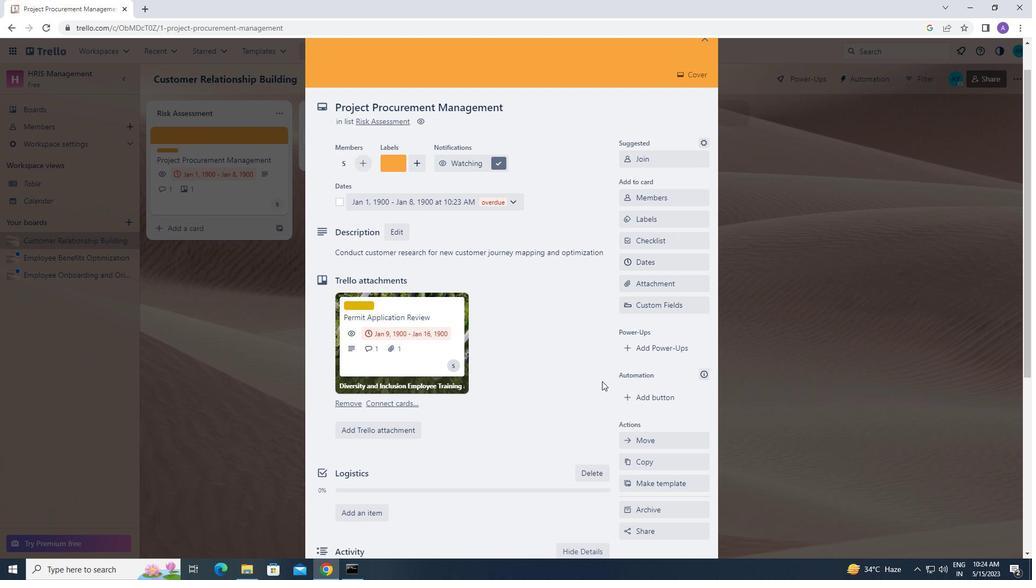 
